 Task: Find connections with filter location Kāndla with filter topic #lawyeringwith filter profile language Spanish with filter current company Hitachi with filter school SGT UNIVERSITY with filter industry Renewable Energy Equipment Manufacturing with filter service category CateringChange with filter keywords title Geological Engineer
Action: Mouse moved to (198, 301)
Screenshot: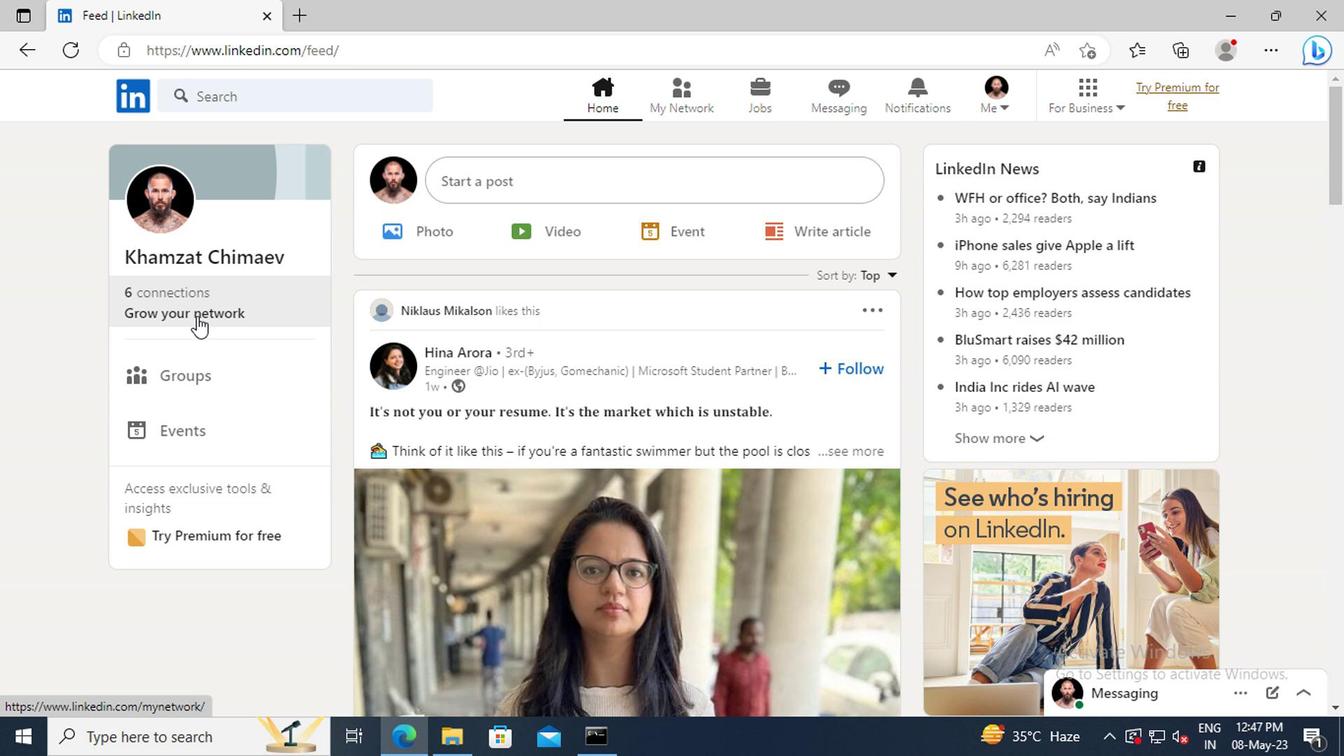 
Action: Mouse pressed left at (198, 301)
Screenshot: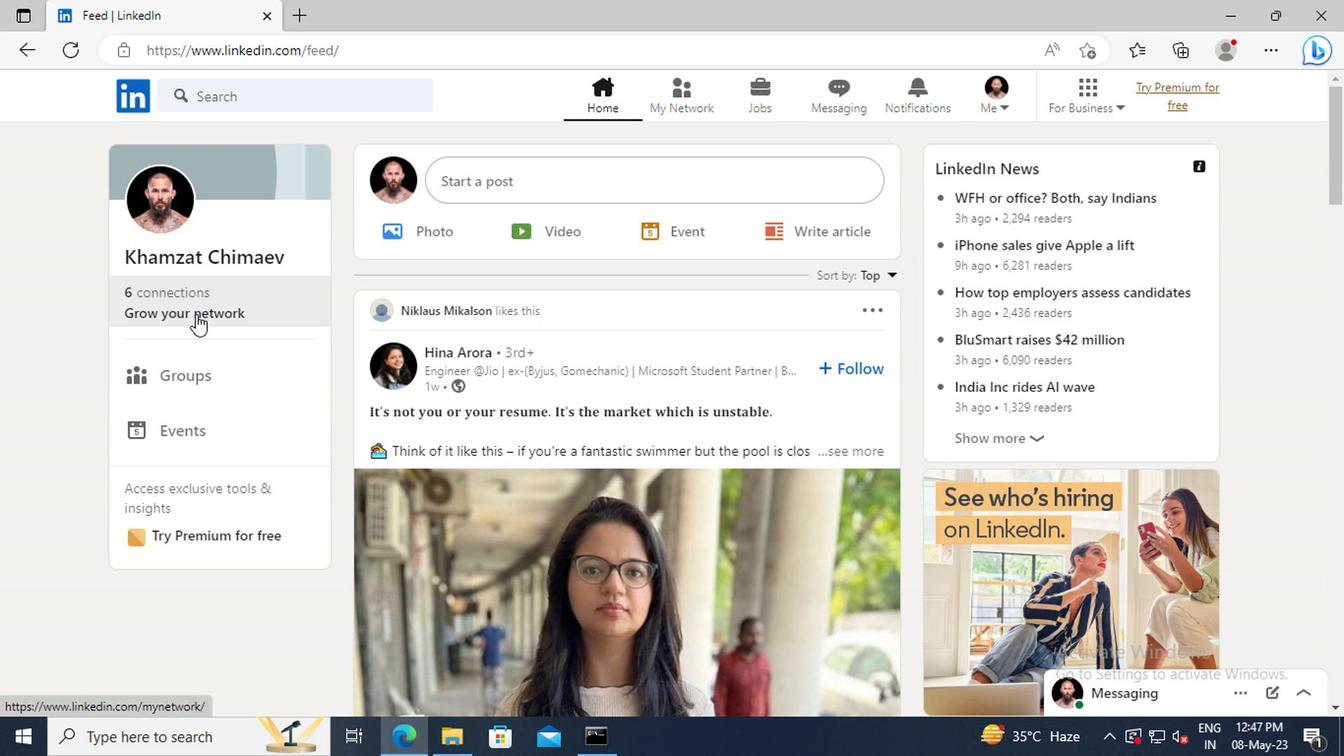 
Action: Mouse moved to (217, 196)
Screenshot: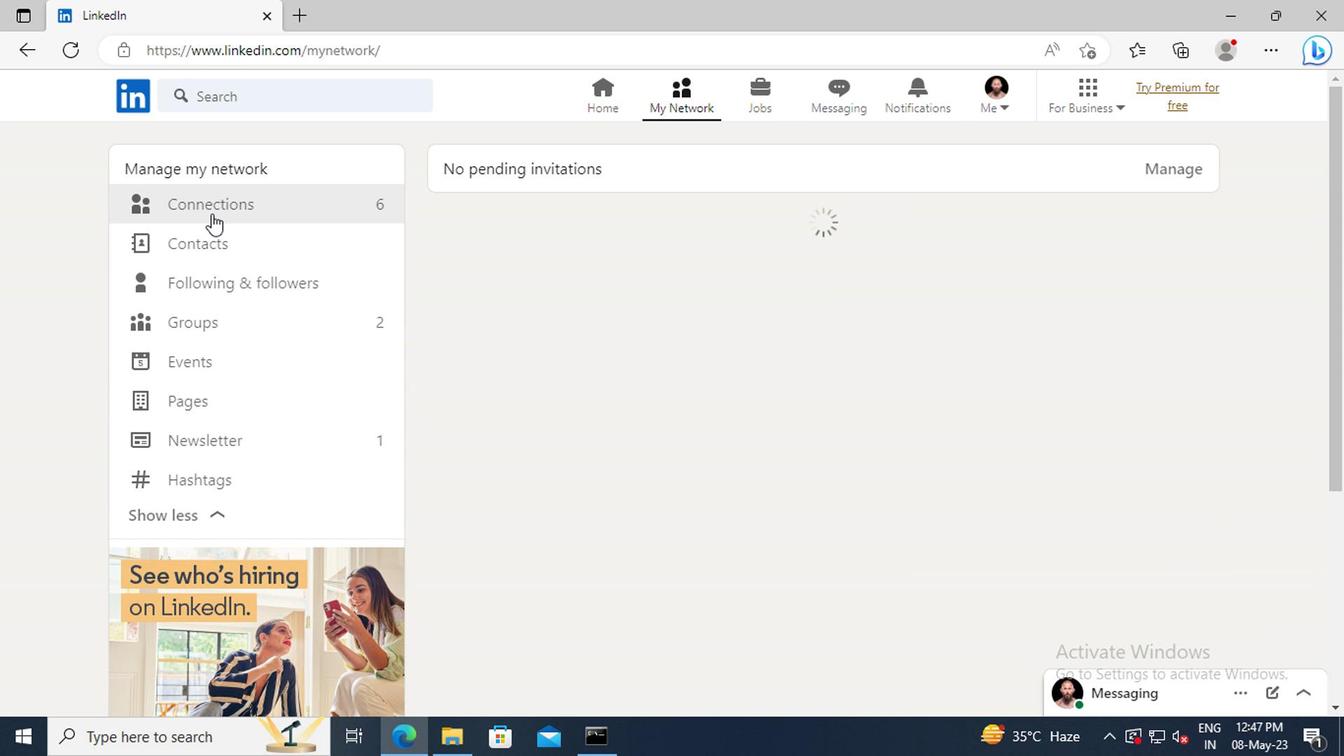 
Action: Mouse pressed left at (217, 196)
Screenshot: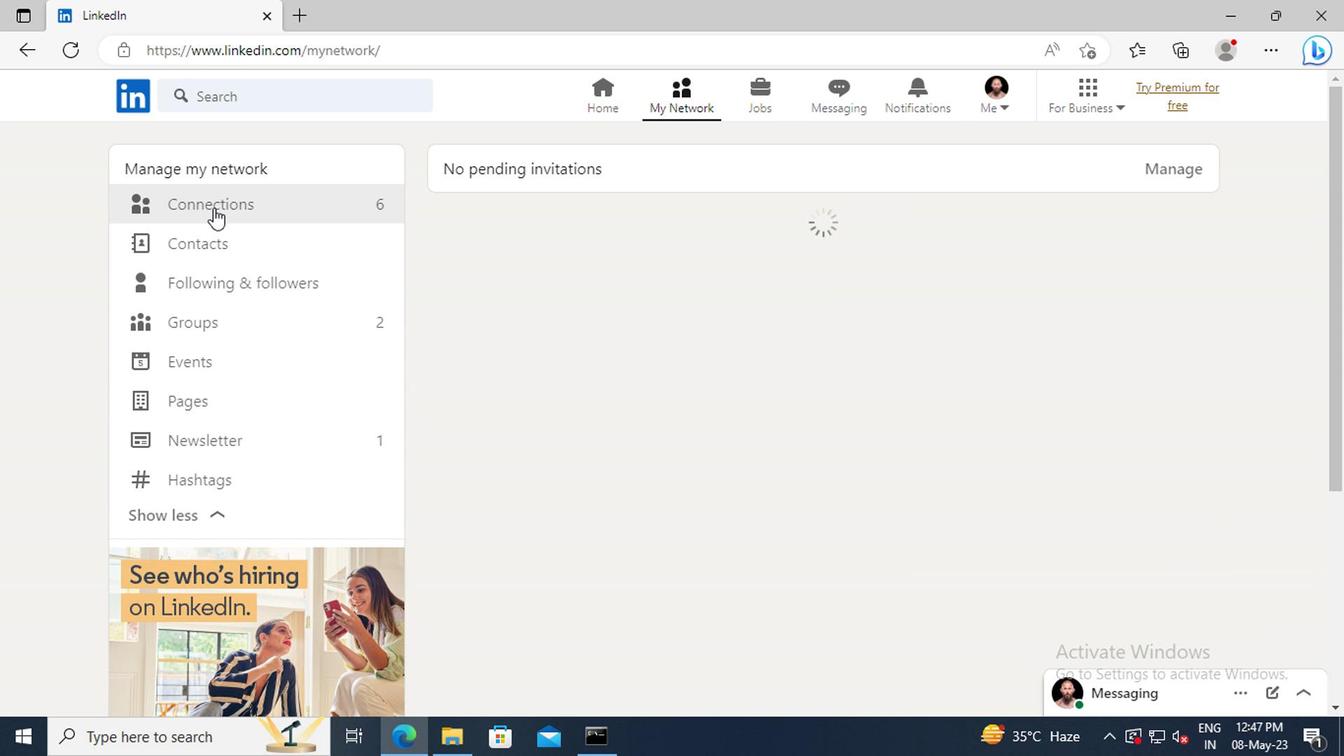 
Action: Mouse moved to (798, 206)
Screenshot: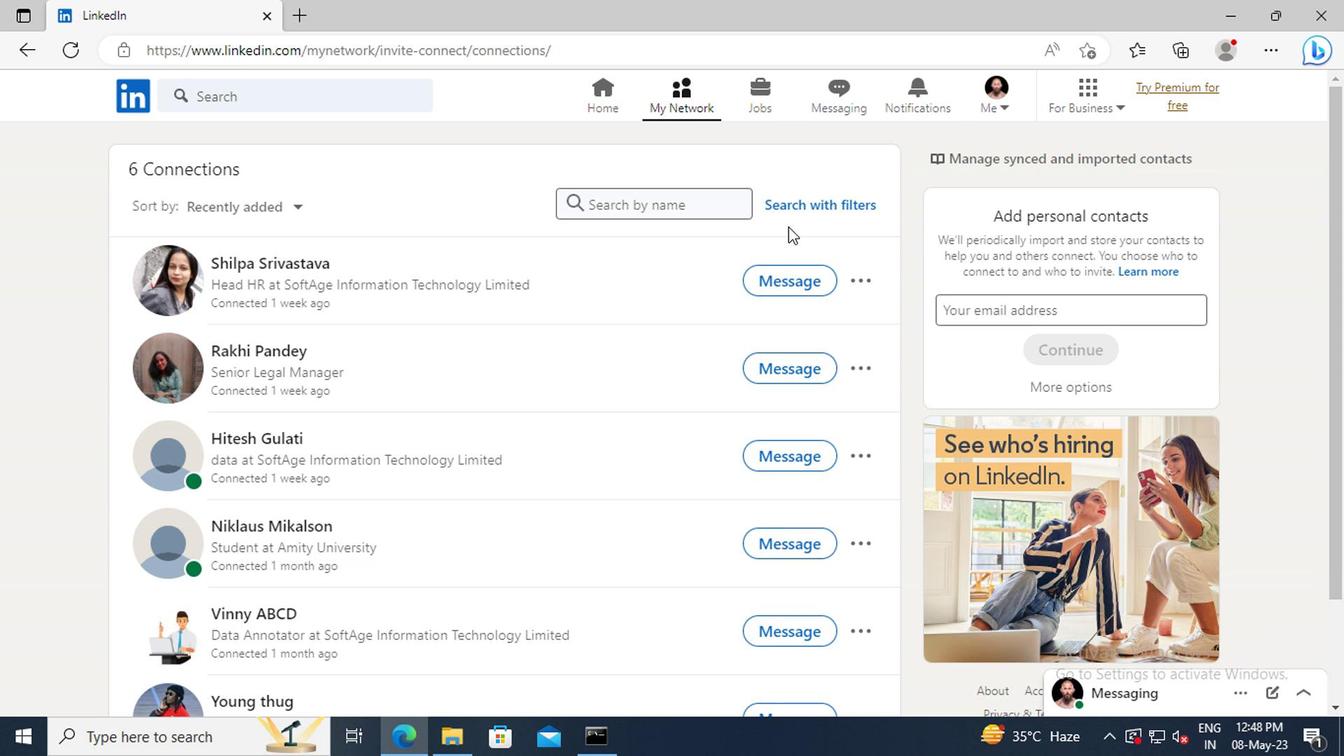 
Action: Mouse pressed left at (798, 206)
Screenshot: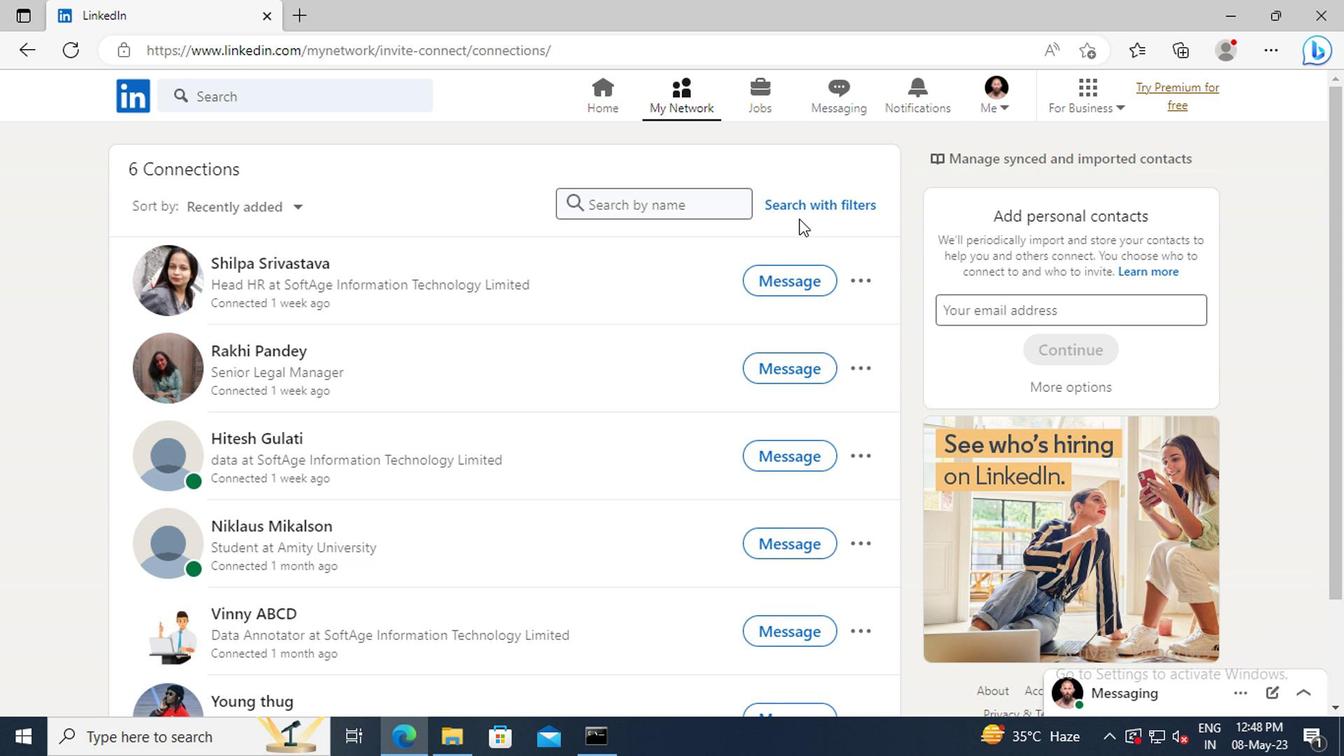 
Action: Mouse moved to (800, 197)
Screenshot: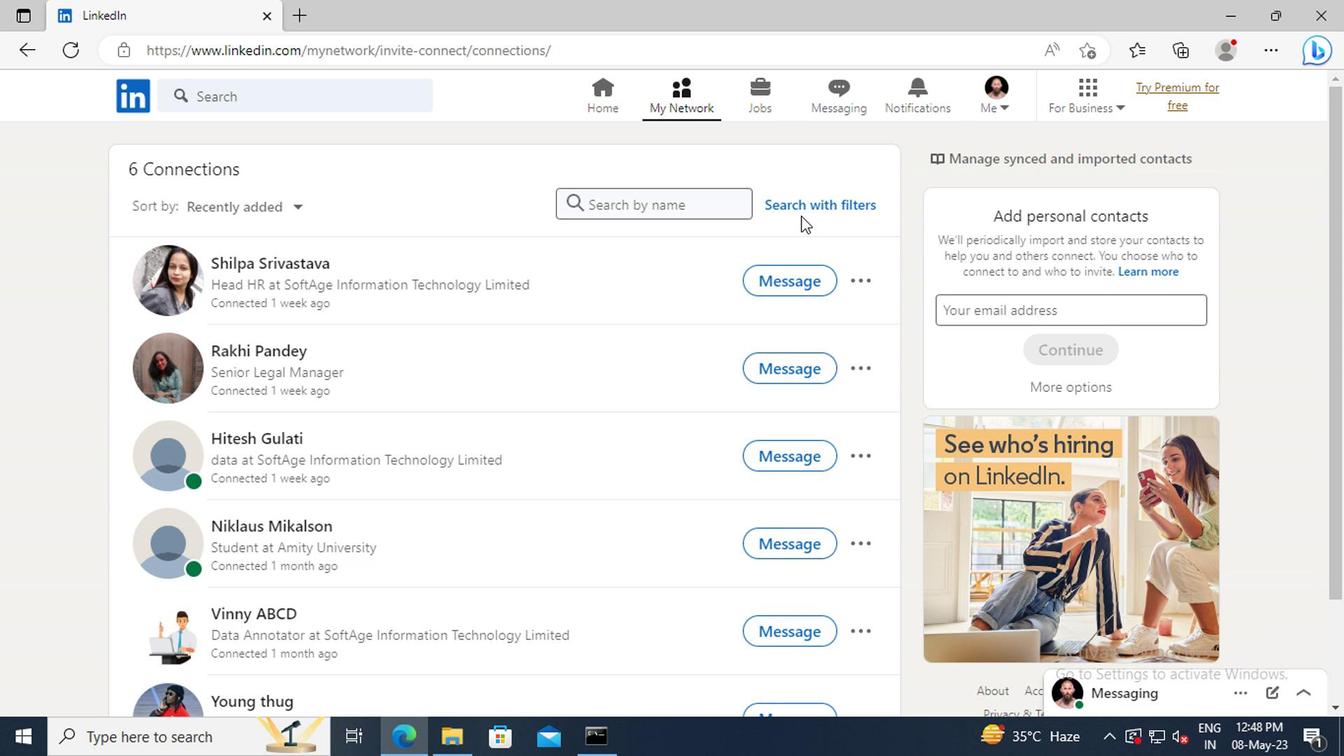
Action: Mouse pressed left at (800, 197)
Screenshot: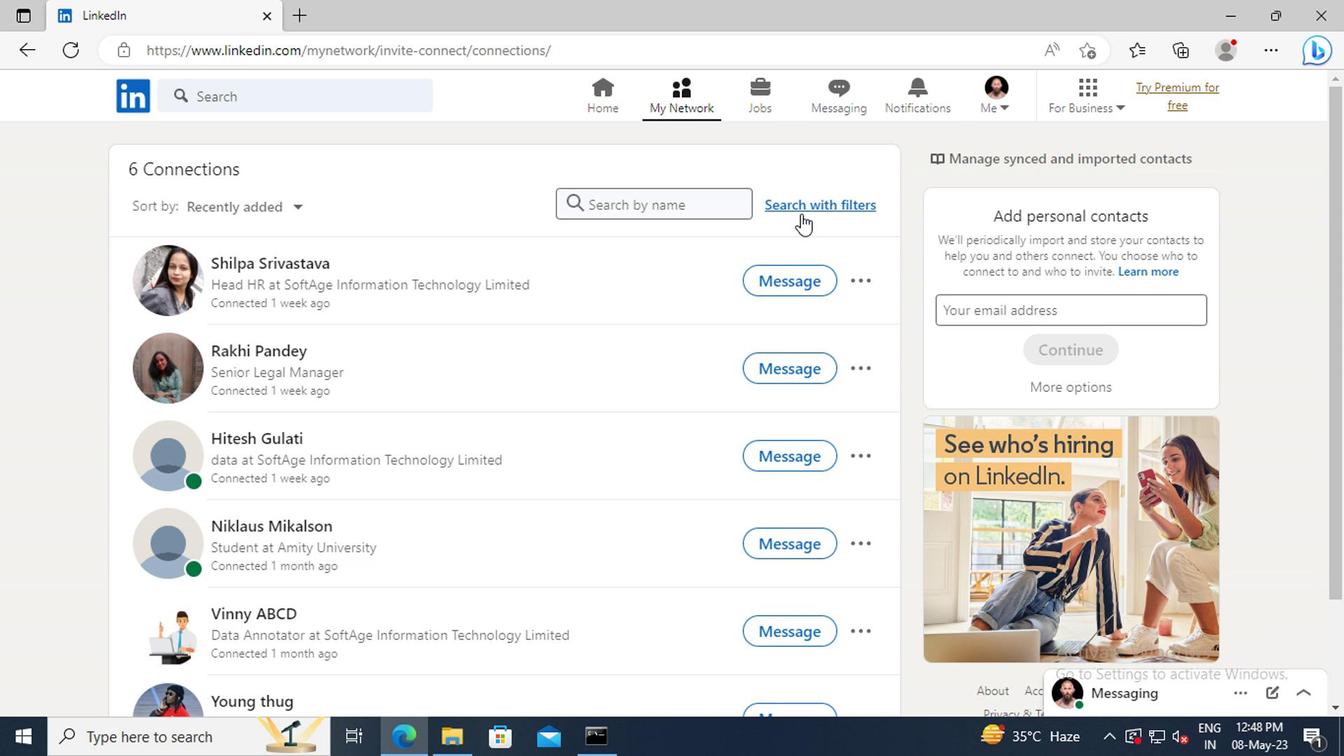 
Action: Mouse moved to (742, 141)
Screenshot: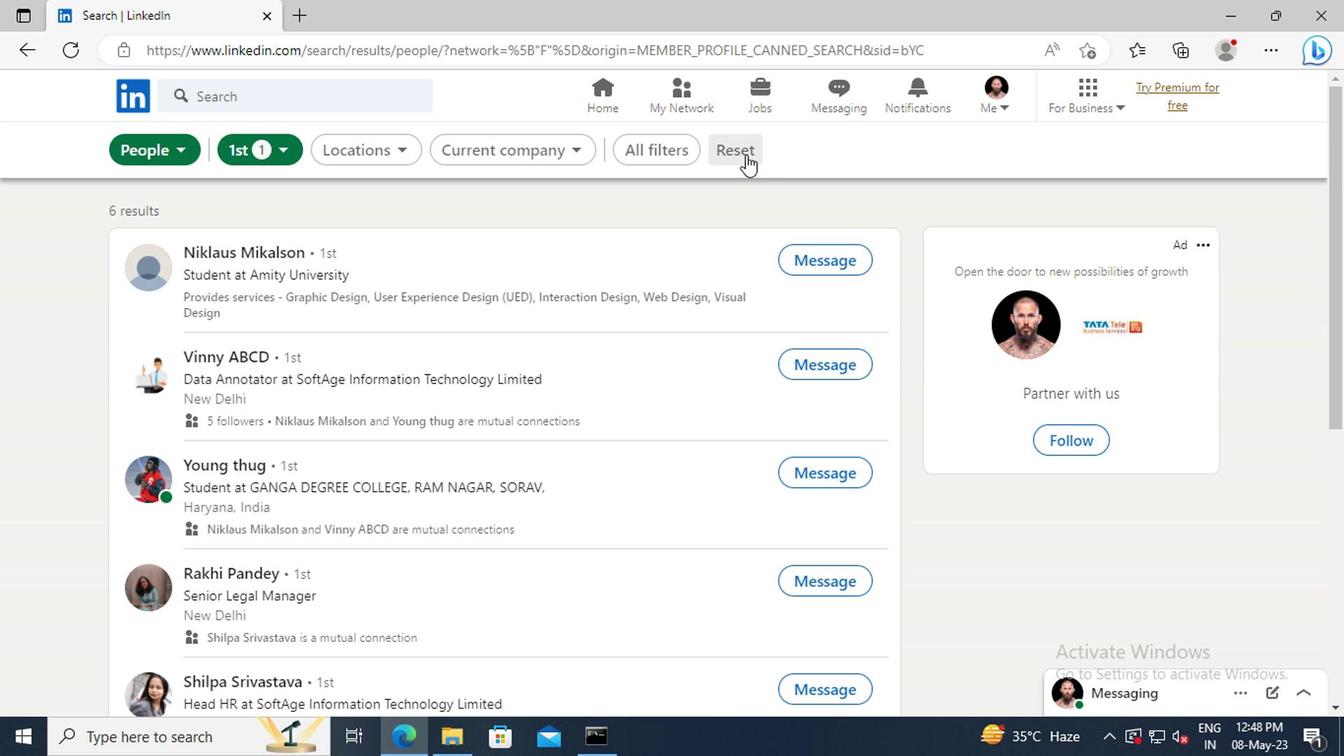
Action: Mouse pressed left at (742, 141)
Screenshot: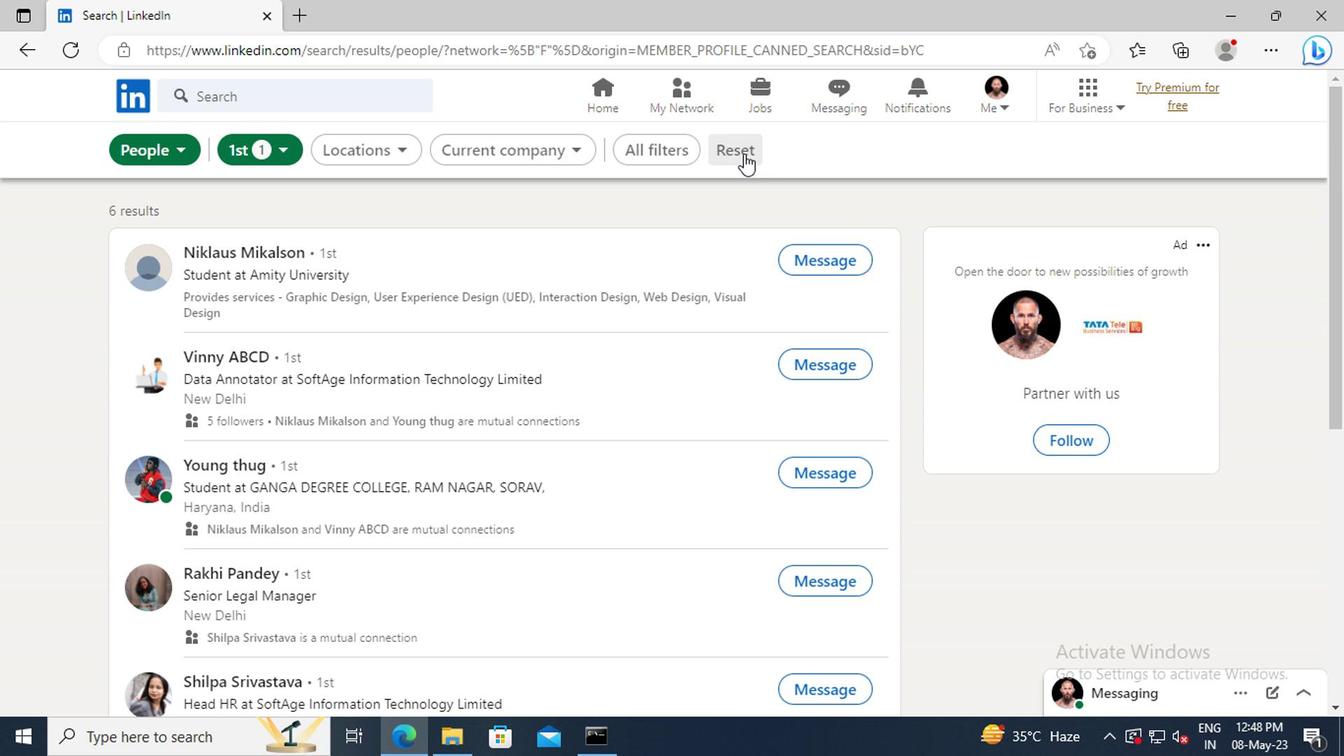 
Action: Mouse moved to (710, 141)
Screenshot: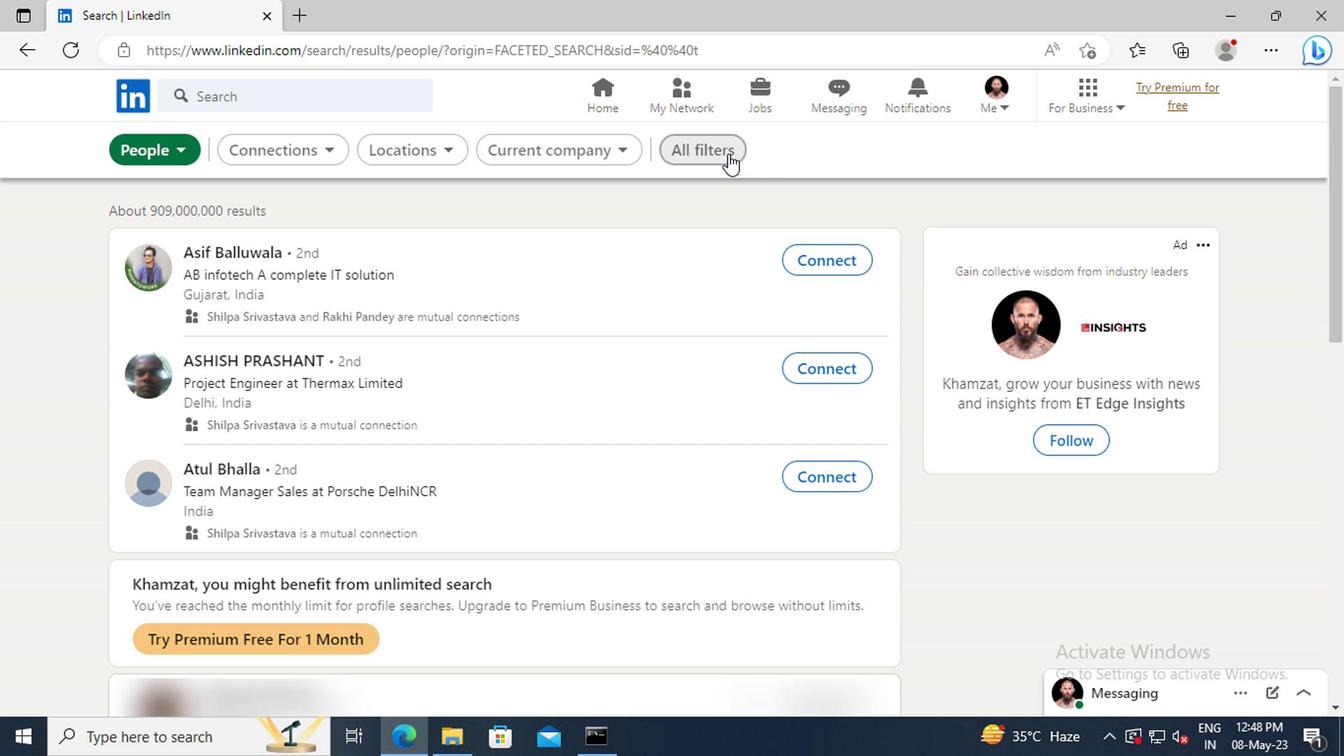 
Action: Mouse pressed left at (710, 141)
Screenshot: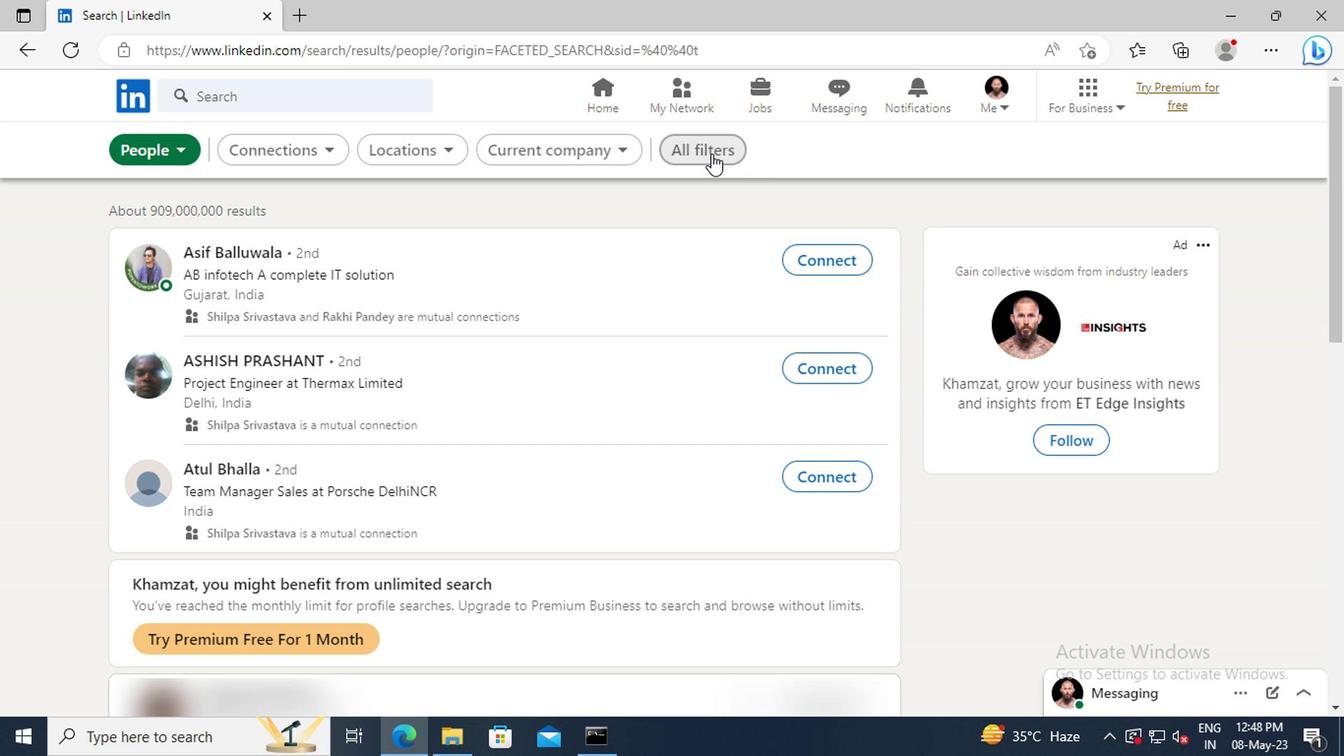 
Action: Mouse moved to (1102, 369)
Screenshot: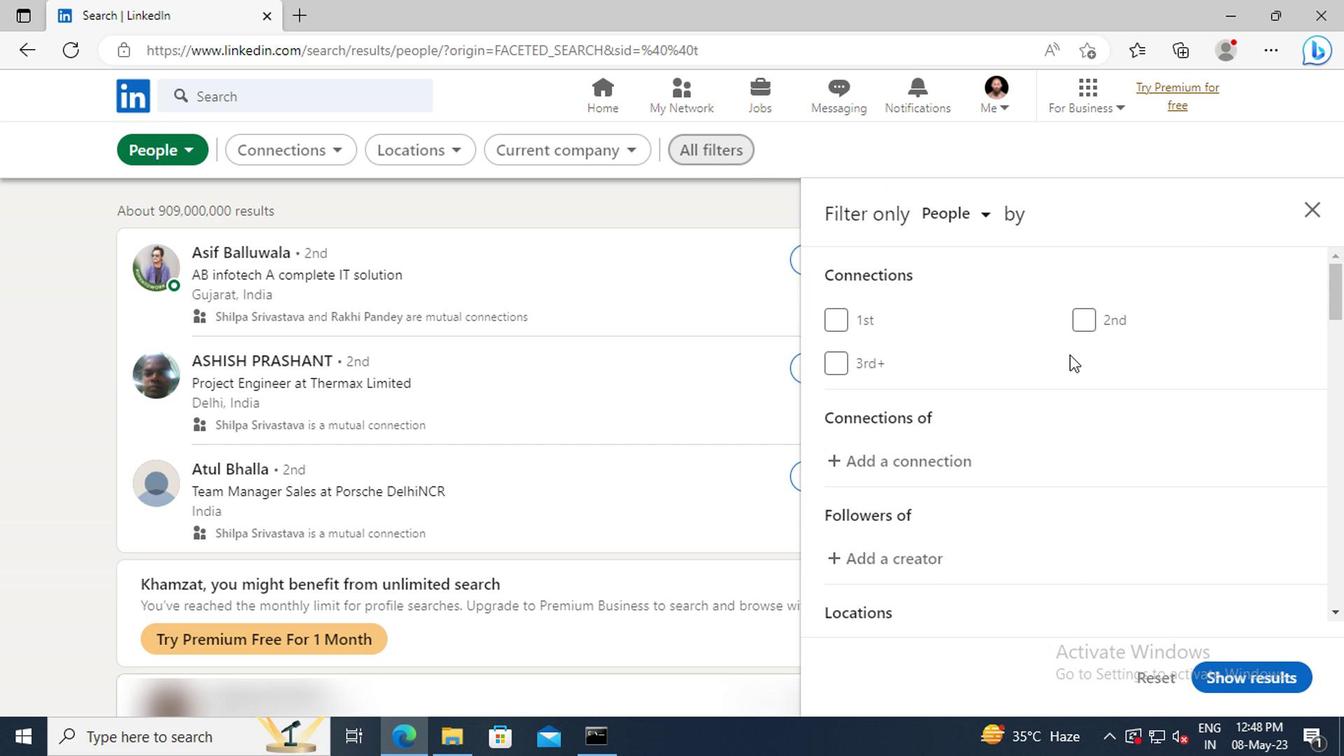 
Action: Mouse scrolled (1102, 367) with delta (0, -1)
Screenshot: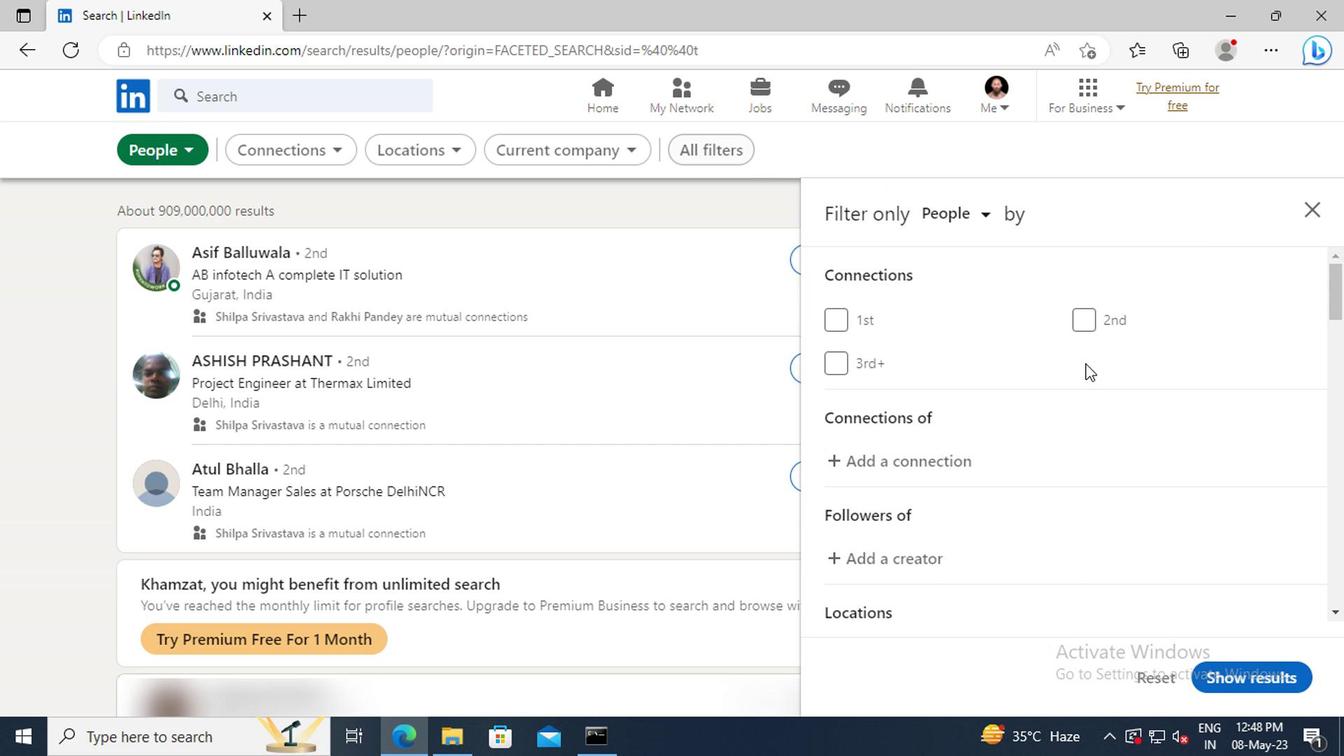 
Action: Mouse moved to (1103, 369)
Screenshot: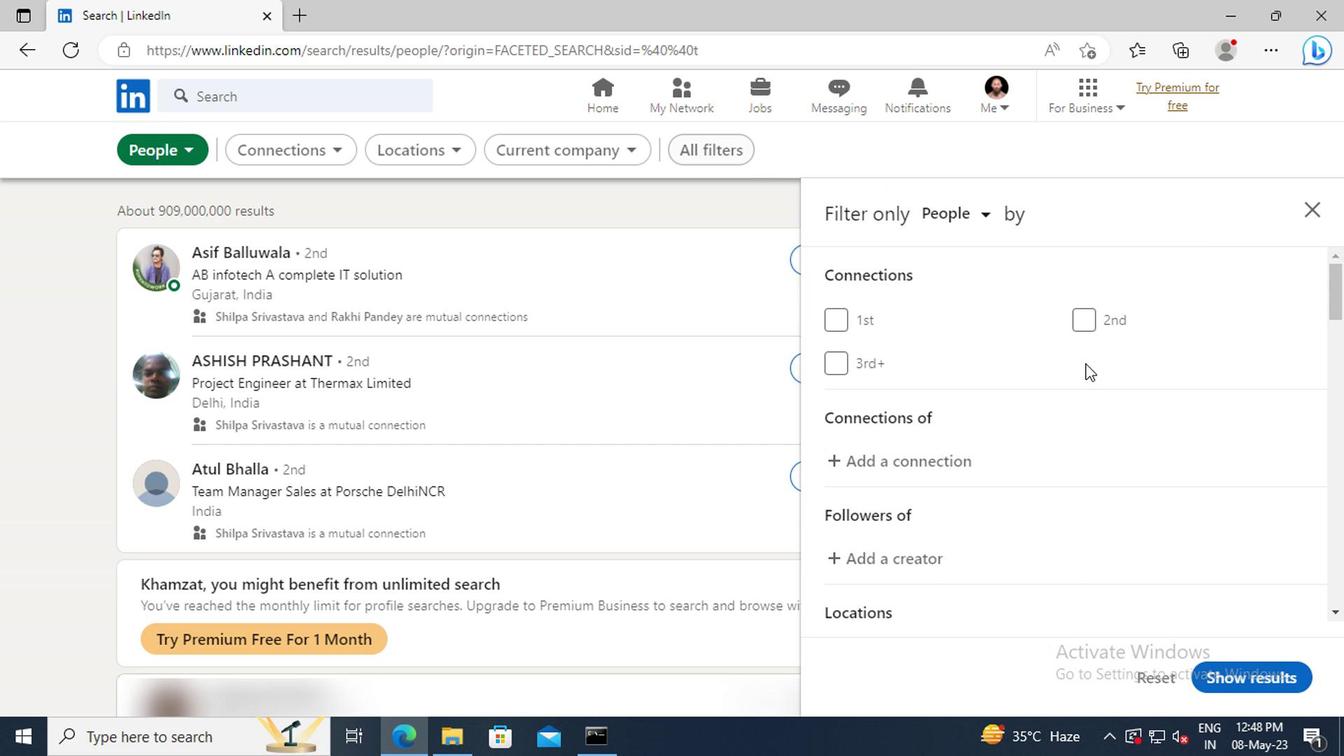 
Action: Mouse scrolled (1103, 367) with delta (0, -1)
Screenshot: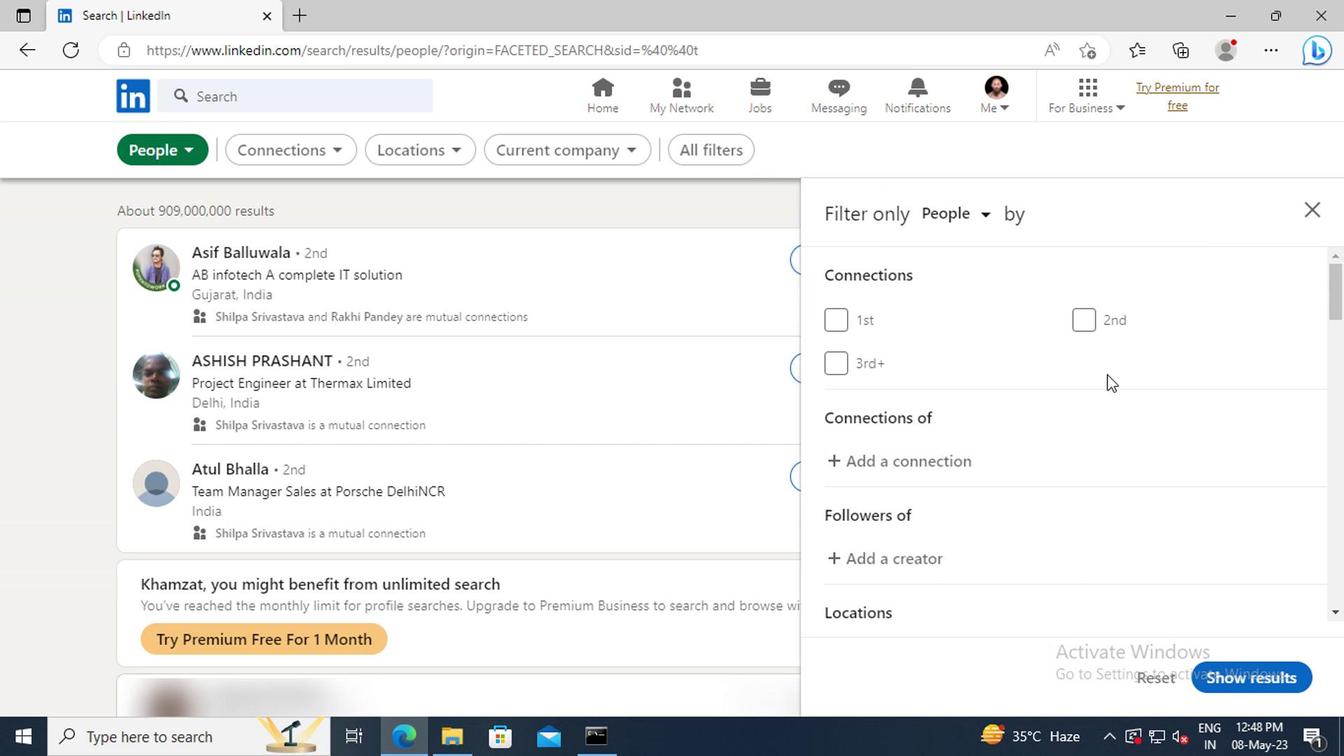 
Action: Mouse scrolled (1103, 367) with delta (0, -1)
Screenshot: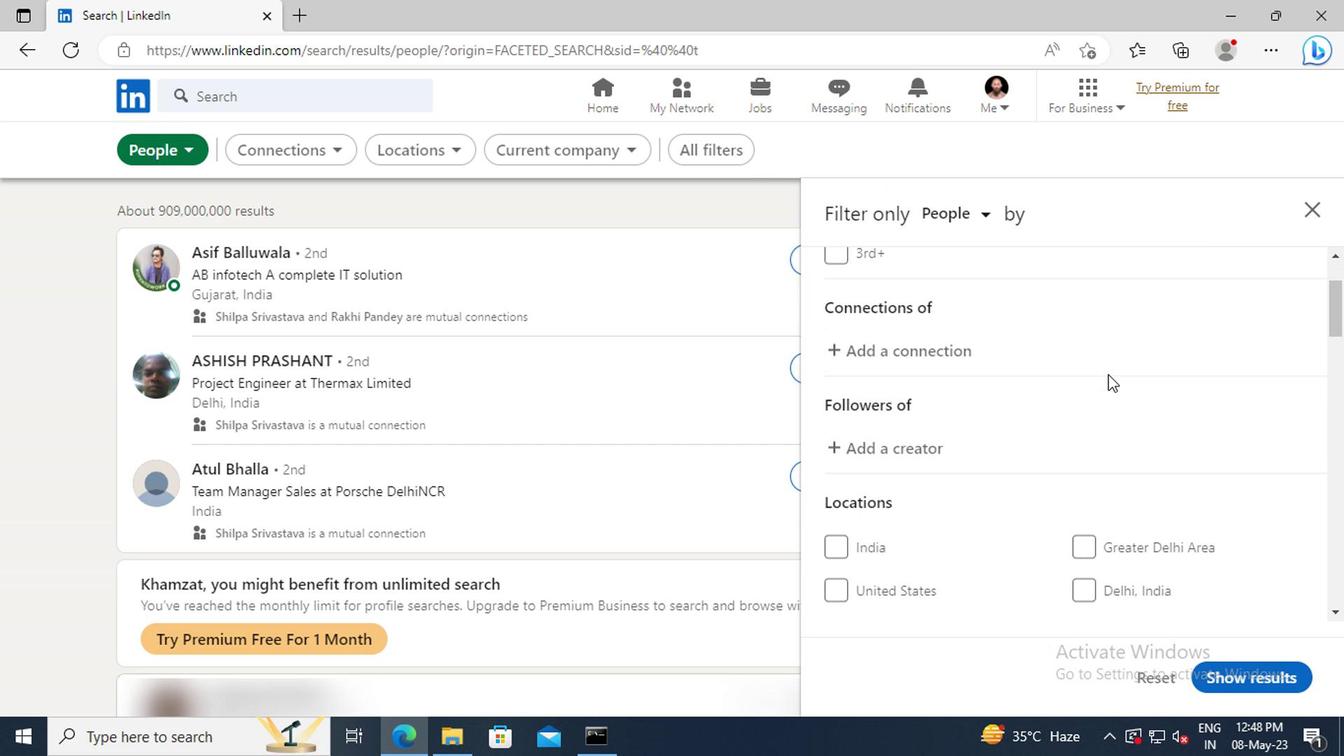 
Action: Mouse scrolled (1103, 367) with delta (0, -1)
Screenshot: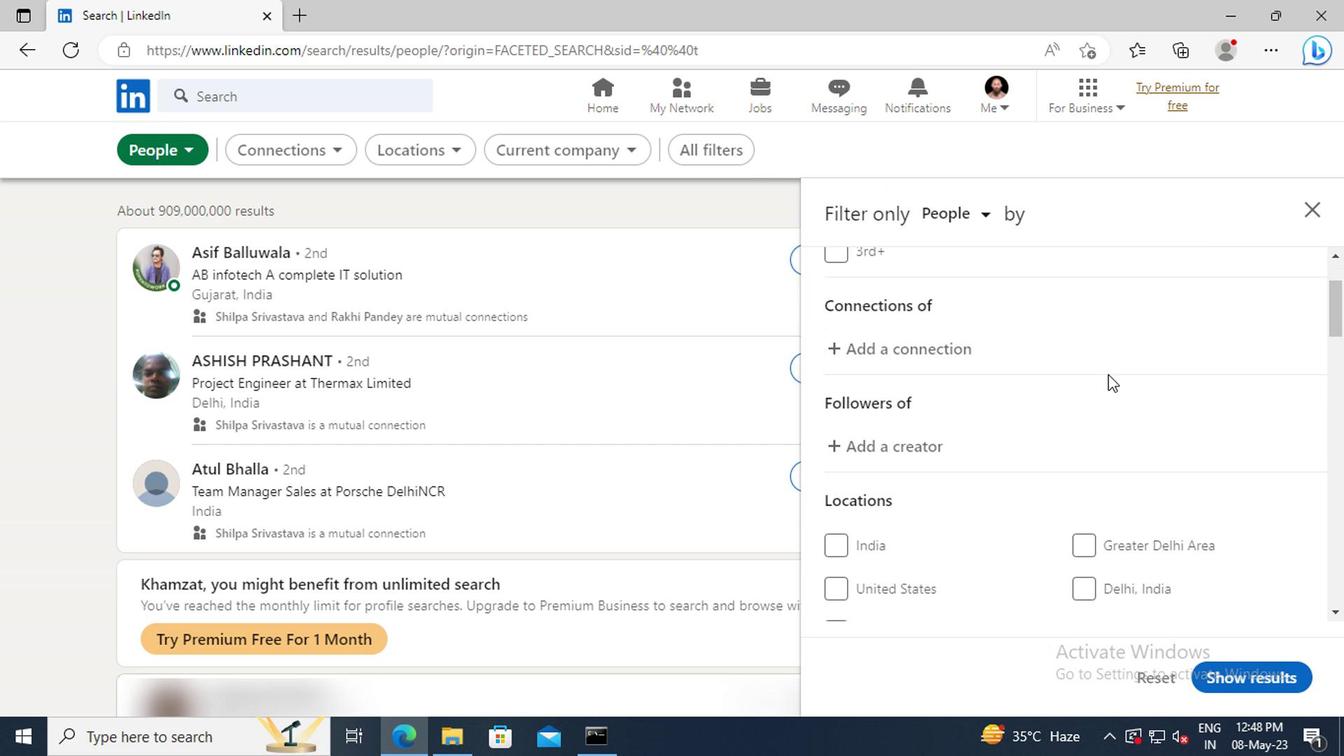 
Action: Mouse scrolled (1103, 367) with delta (0, -1)
Screenshot: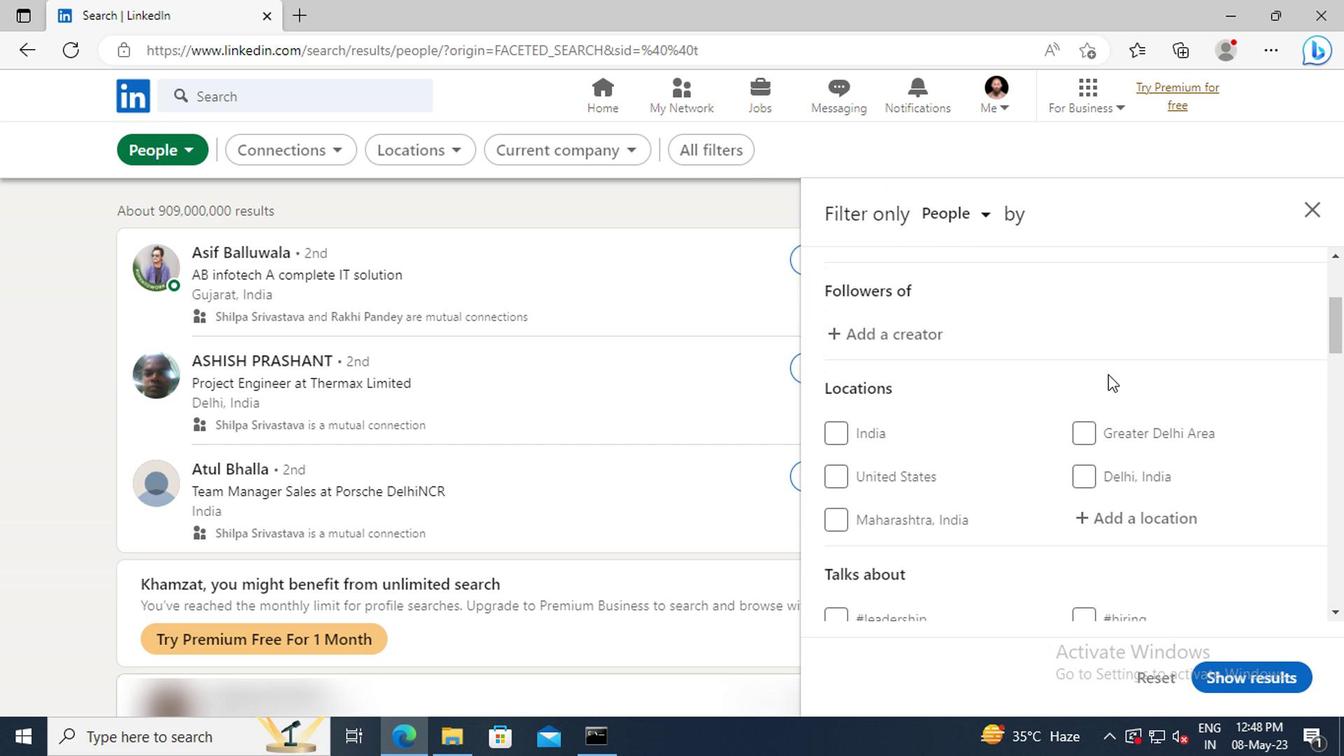 
Action: Mouse scrolled (1103, 367) with delta (0, -1)
Screenshot: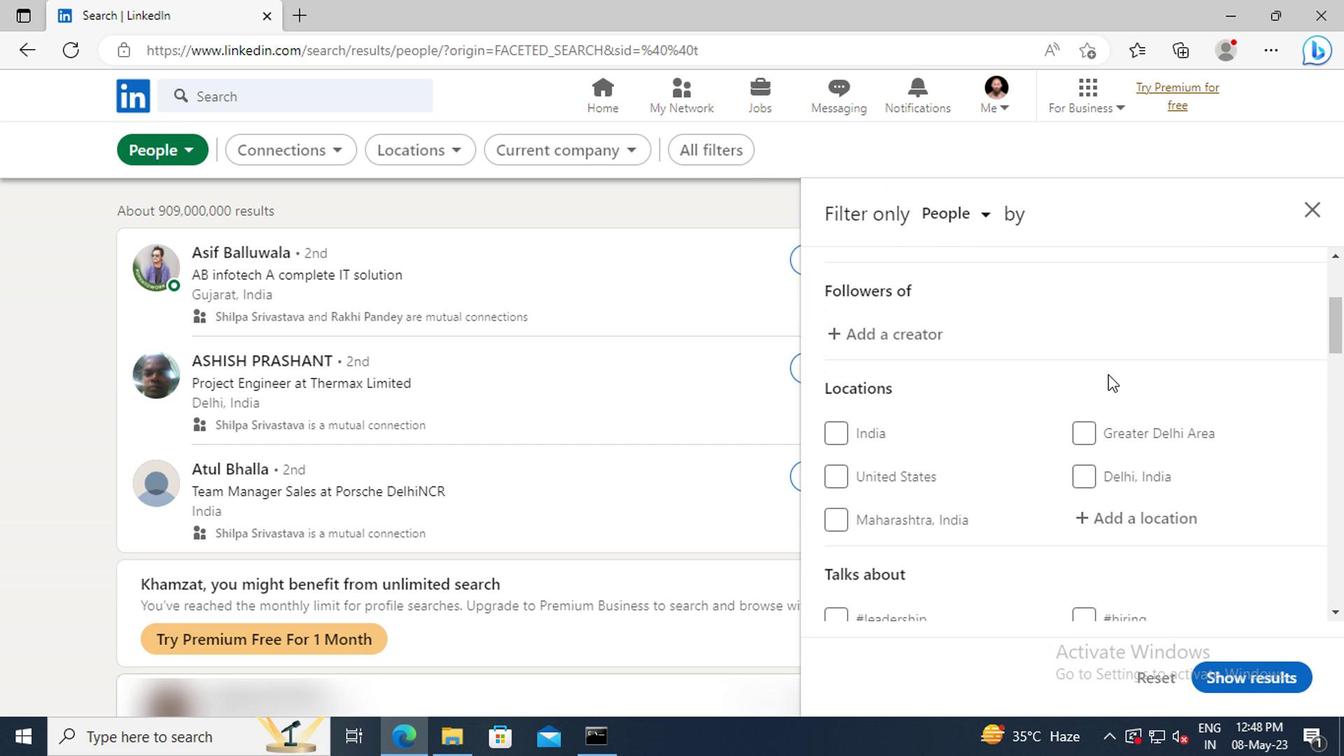 
Action: Mouse moved to (1095, 399)
Screenshot: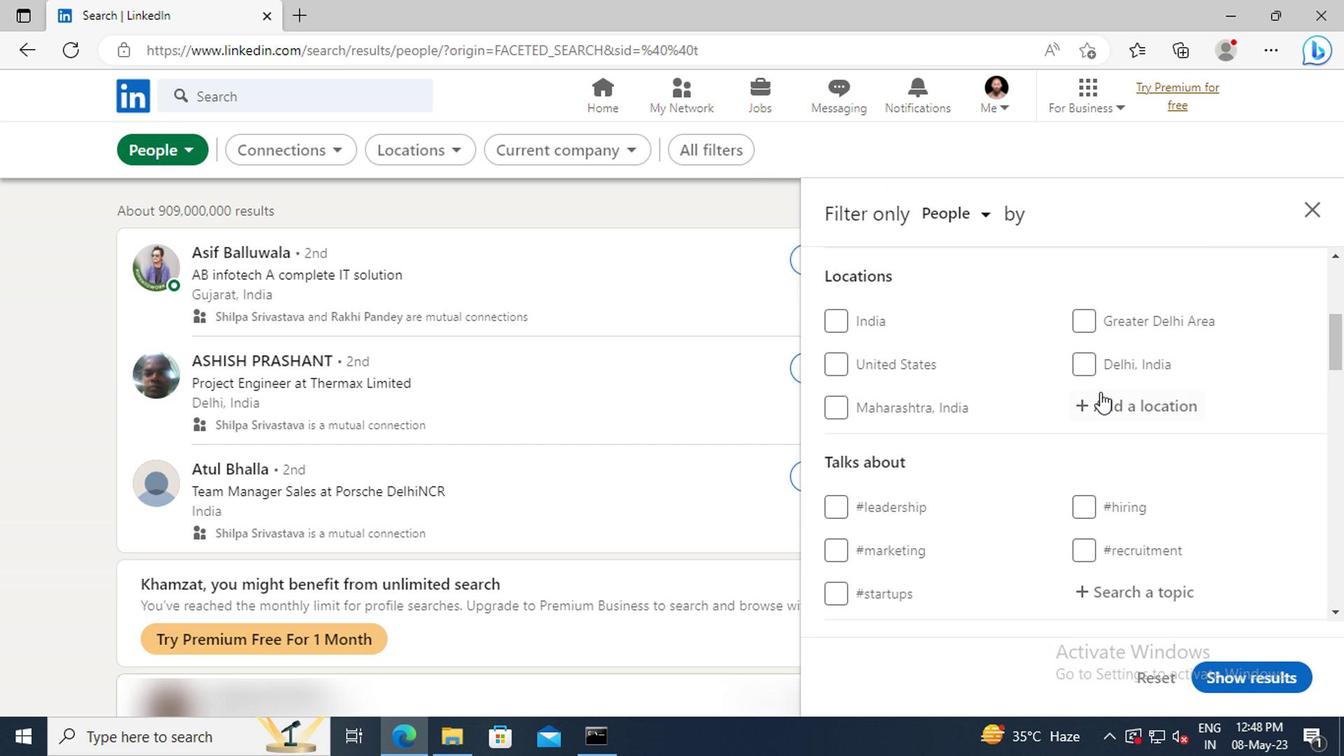 
Action: Mouse pressed left at (1095, 399)
Screenshot: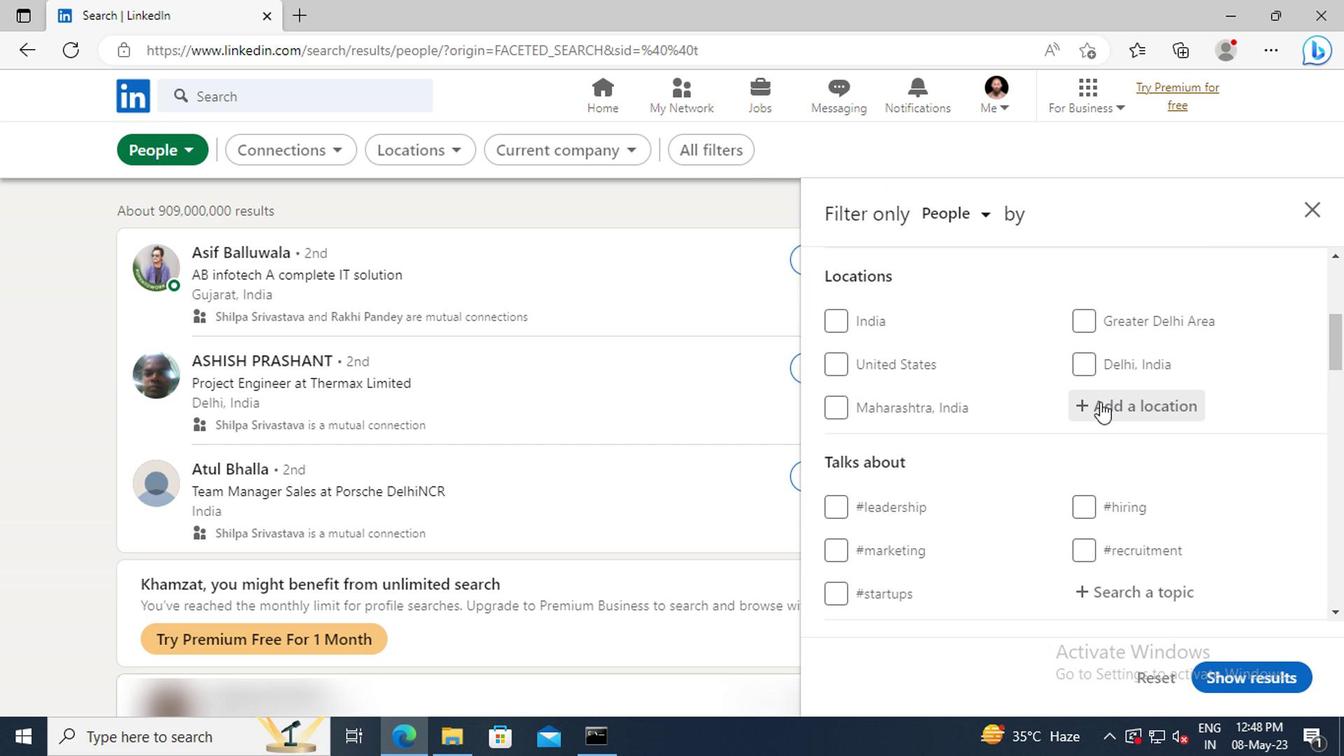 
Action: Key pressed <Key.shift>KANDLA<Key.enter>
Screenshot: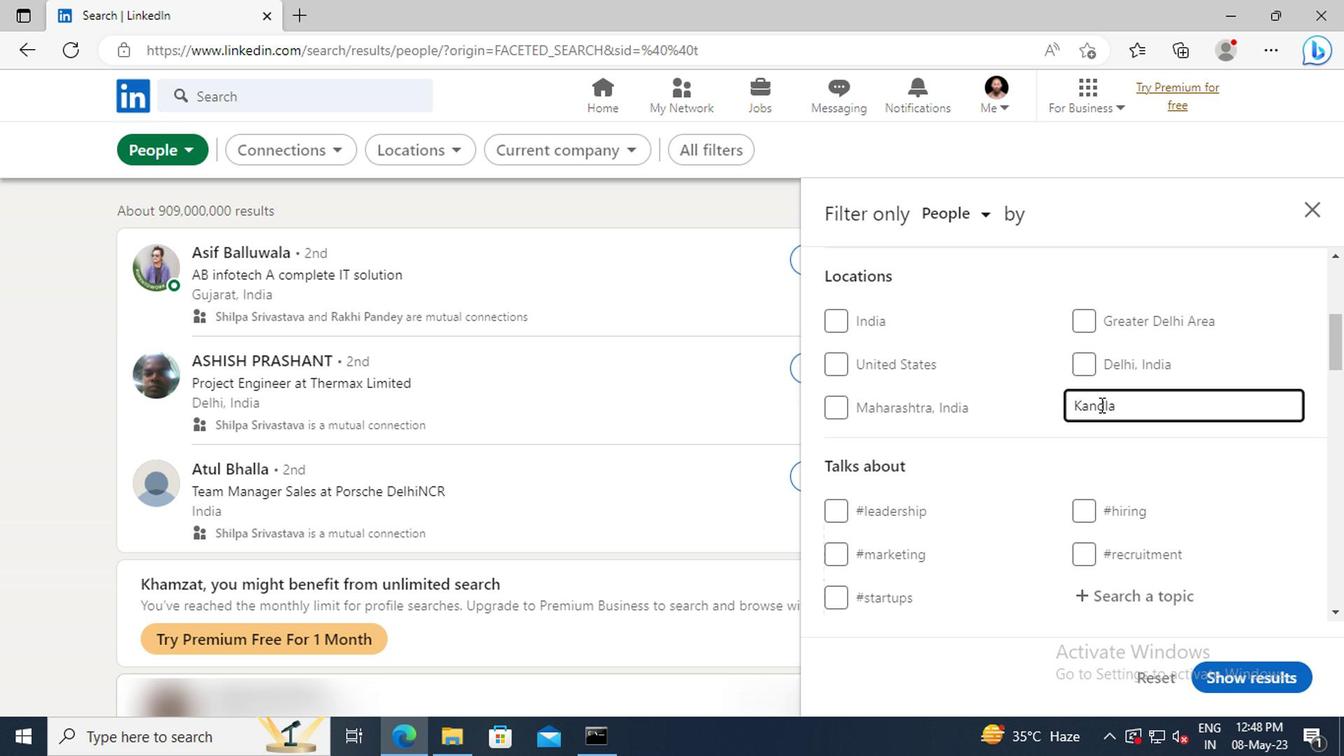 
Action: Mouse scrolled (1095, 399) with delta (0, 0)
Screenshot: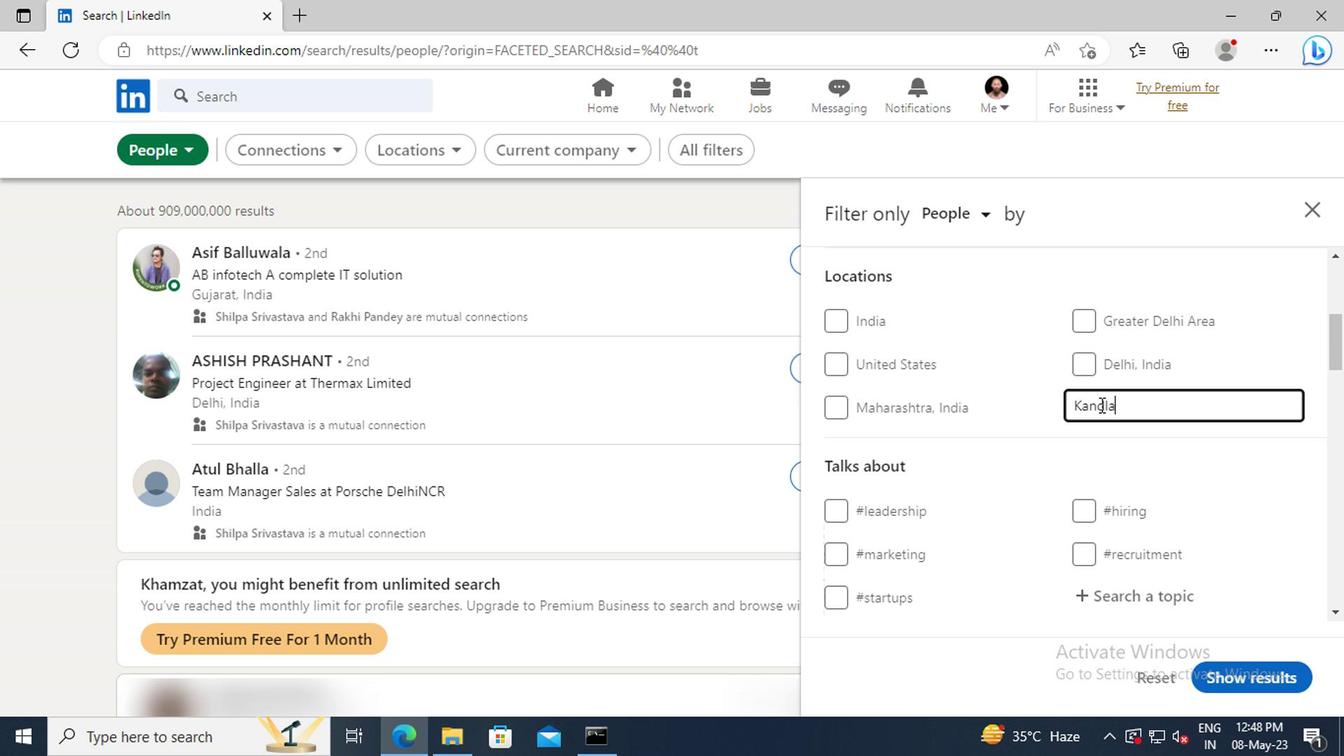 
Action: Mouse scrolled (1095, 399) with delta (0, 0)
Screenshot: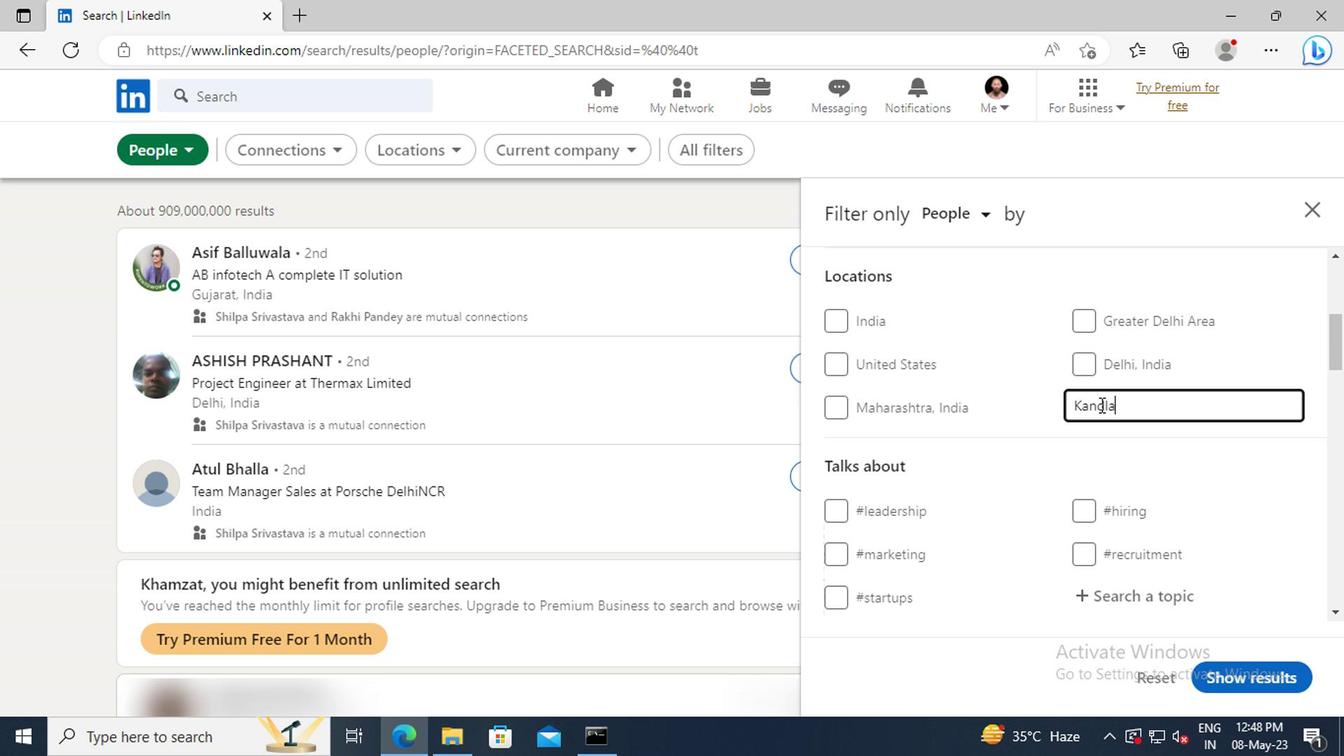 
Action: Mouse scrolled (1095, 399) with delta (0, 0)
Screenshot: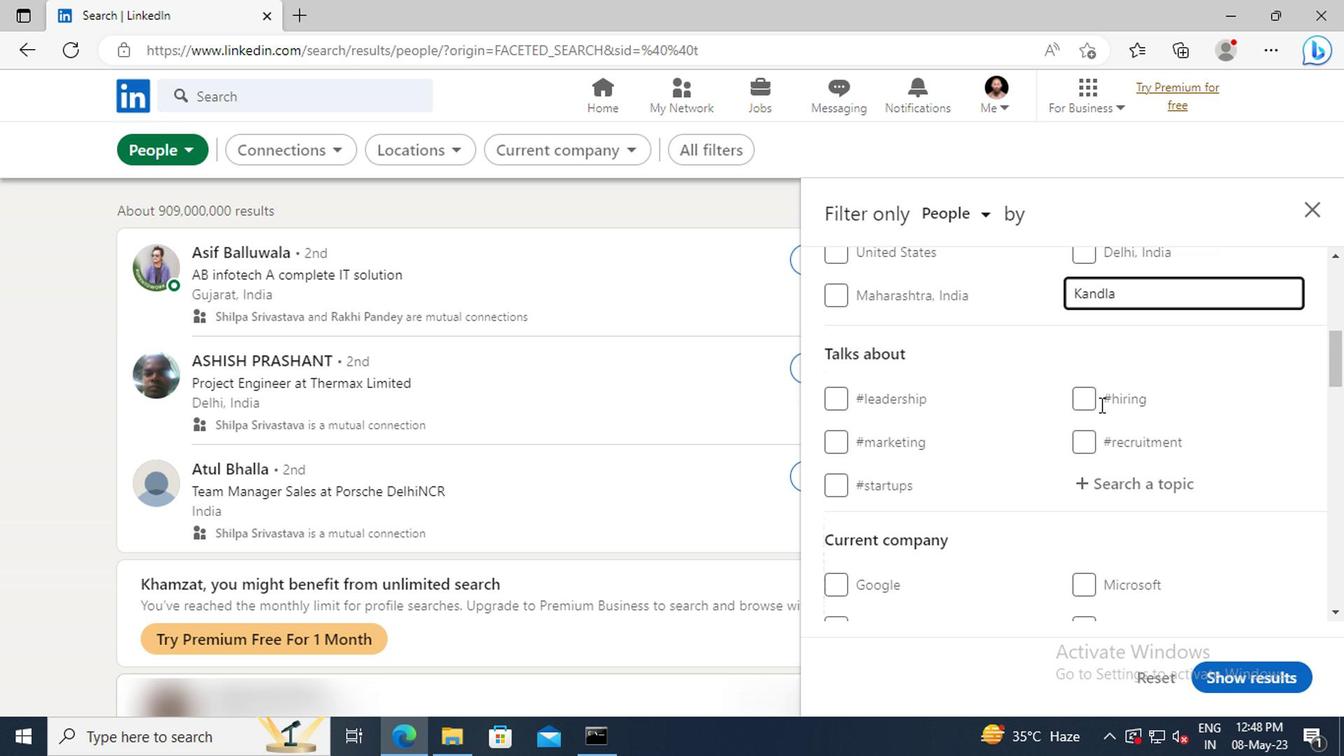 
Action: Mouse moved to (1095, 422)
Screenshot: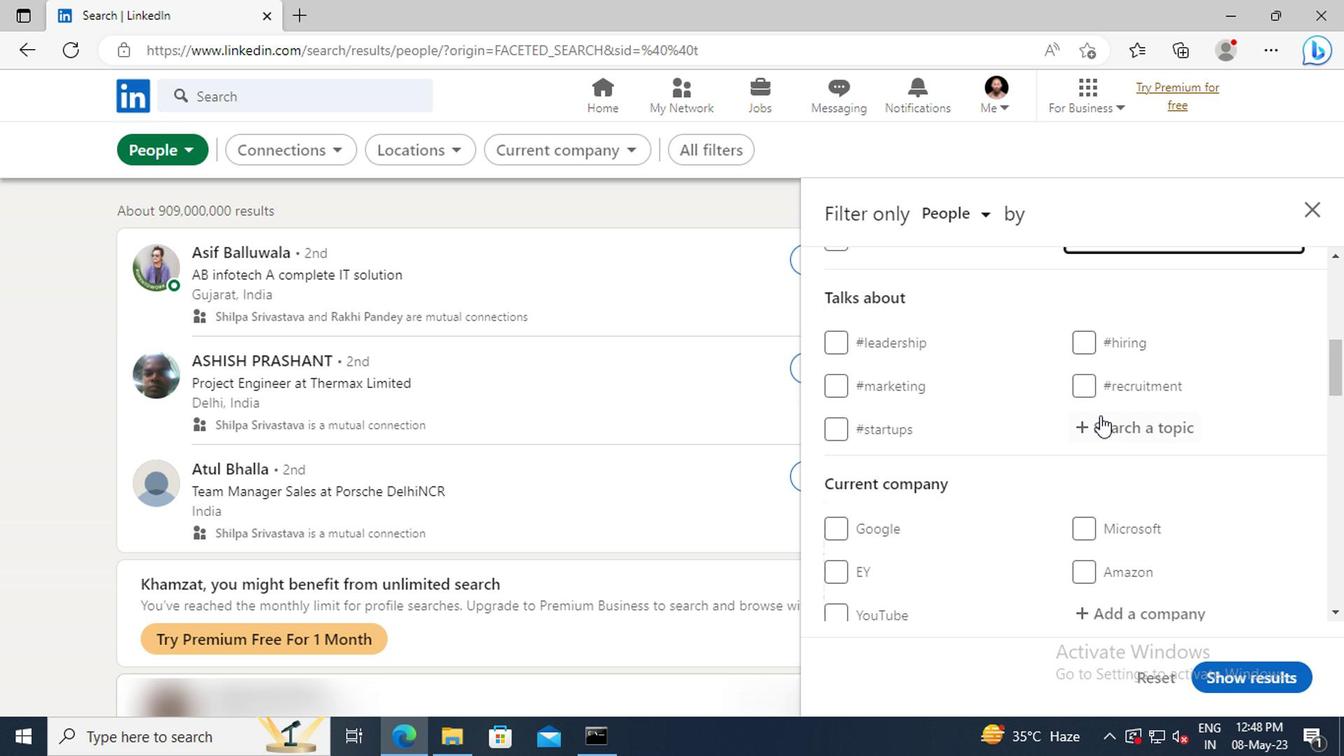 
Action: Mouse pressed left at (1095, 422)
Screenshot: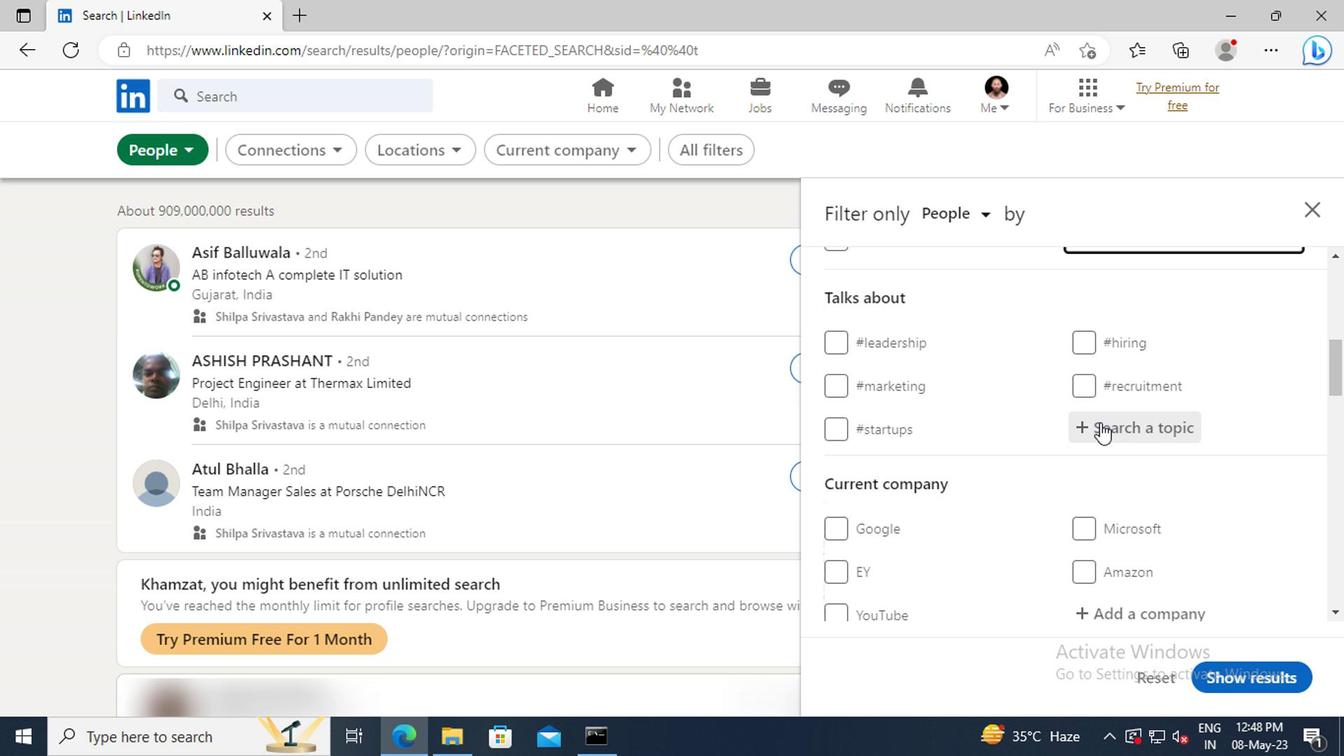 
Action: Key pressed LAWYERI
Screenshot: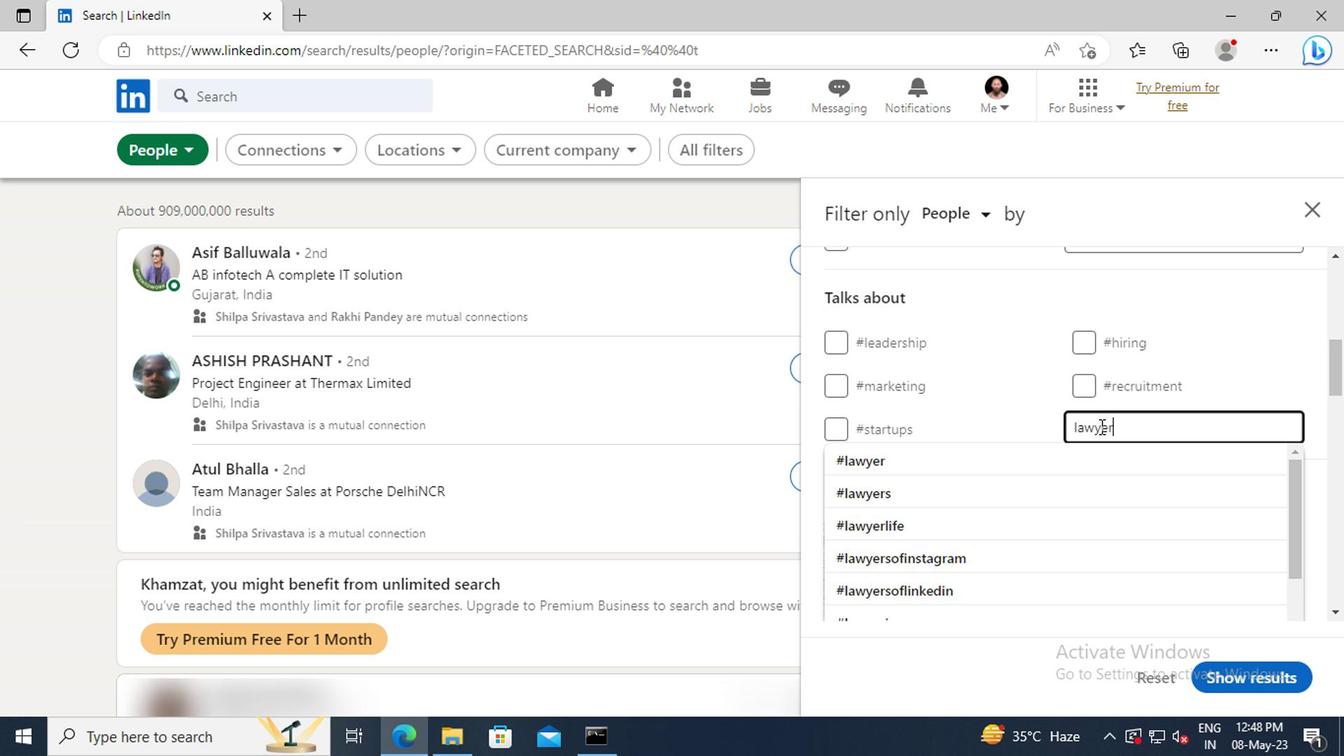 
Action: Mouse moved to (1103, 453)
Screenshot: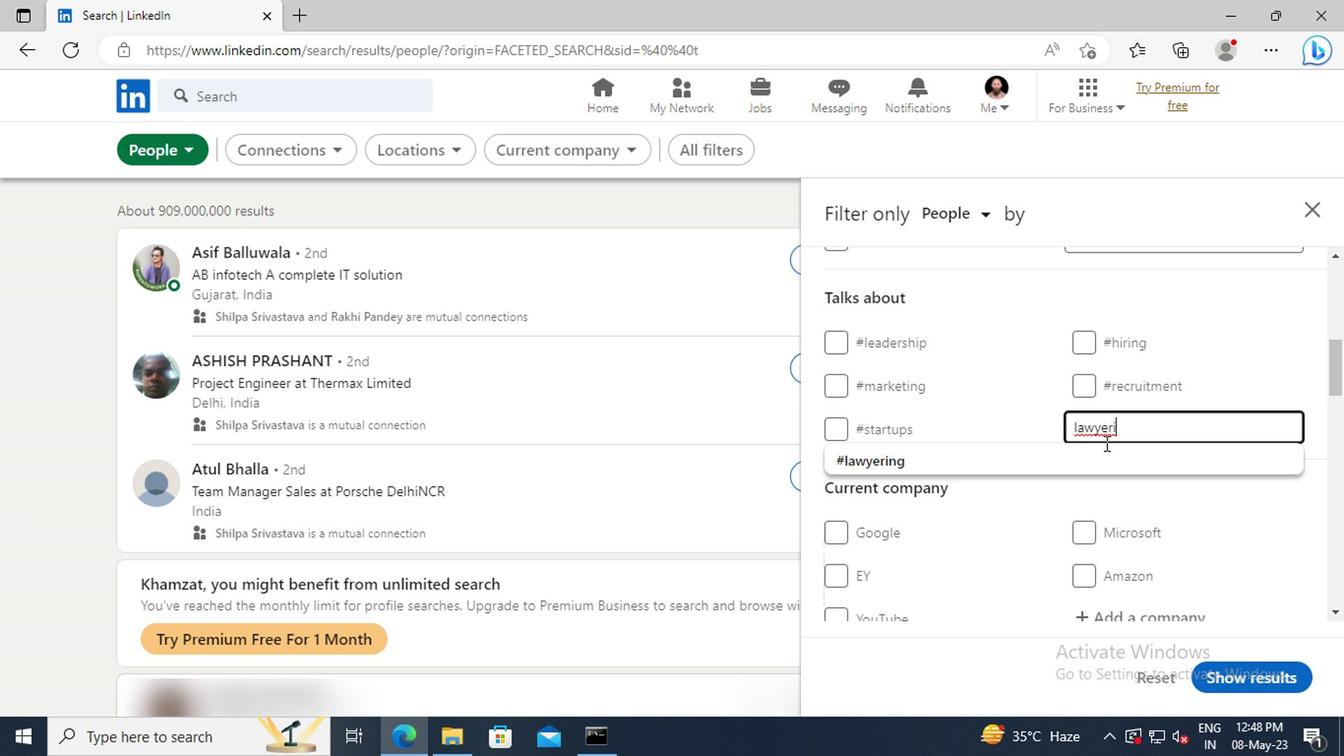 
Action: Mouse pressed left at (1103, 453)
Screenshot: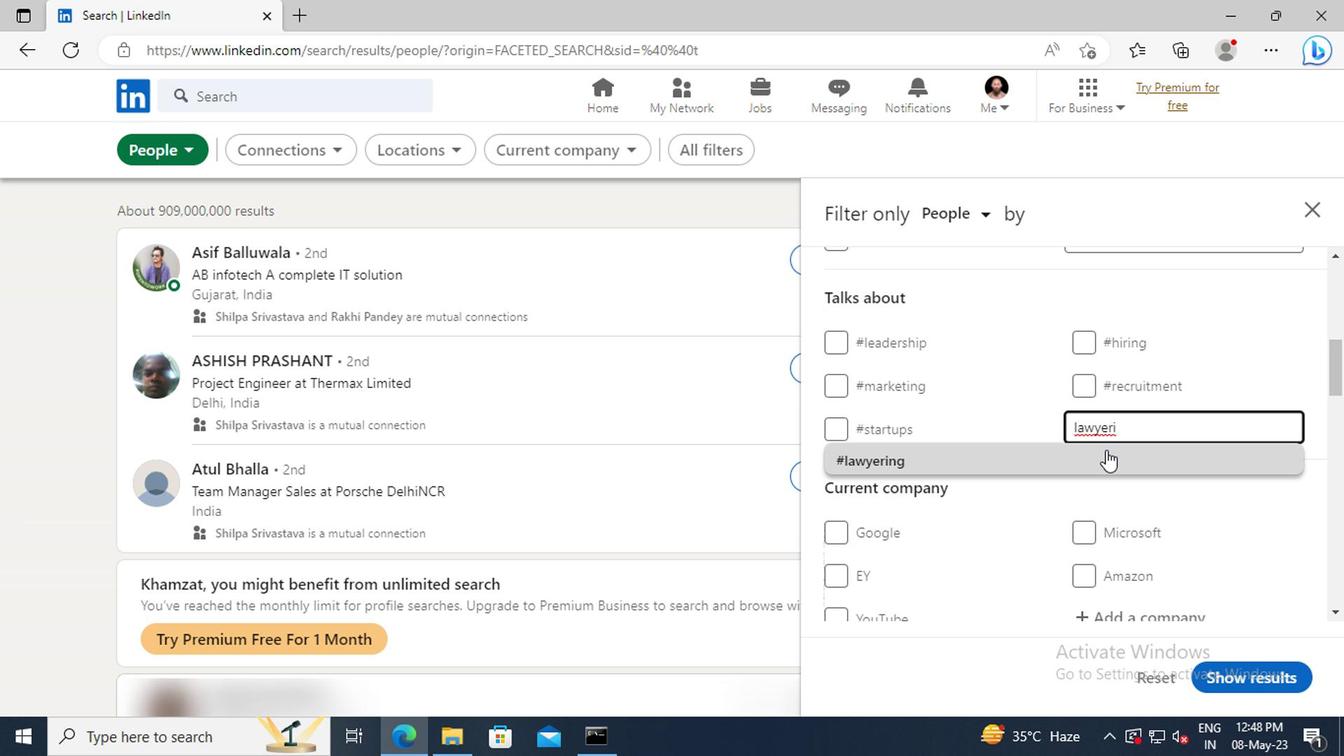 
Action: Mouse moved to (1104, 455)
Screenshot: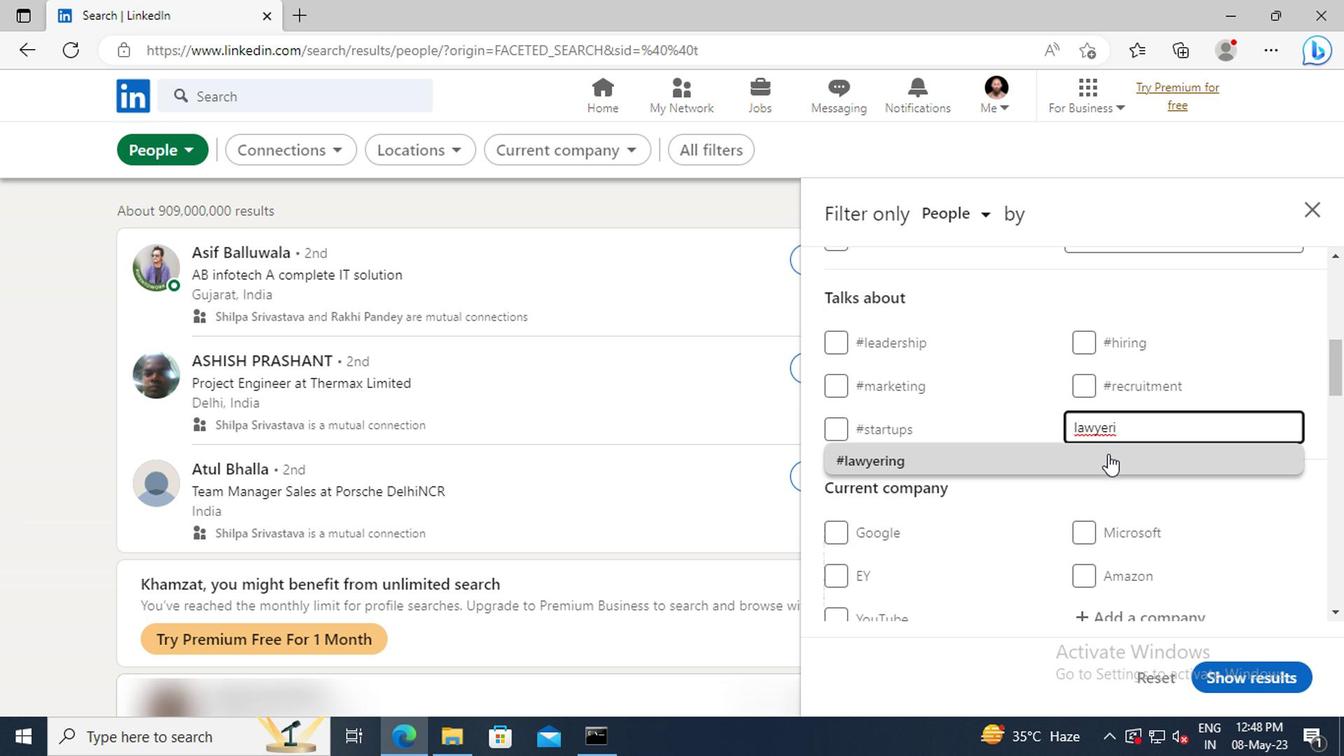 
Action: Mouse scrolled (1104, 453) with delta (0, -1)
Screenshot: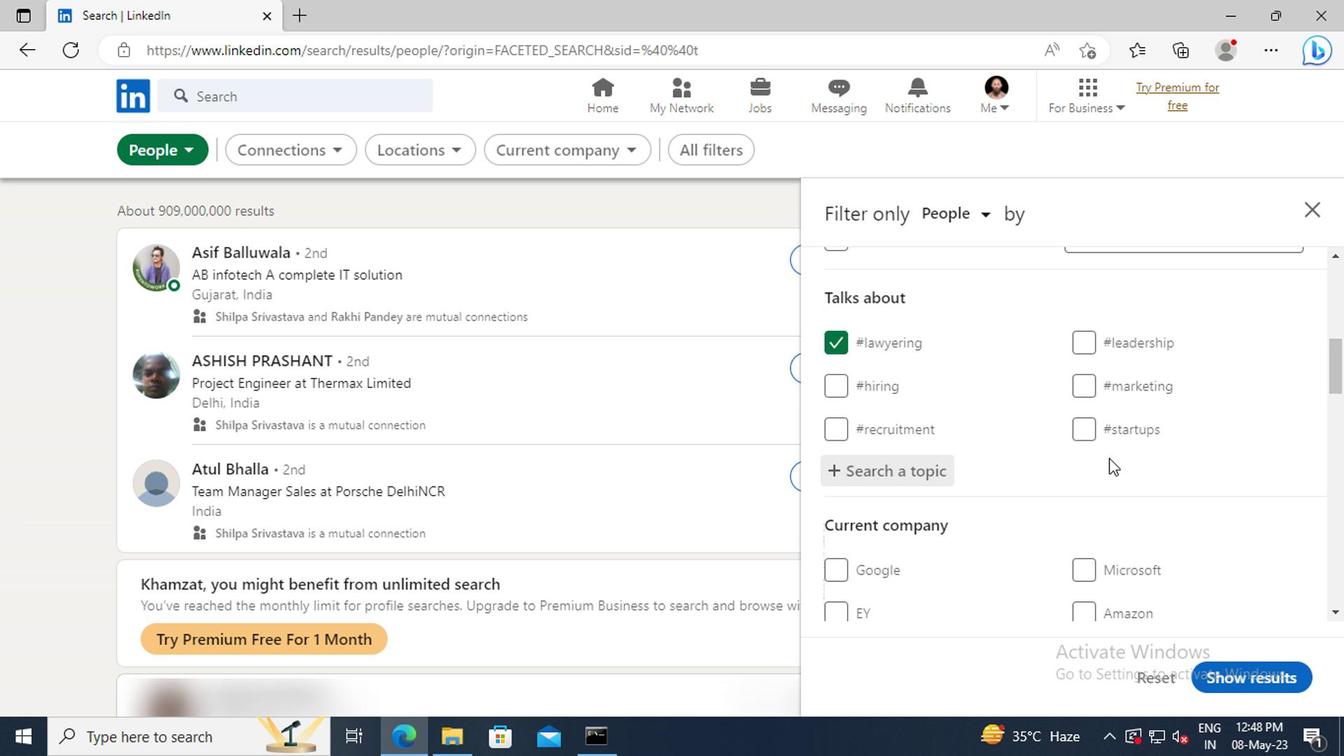 
Action: Mouse scrolled (1104, 453) with delta (0, -1)
Screenshot: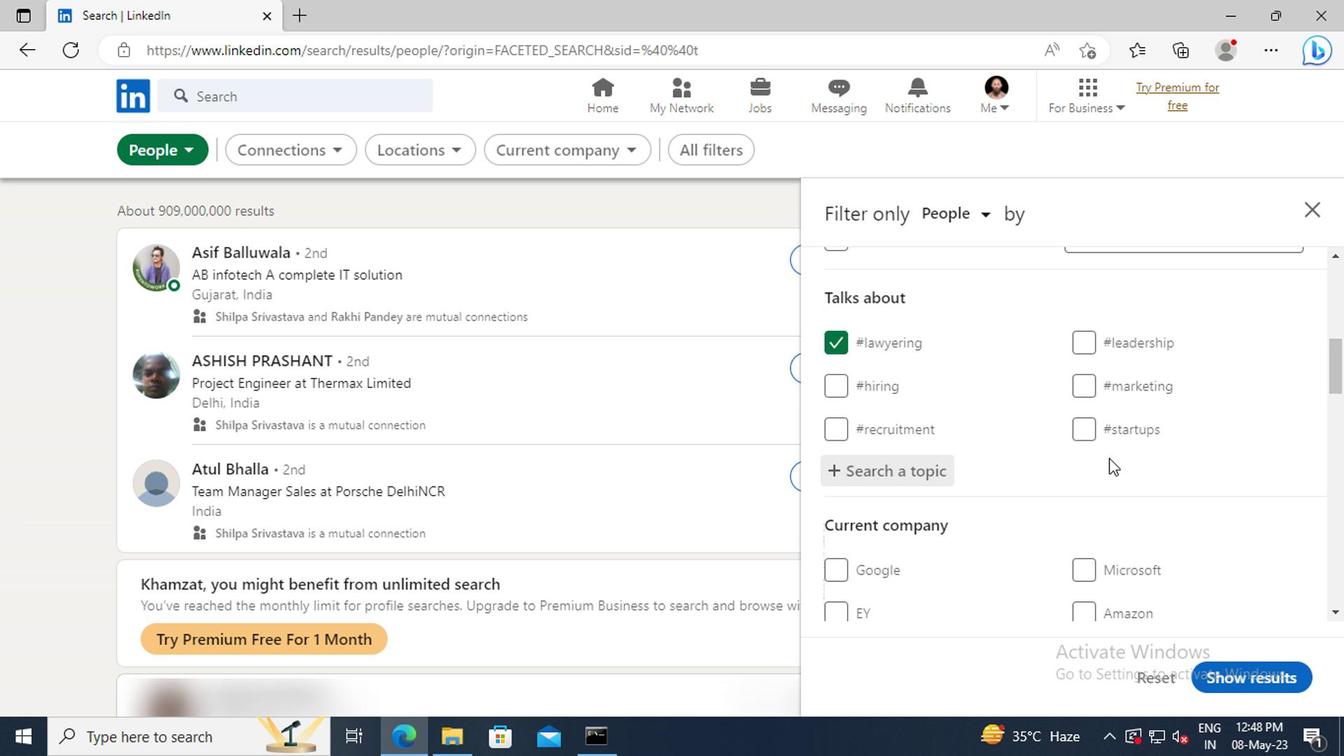 
Action: Mouse scrolled (1104, 453) with delta (0, -1)
Screenshot: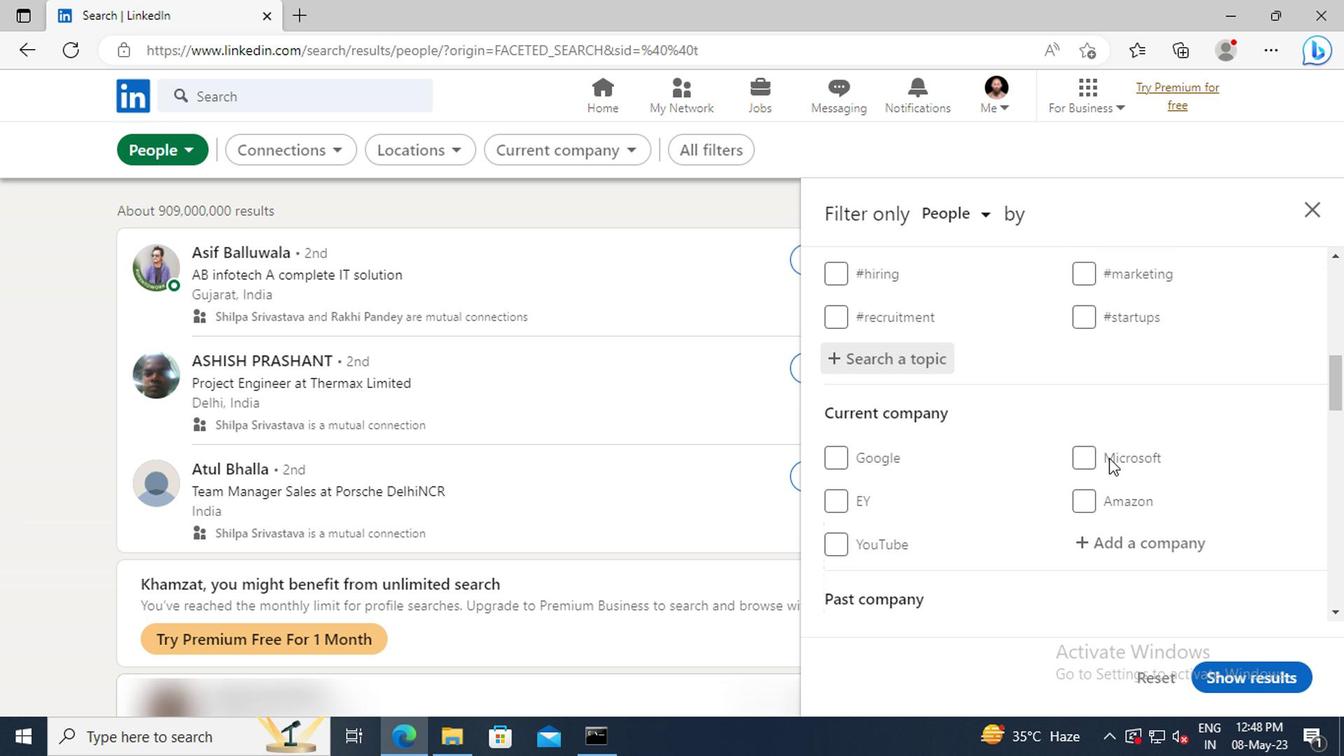 
Action: Mouse scrolled (1104, 453) with delta (0, -1)
Screenshot: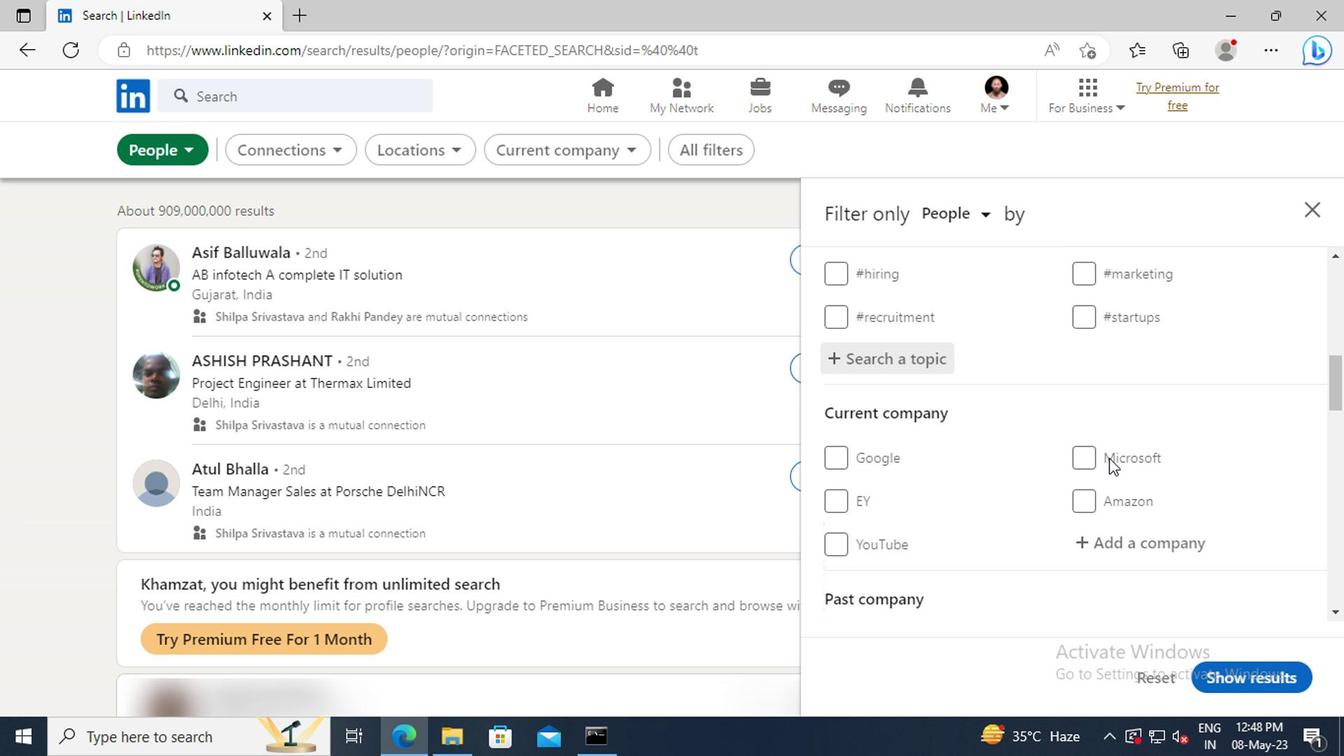 
Action: Mouse scrolled (1104, 453) with delta (0, -1)
Screenshot: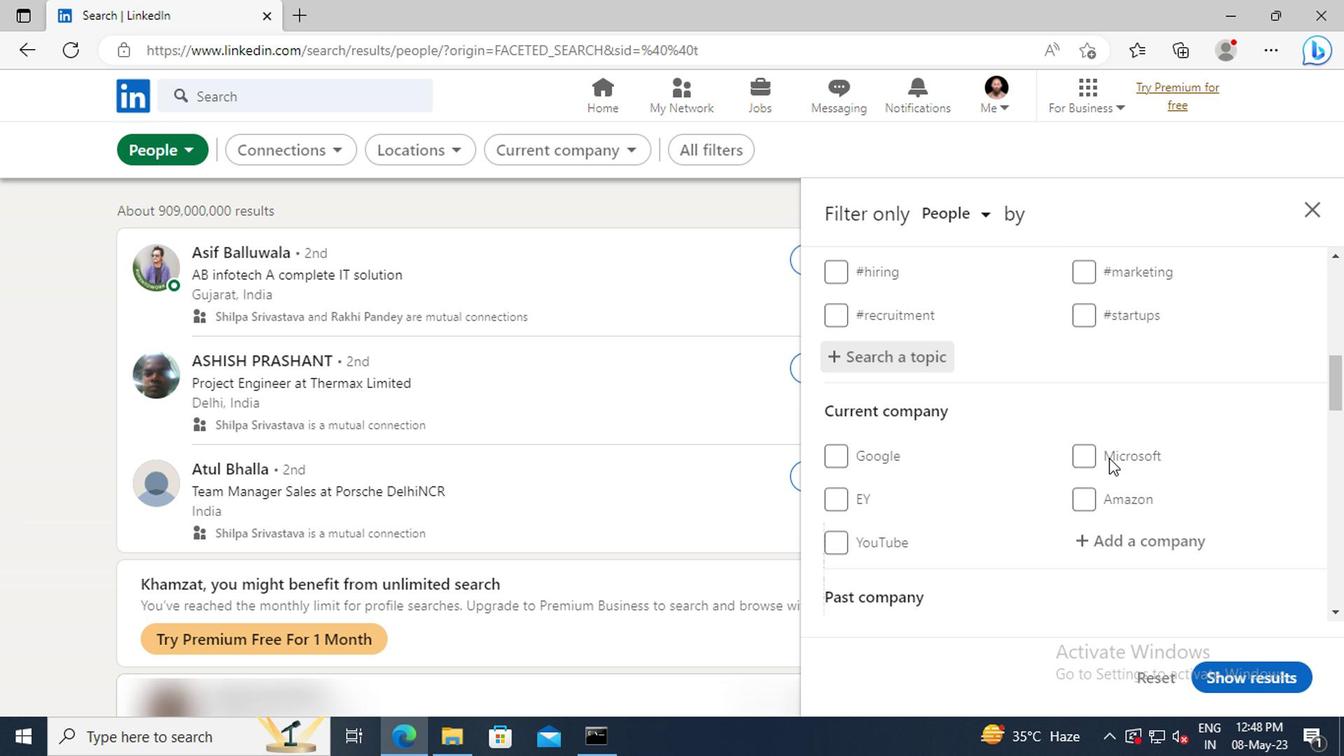 
Action: Mouse scrolled (1104, 453) with delta (0, -1)
Screenshot: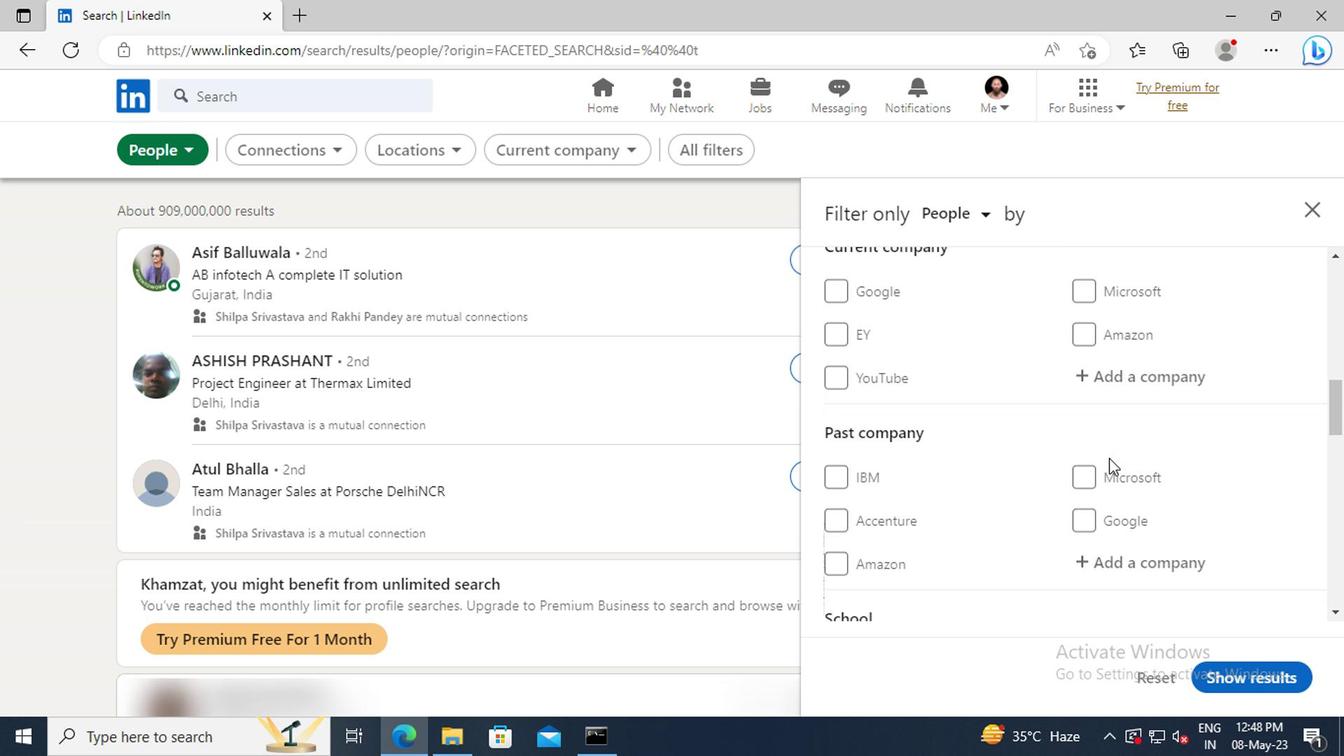 
Action: Mouse scrolled (1104, 453) with delta (0, -1)
Screenshot: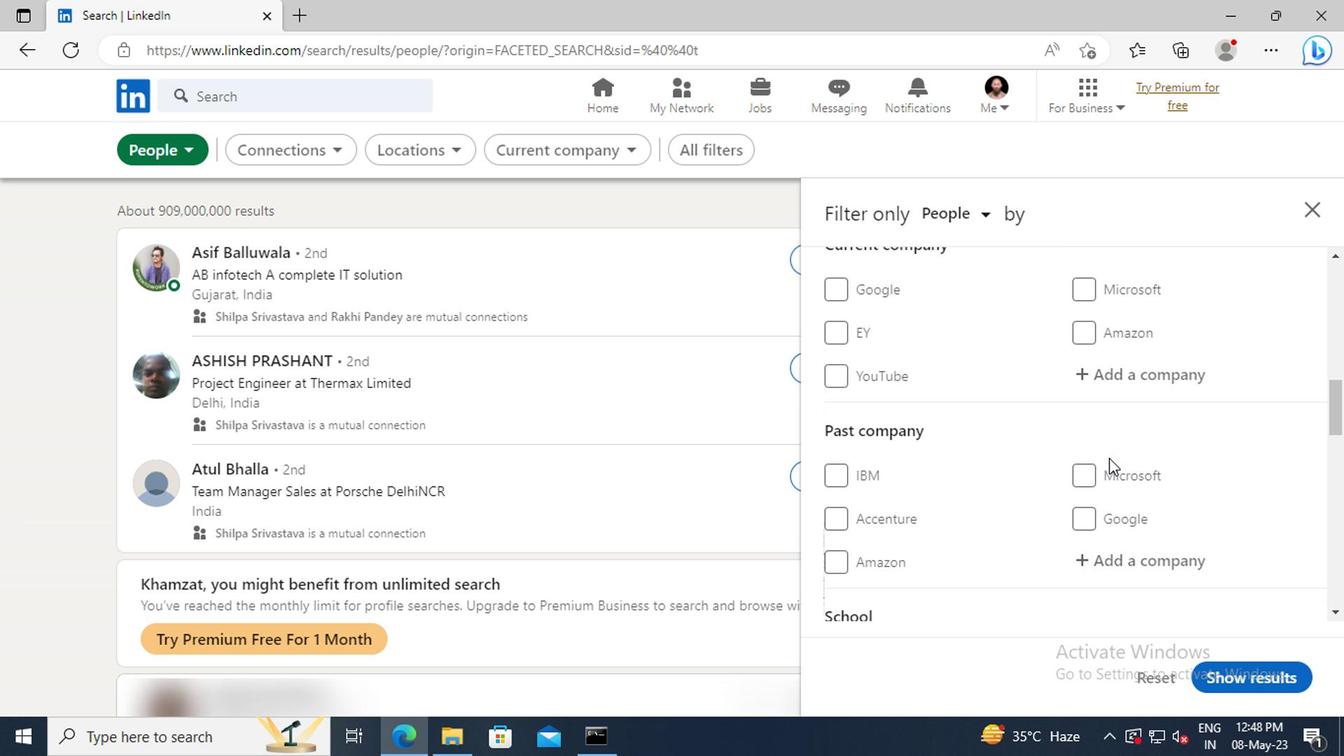 
Action: Mouse scrolled (1104, 453) with delta (0, -1)
Screenshot: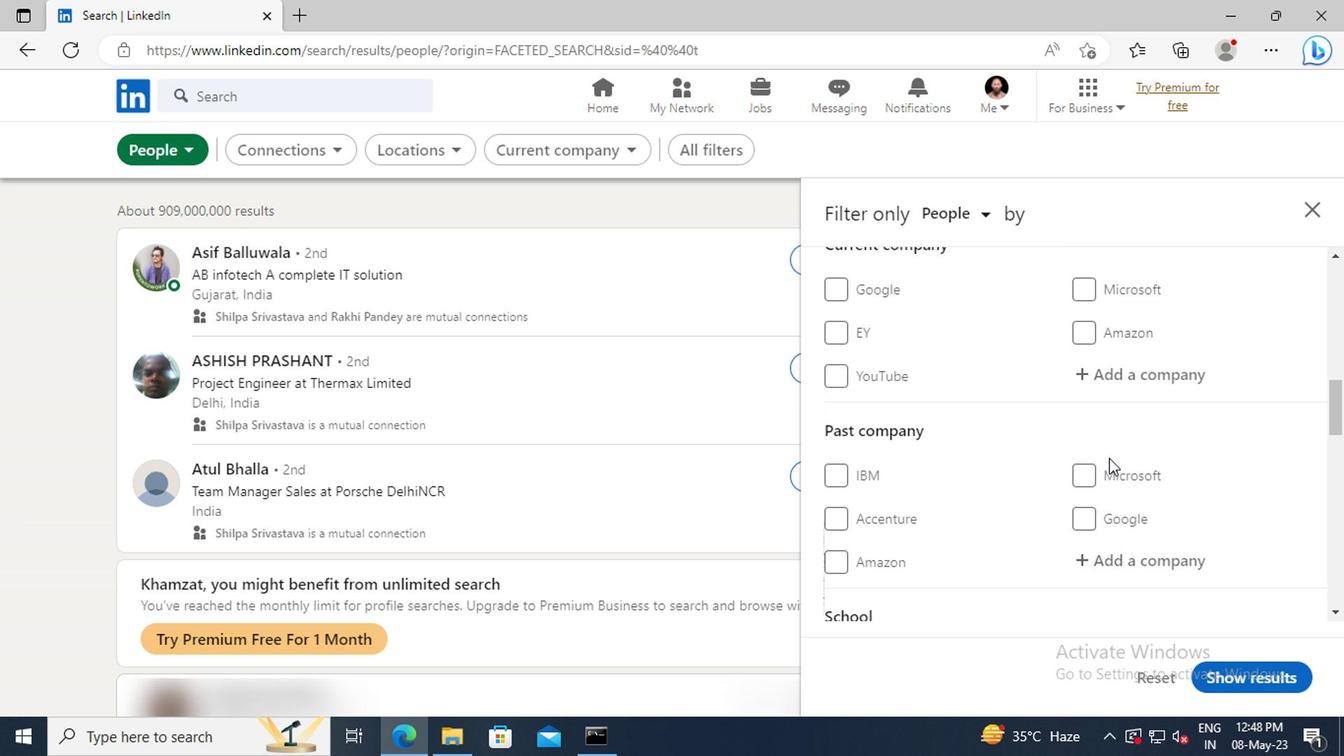 
Action: Mouse scrolled (1104, 453) with delta (0, -1)
Screenshot: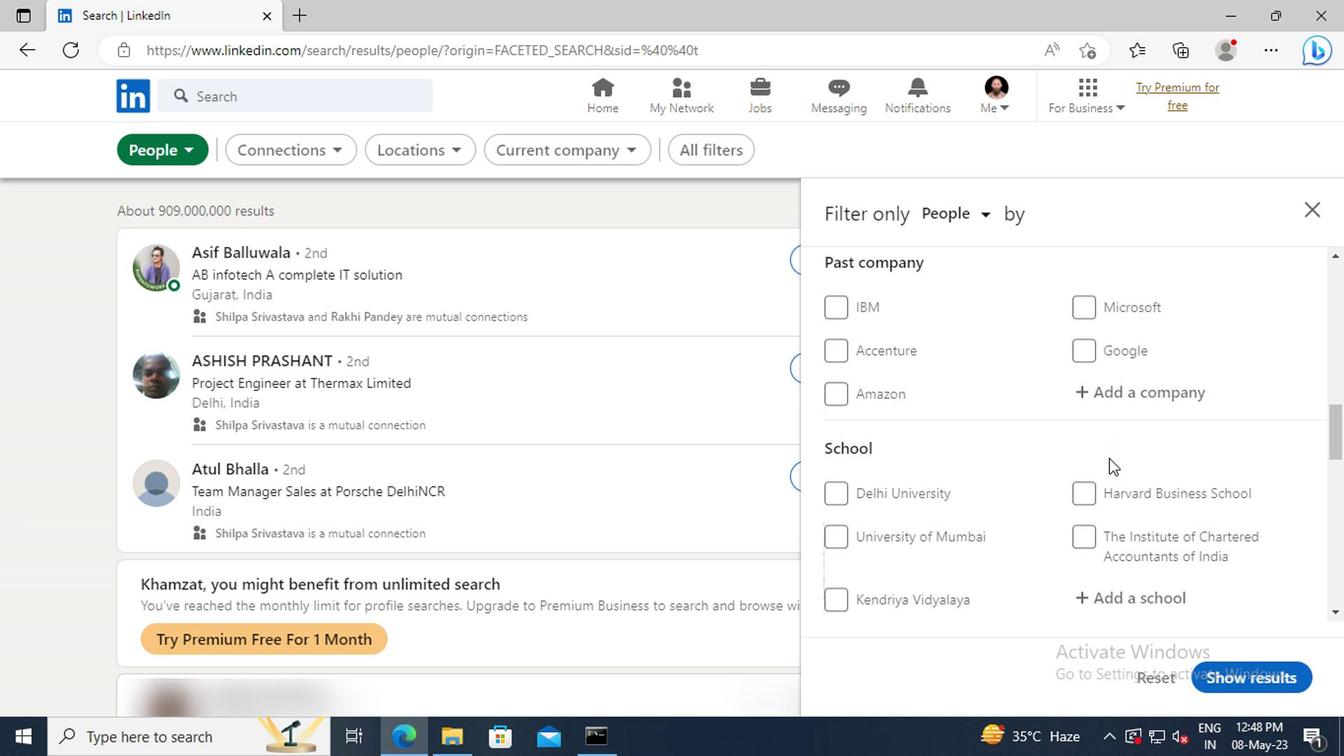 
Action: Mouse scrolled (1104, 453) with delta (0, -1)
Screenshot: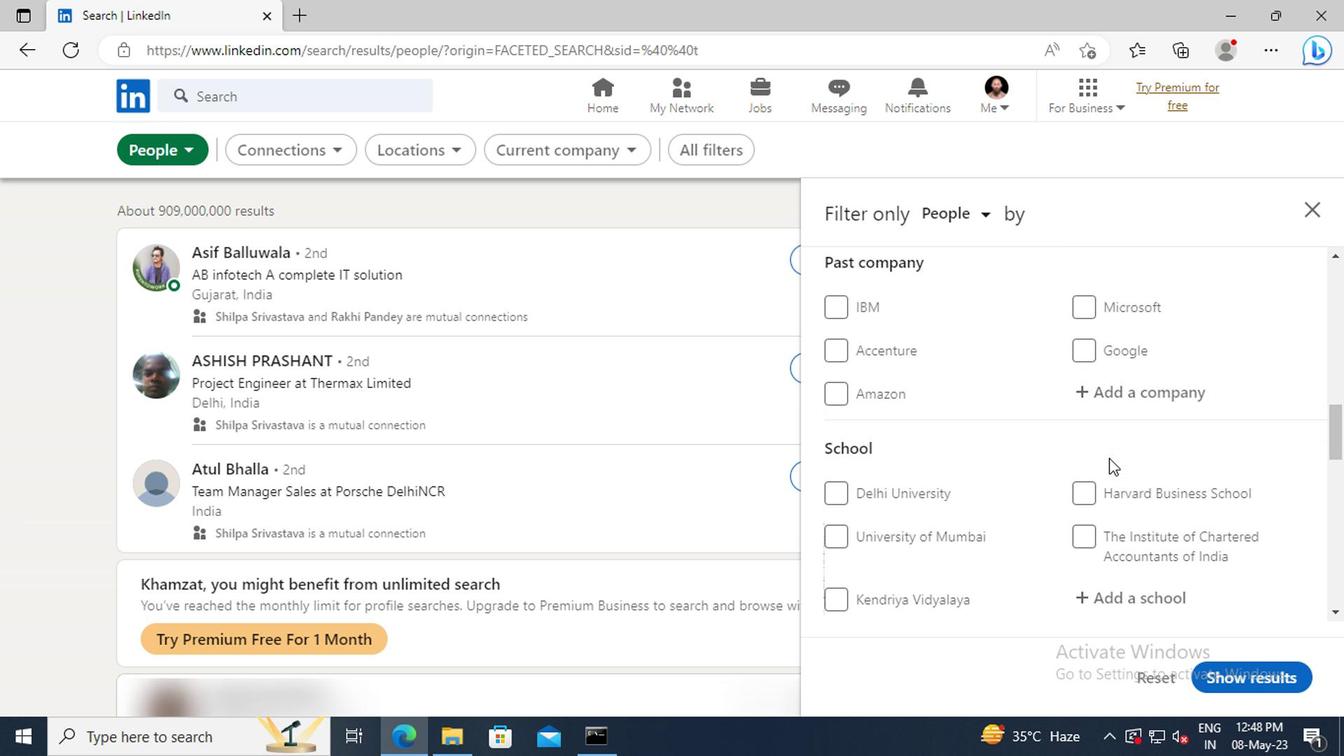 
Action: Mouse scrolled (1104, 453) with delta (0, -1)
Screenshot: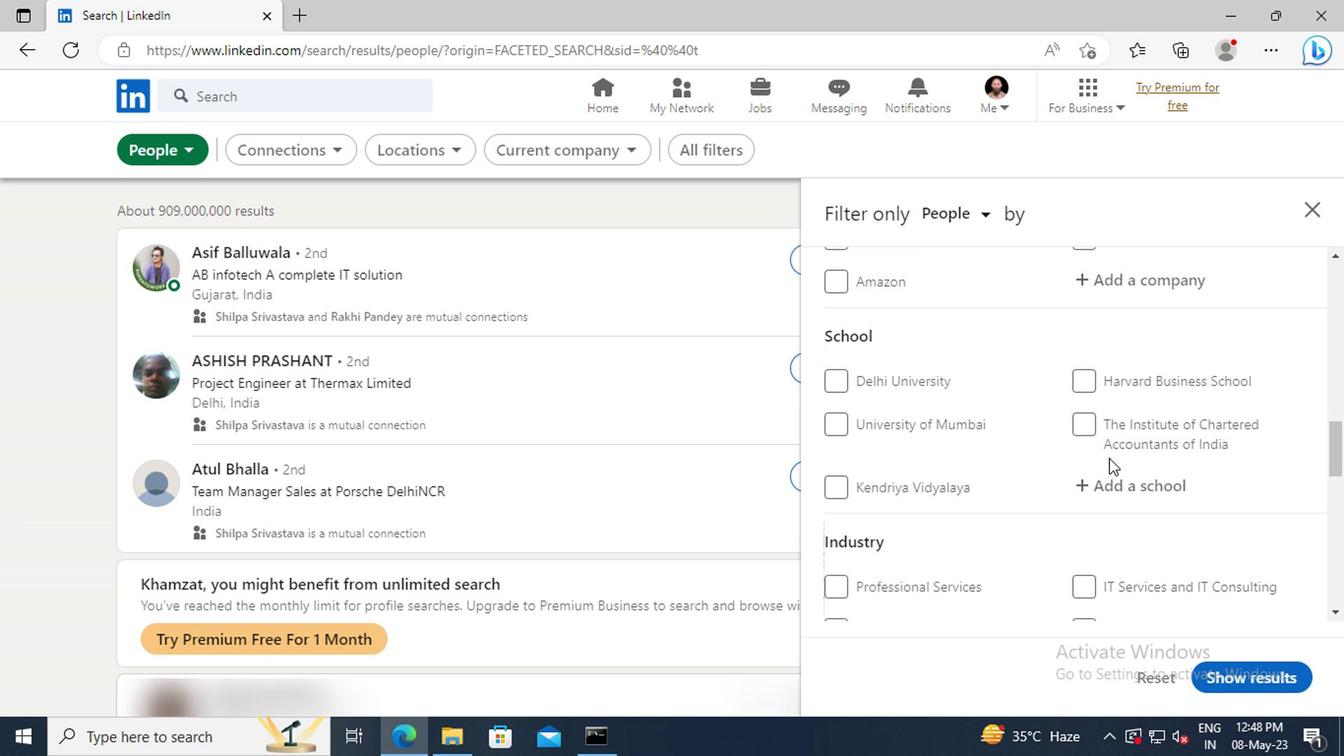 
Action: Mouse scrolled (1104, 453) with delta (0, -1)
Screenshot: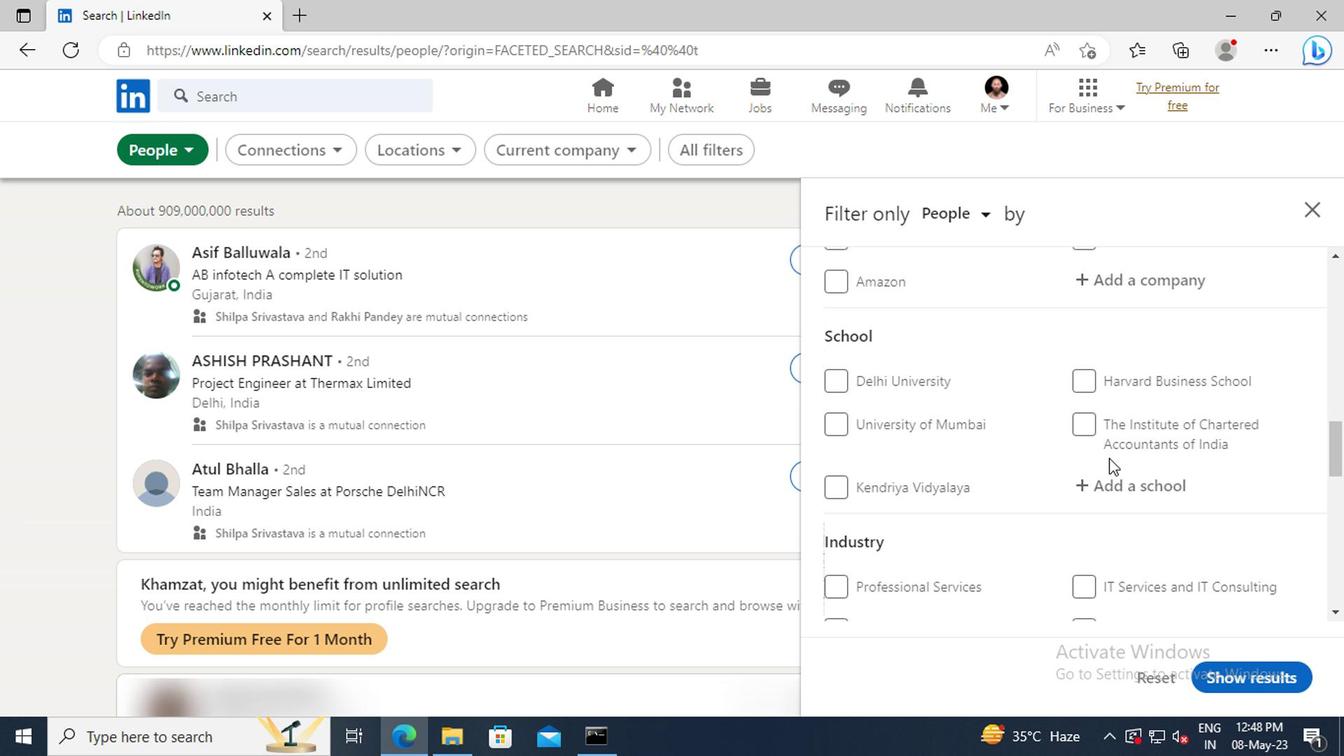 
Action: Mouse scrolled (1104, 453) with delta (0, -1)
Screenshot: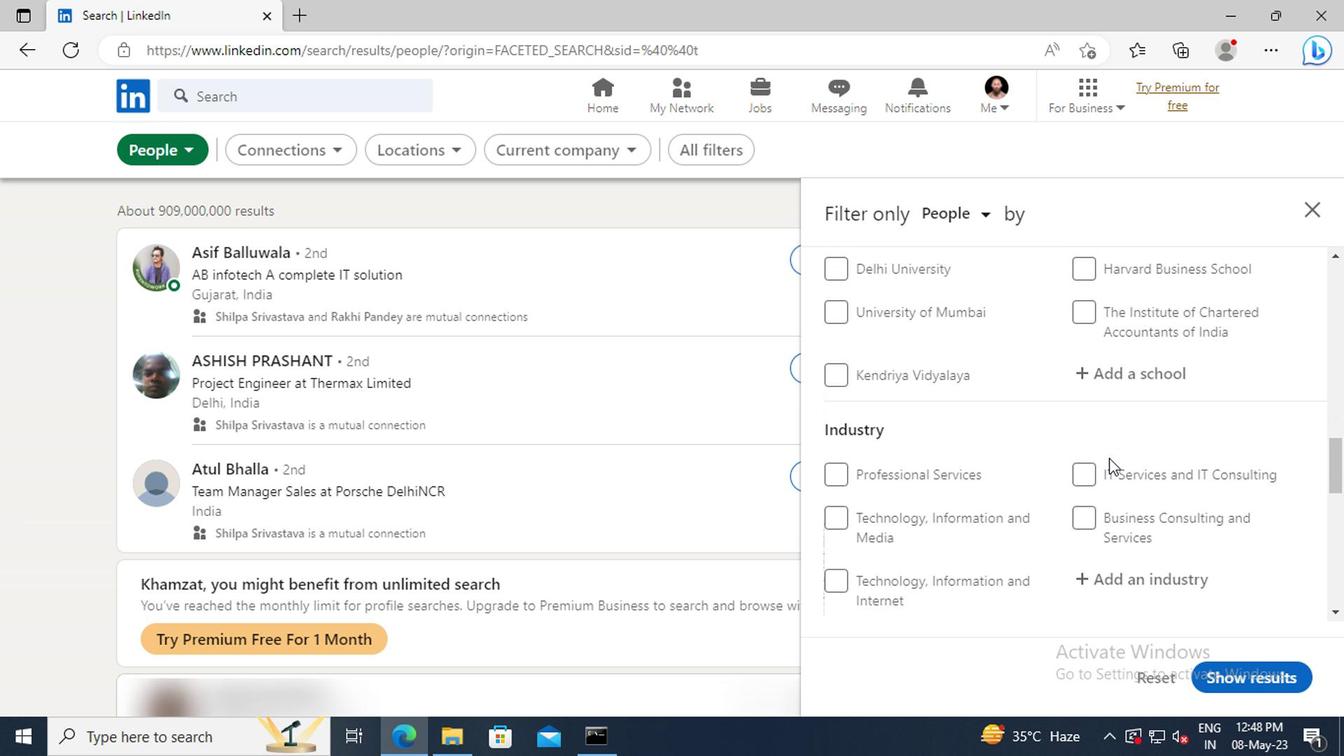 
Action: Mouse scrolled (1104, 453) with delta (0, -1)
Screenshot: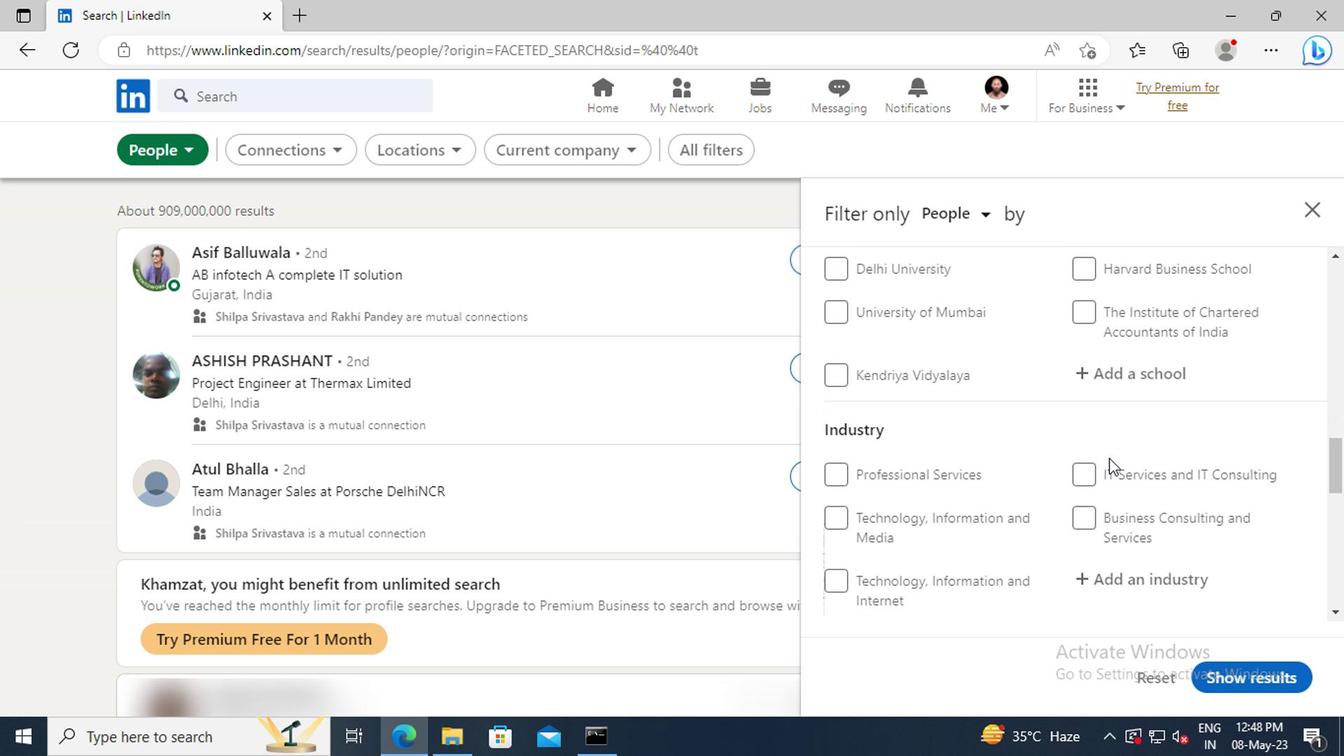 
Action: Mouse scrolled (1104, 453) with delta (0, -1)
Screenshot: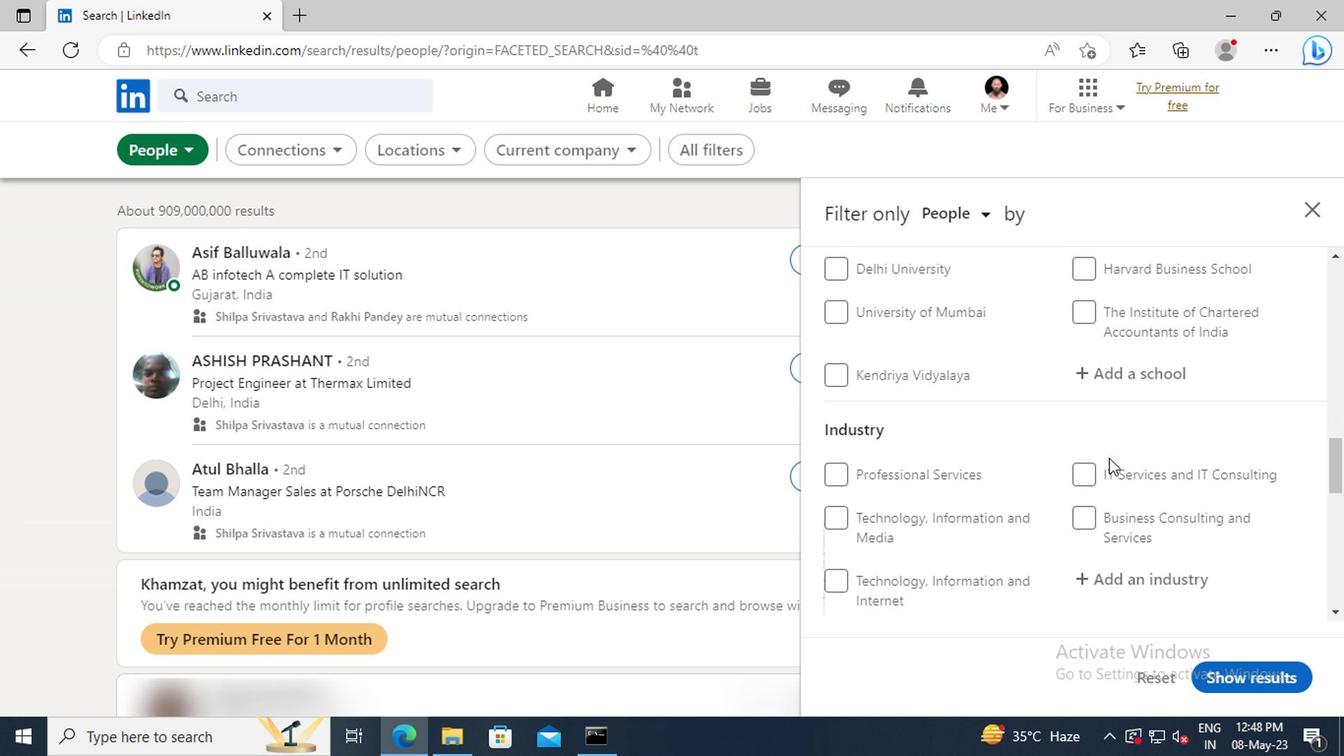 
Action: Mouse scrolled (1104, 453) with delta (0, -1)
Screenshot: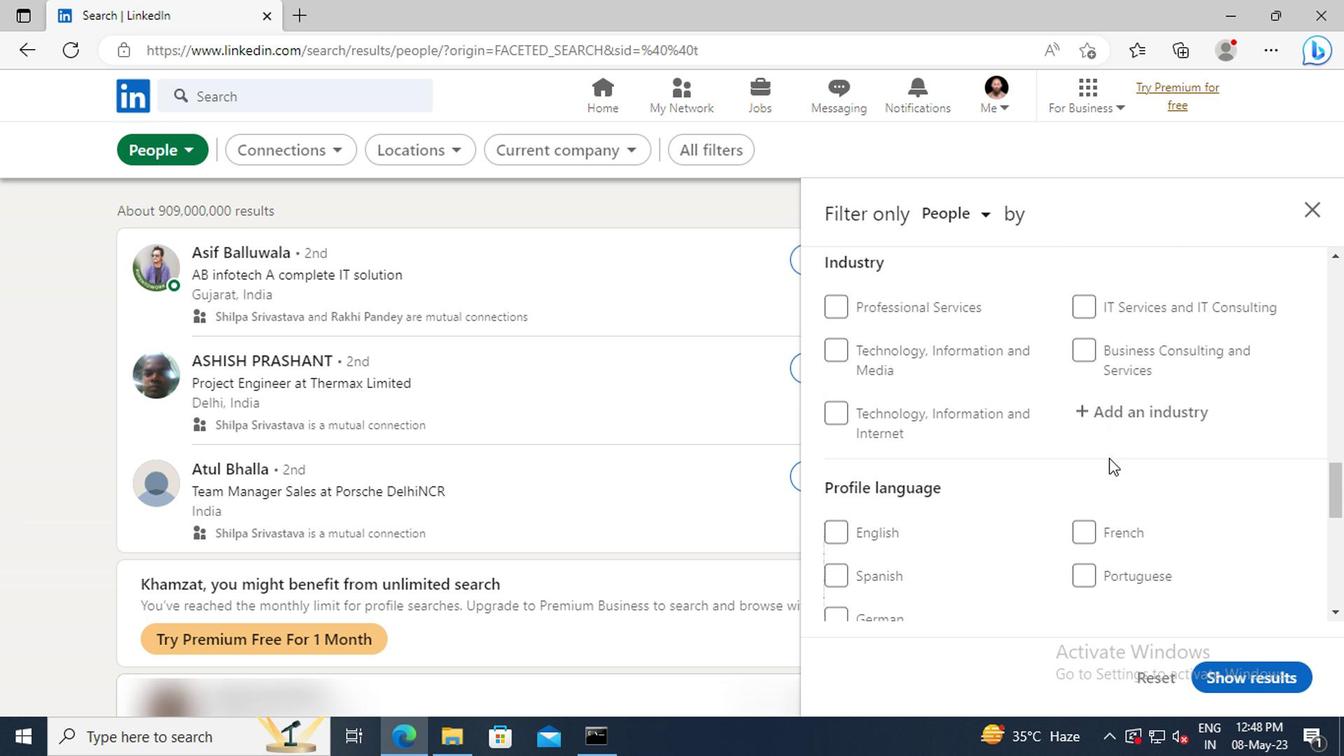 
Action: Mouse moved to (836, 520)
Screenshot: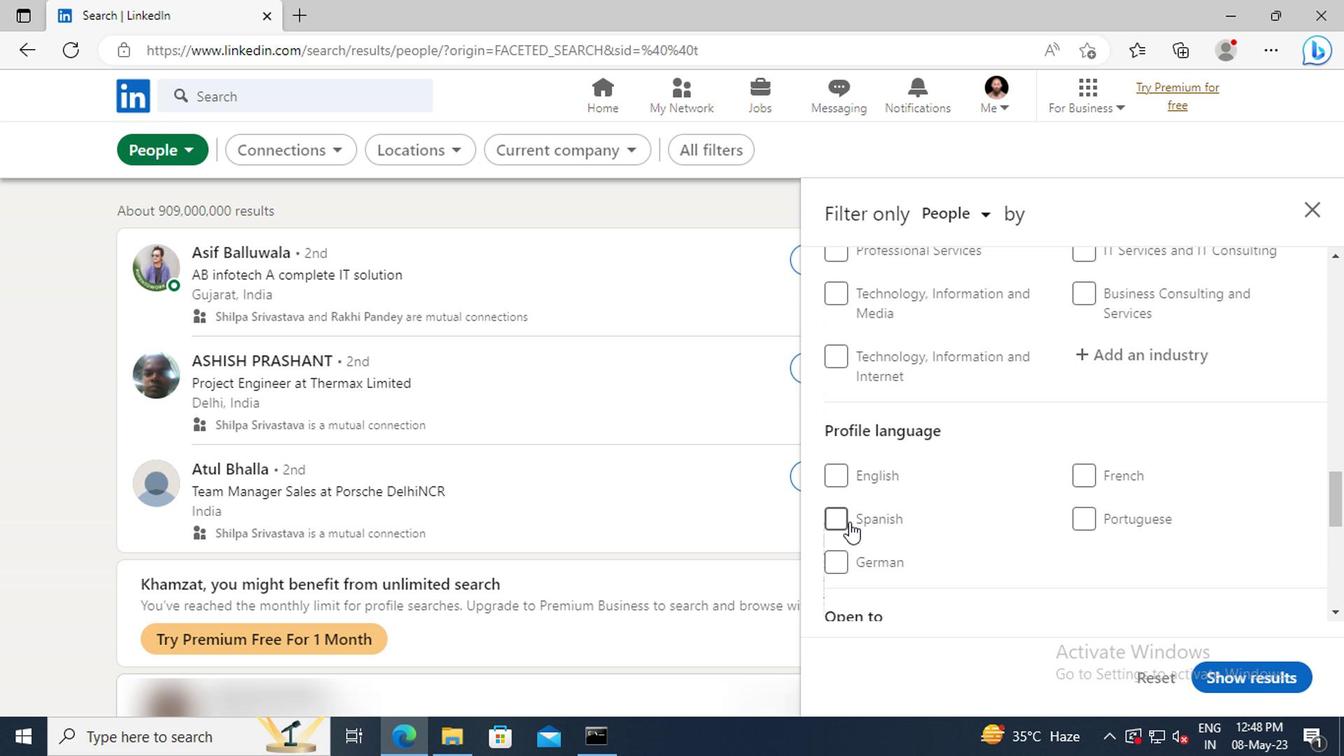 
Action: Mouse pressed left at (836, 520)
Screenshot: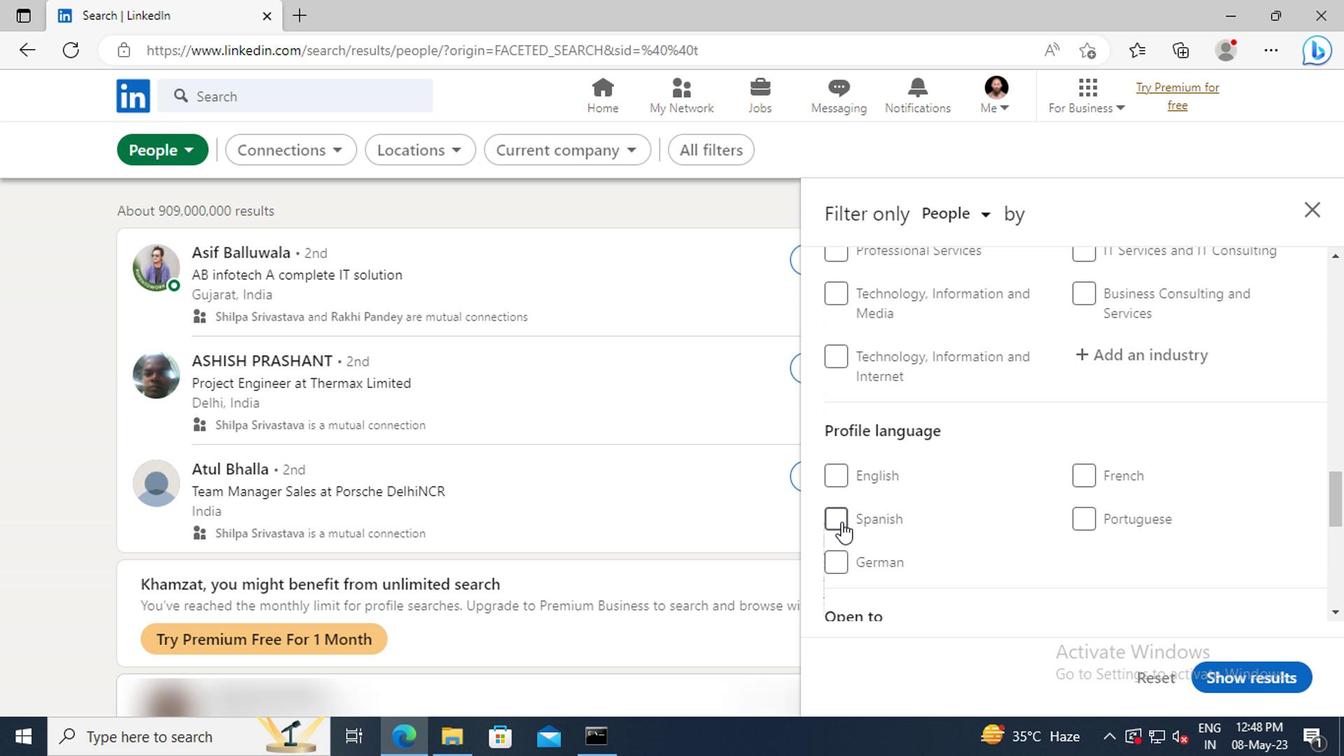 
Action: Mouse moved to (1100, 471)
Screenshot: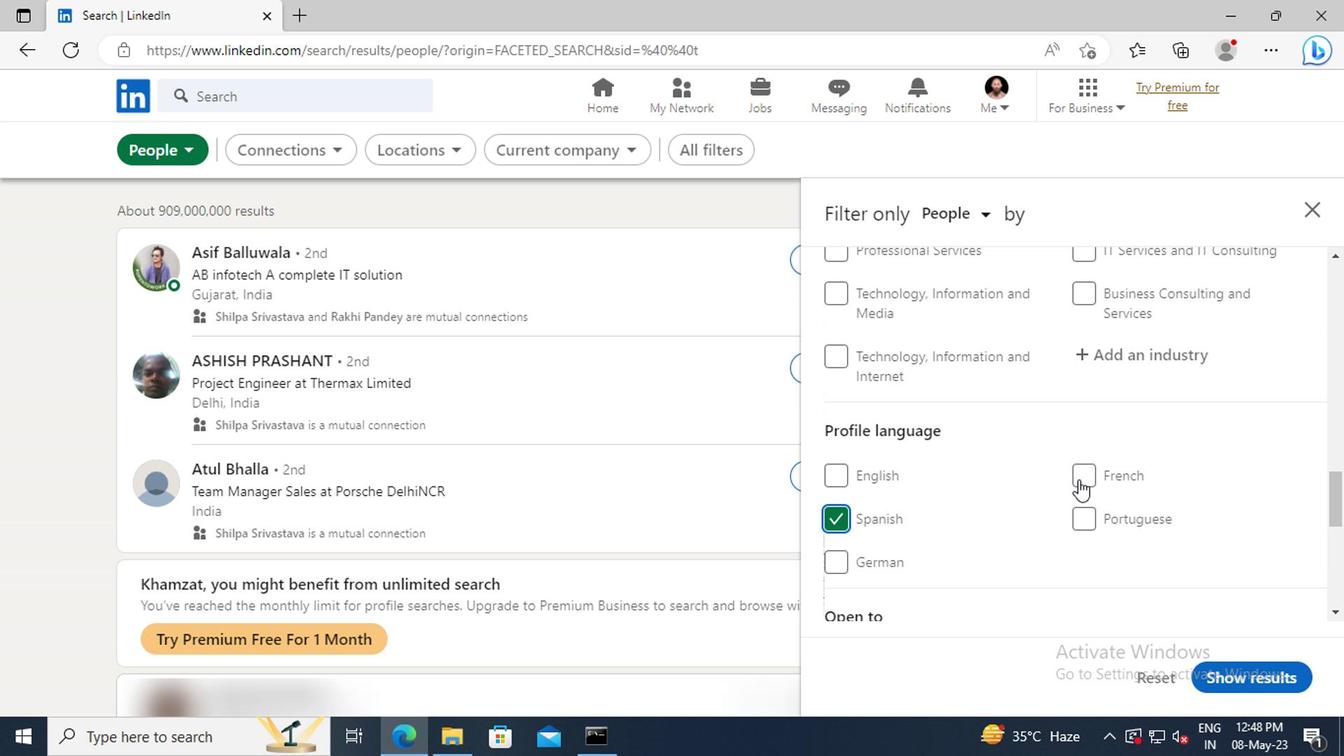 
Action: Mouse scrolled (1100, 471) with delta (0, 0)
Screenshot: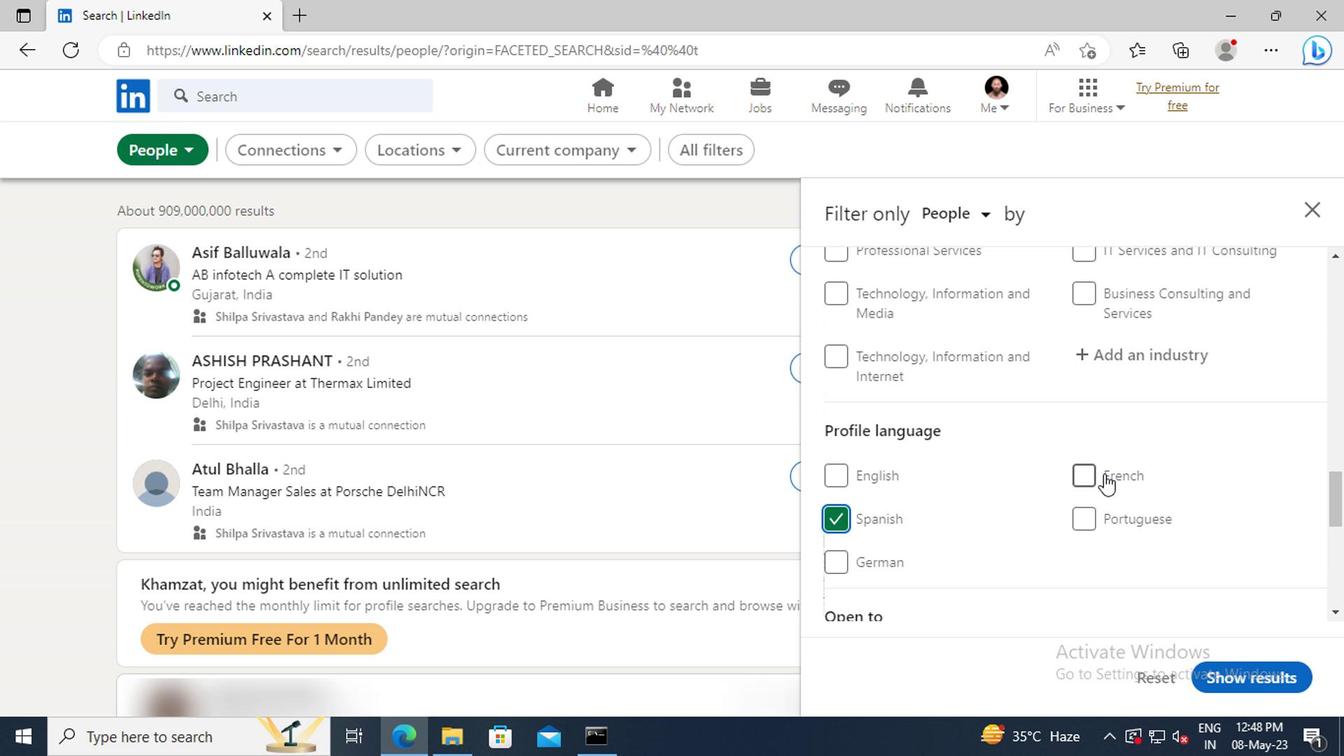 
Action: Mouse scrolled (1100, 471) with delta (0, 0)
Screenshot: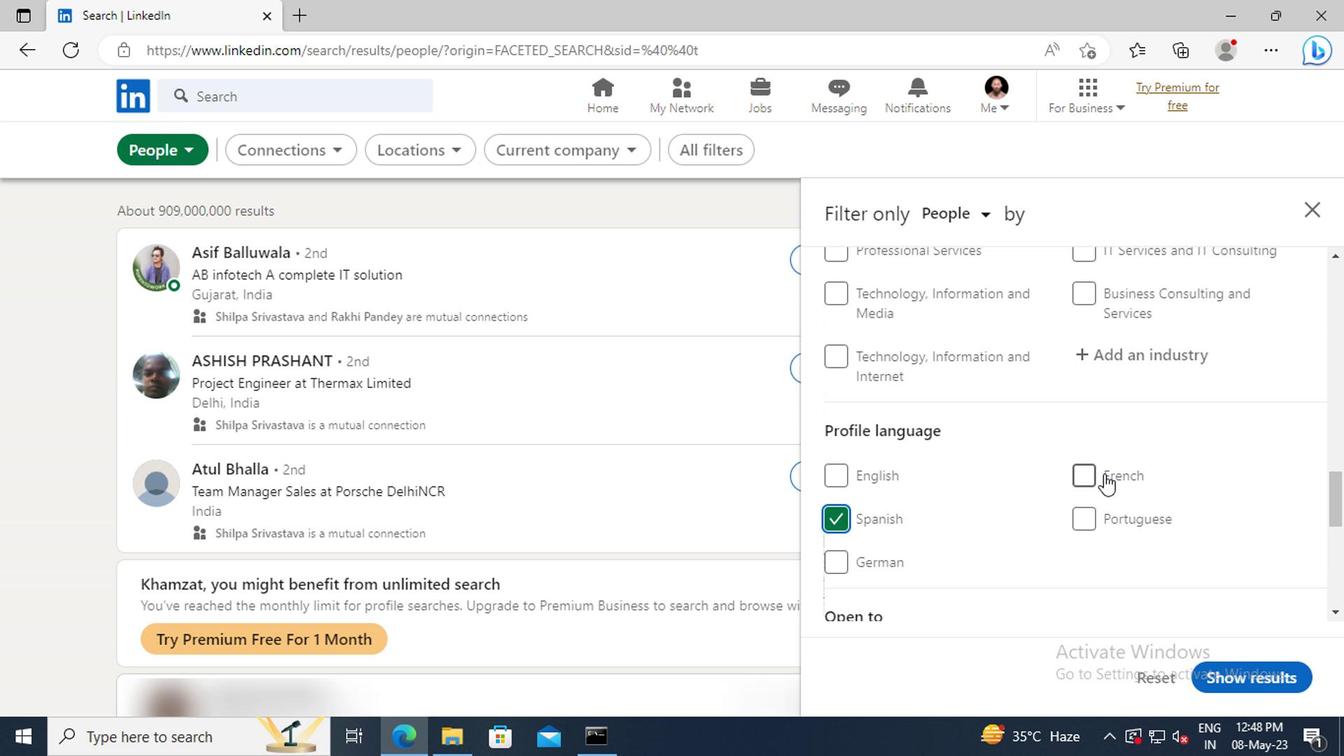 
Action: Mouse scrolled (1100, 471) with delta (0, 0)
Screenshot: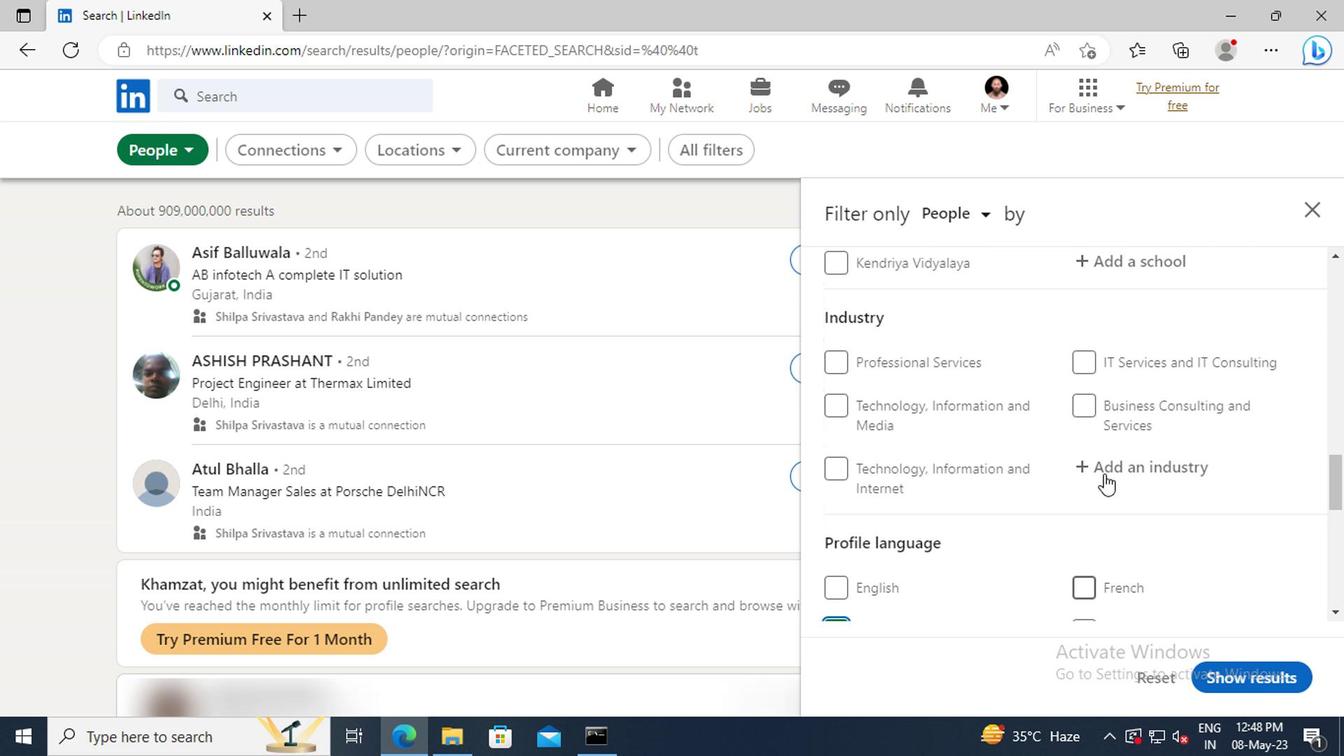 
Action: Mouse scrolled (1100, 471) with delta (0, 0)
Screenshot: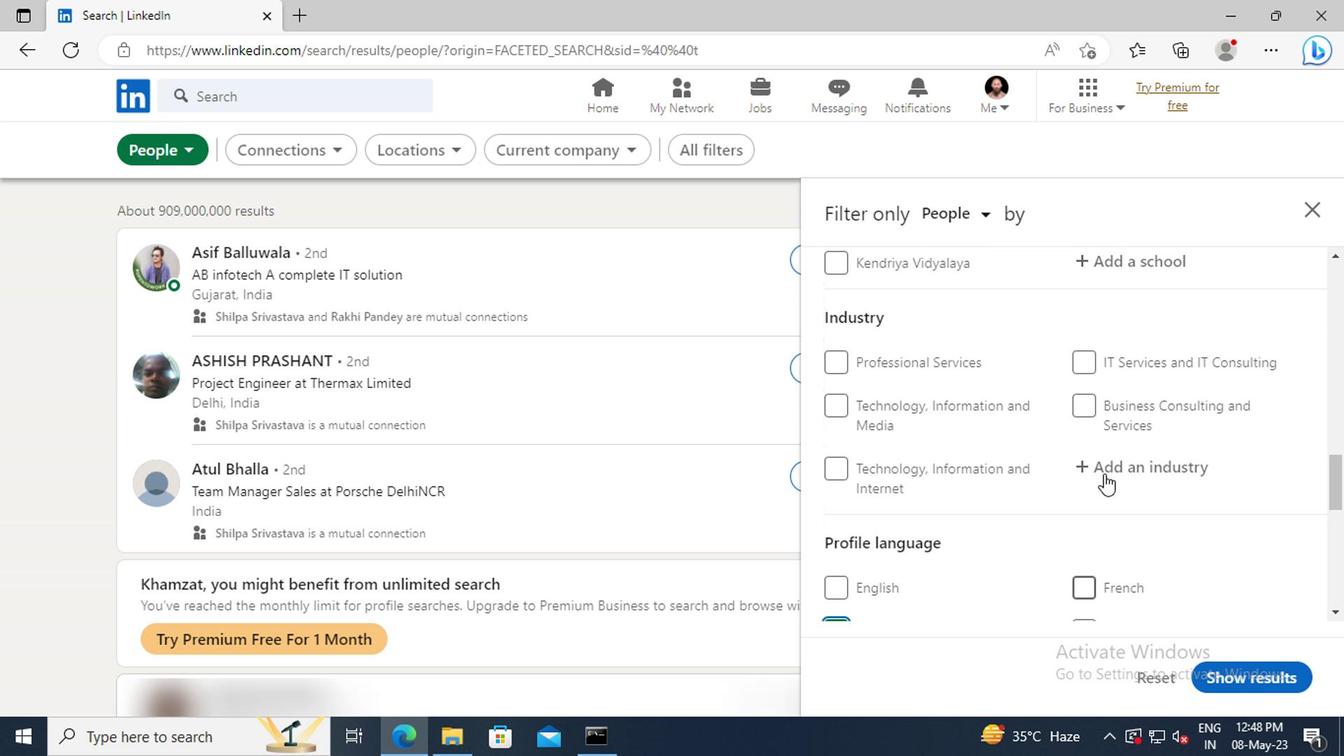 
Action: Mouse scrolled (1100, 471) with delta (0, 0)
Screenshot: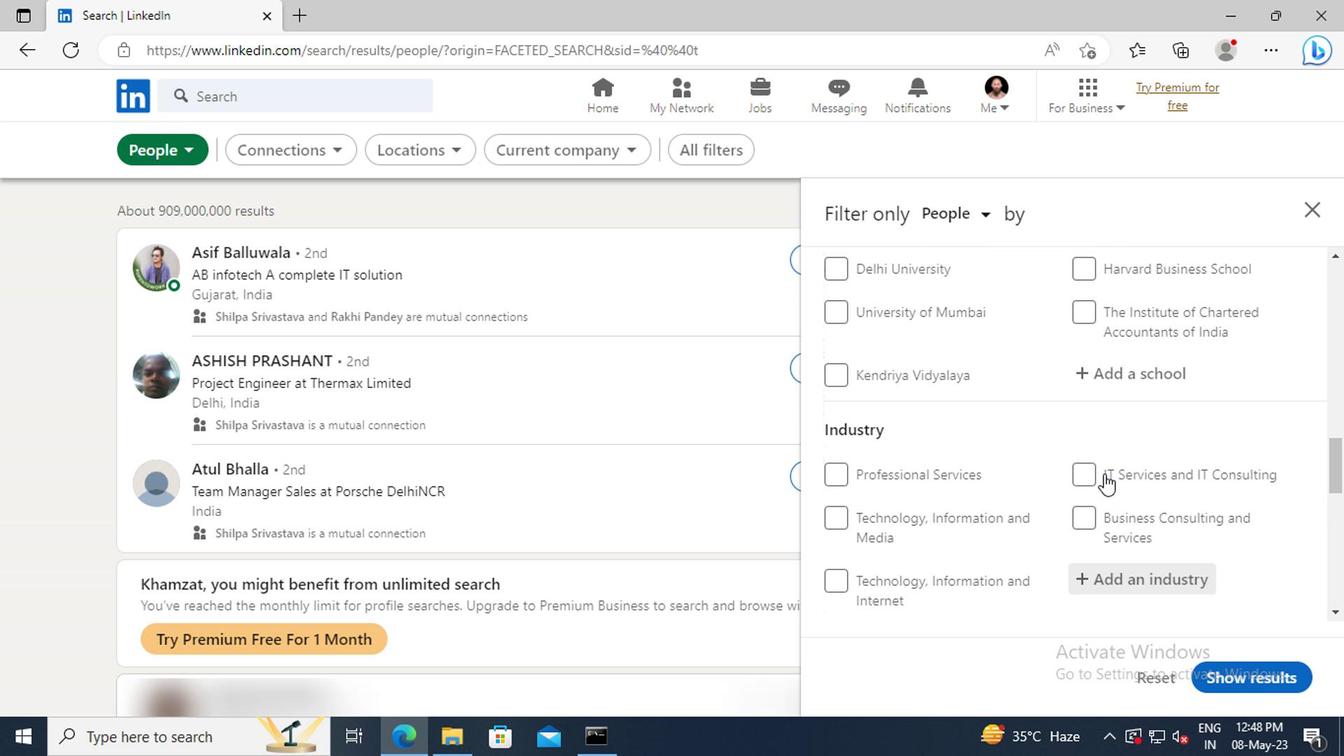
Action: Mouse scrolled (1100, 471) with delta (0, 0)
Screenshot: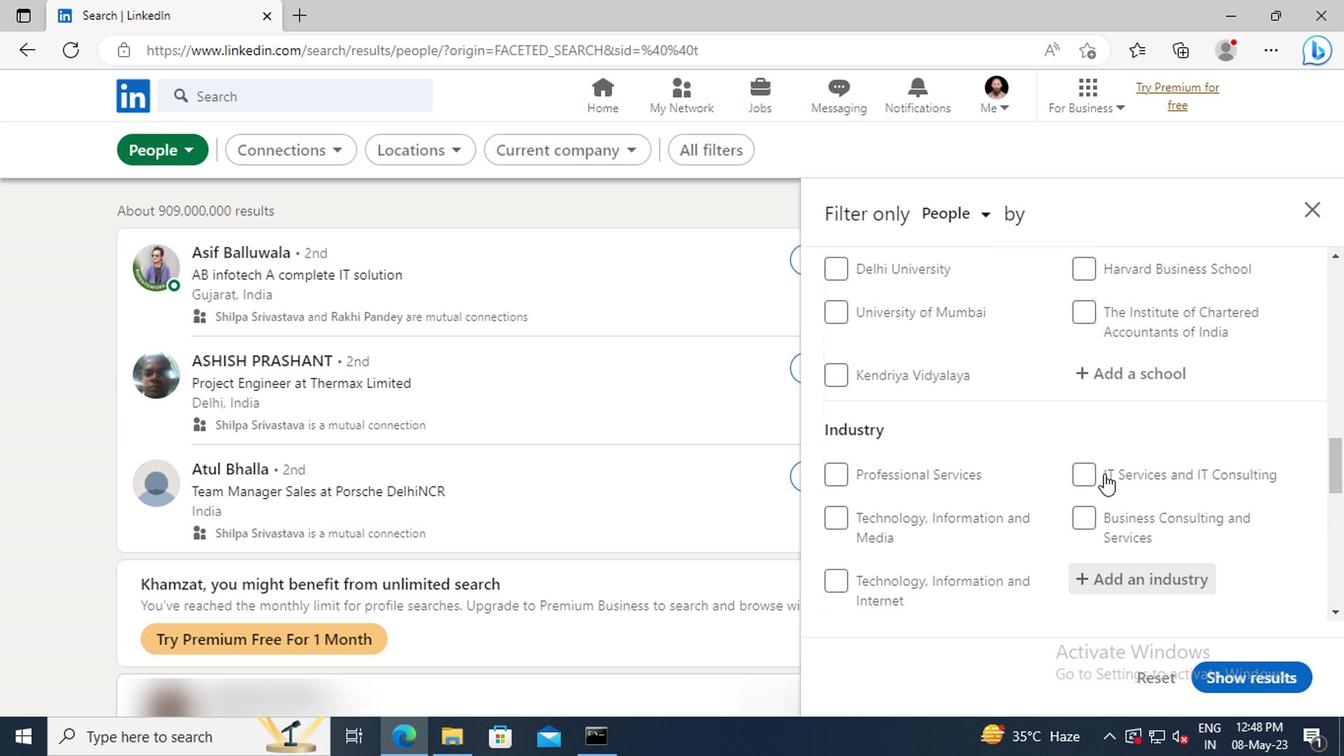 
Action: Mouse scrolled (1100, 471) with delta (0, 0)
Screenshot: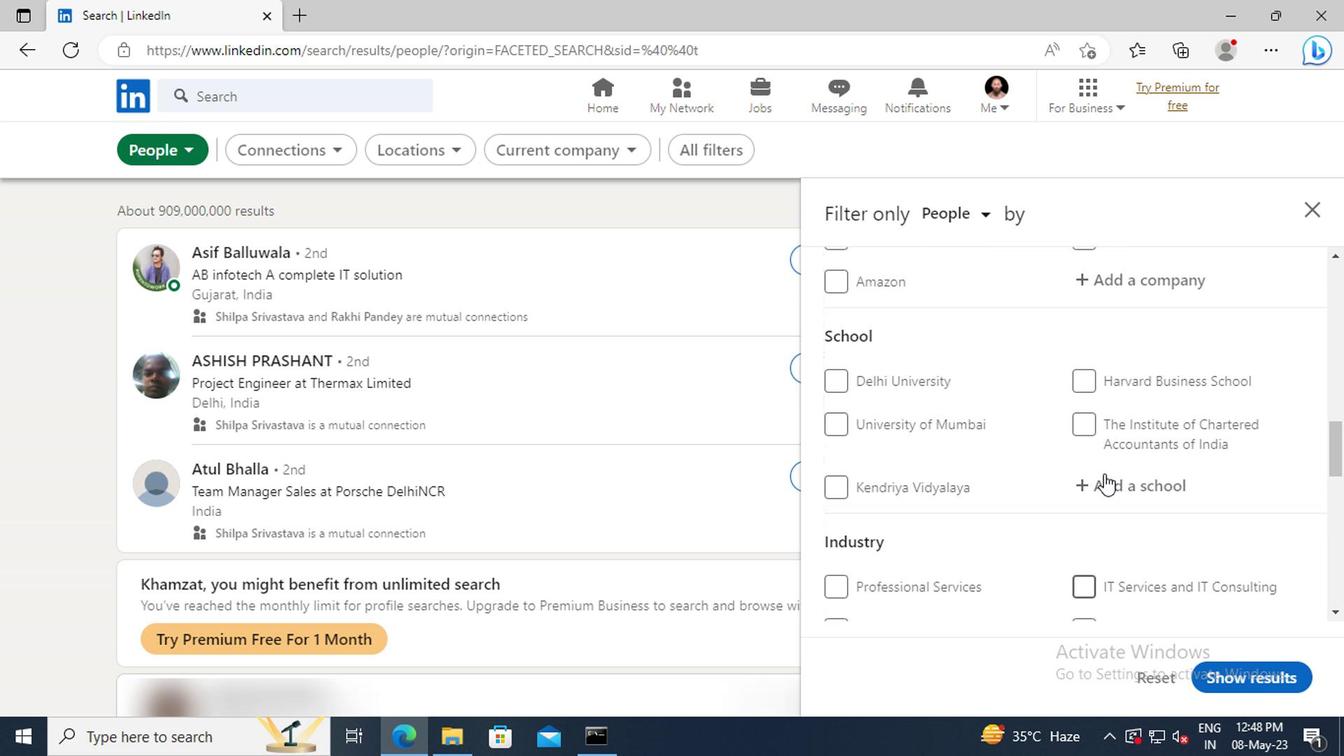 
Action: Mouse scrolled (1100, 471) with delta (0, 0)
Screenshot: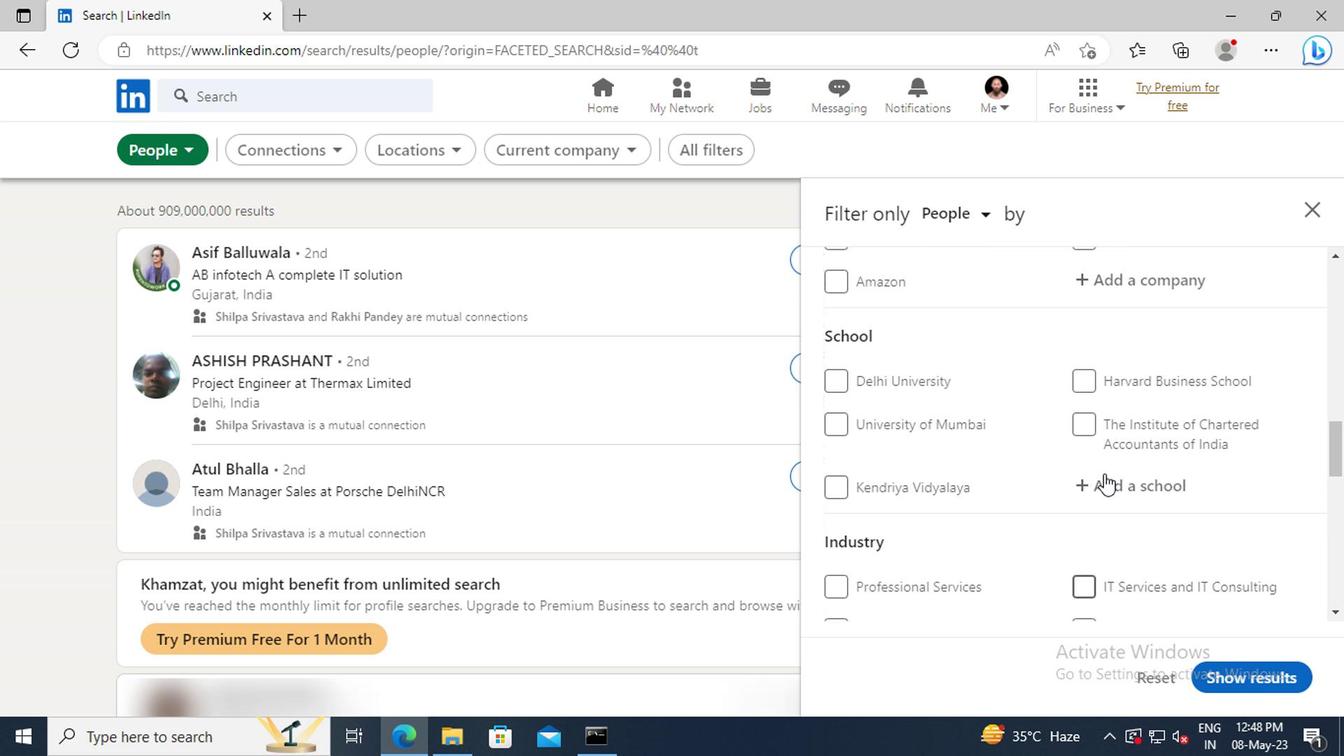 
Action: Mouse scrolled (1100, 471) with delta (0, 0)
Screenshot: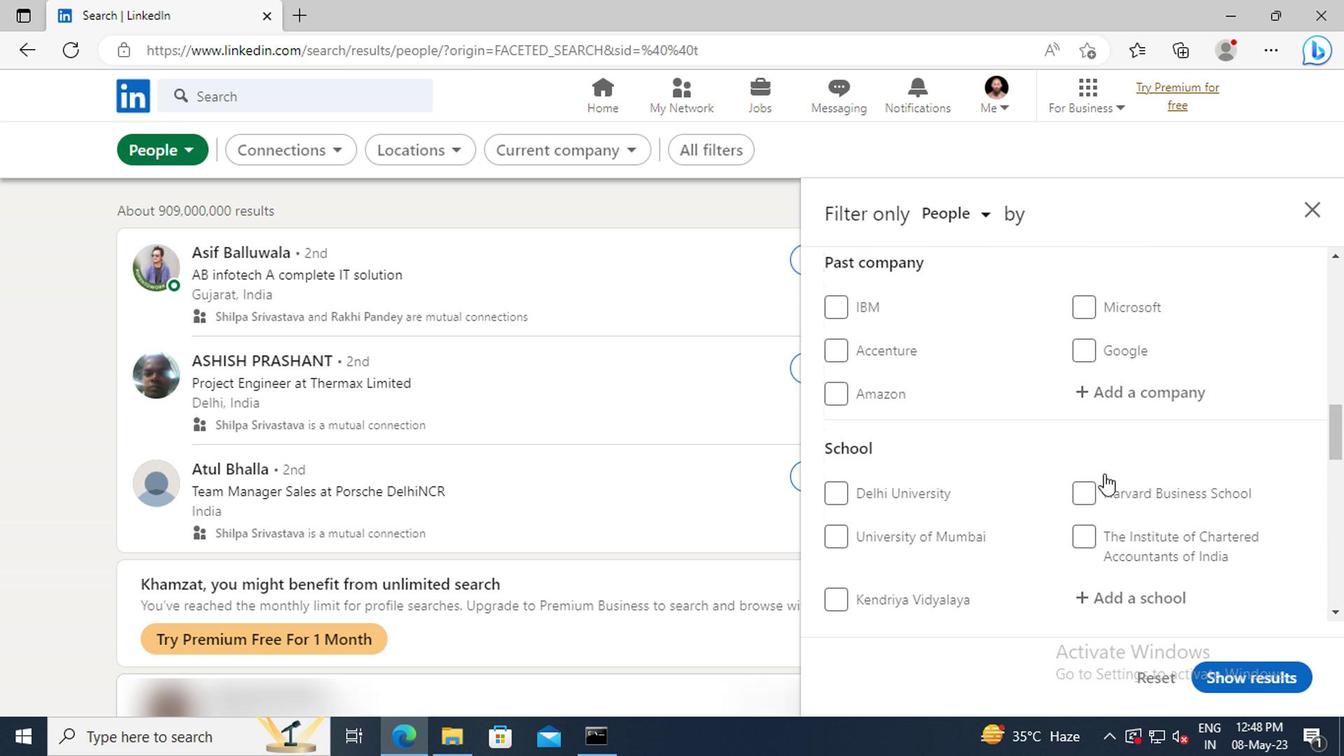 
Action: Mouse scrolled (1100, 471) with delta (0, 0)
Screenshot: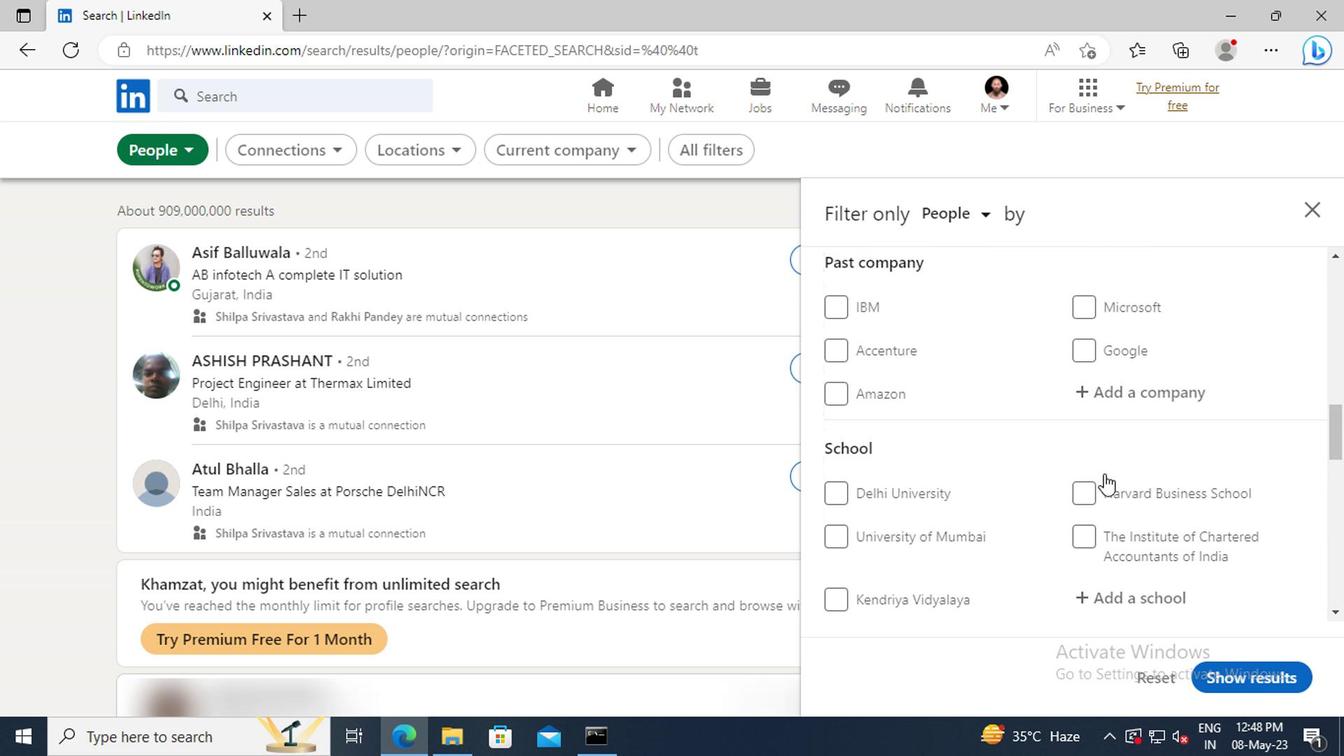 
Action: Mouse scrolled (1100, 471) with delta (0, 0)
Screenshot: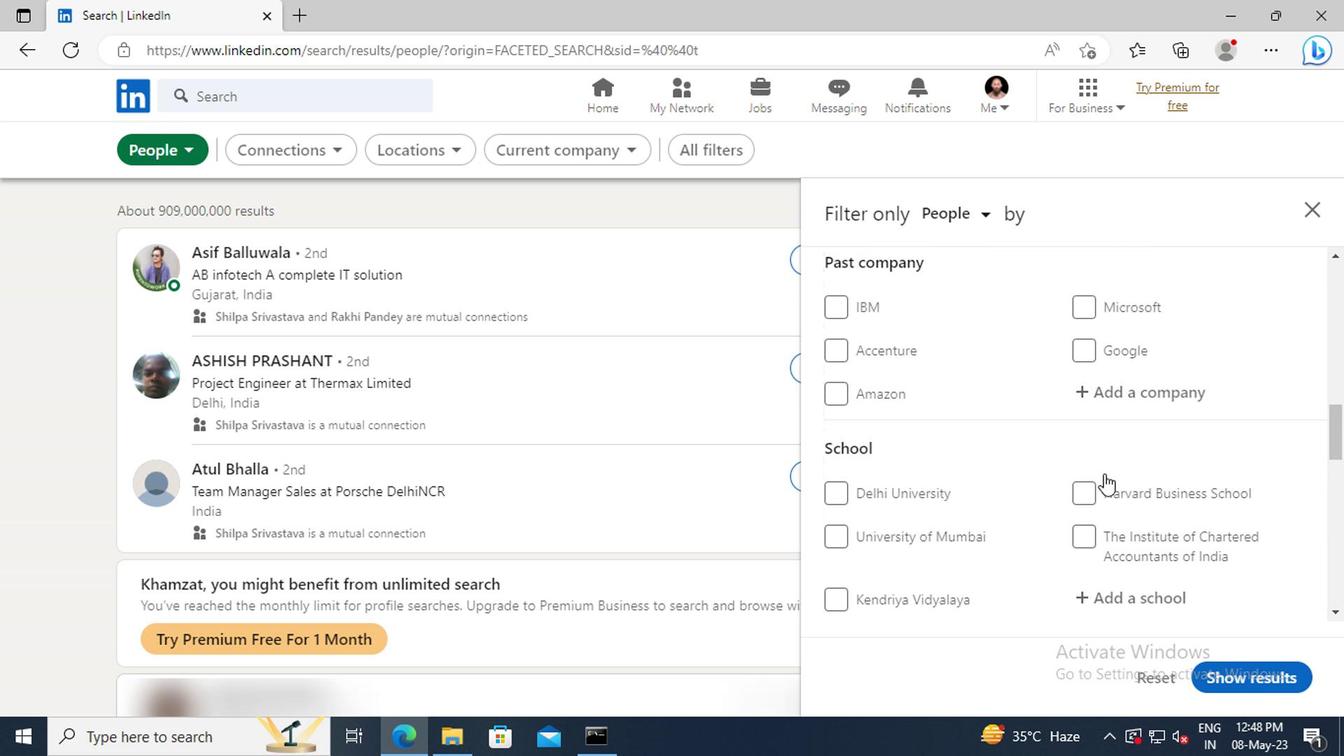 
Action: Mouse scrolled (1100, 471) with delta (0, 0)
Screenshot: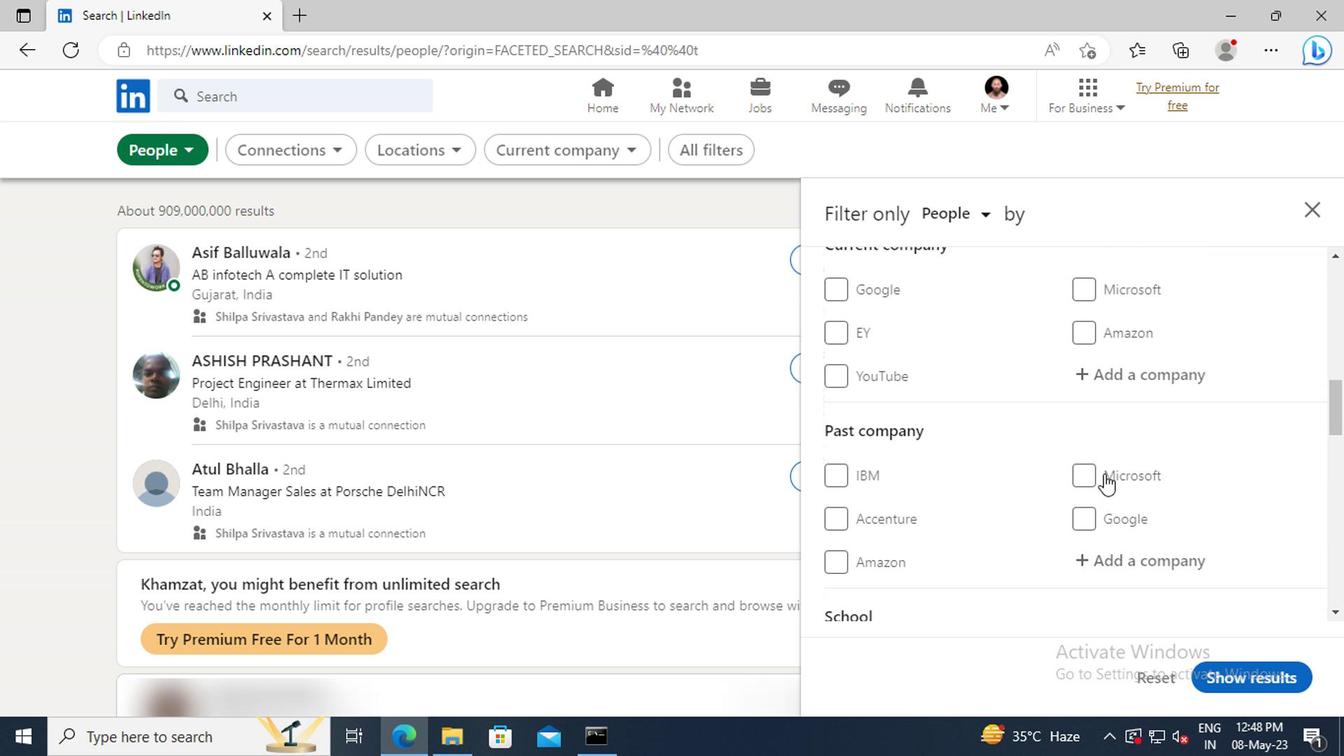 
Action: Mouse moved to (1100, 431)
Screenshot: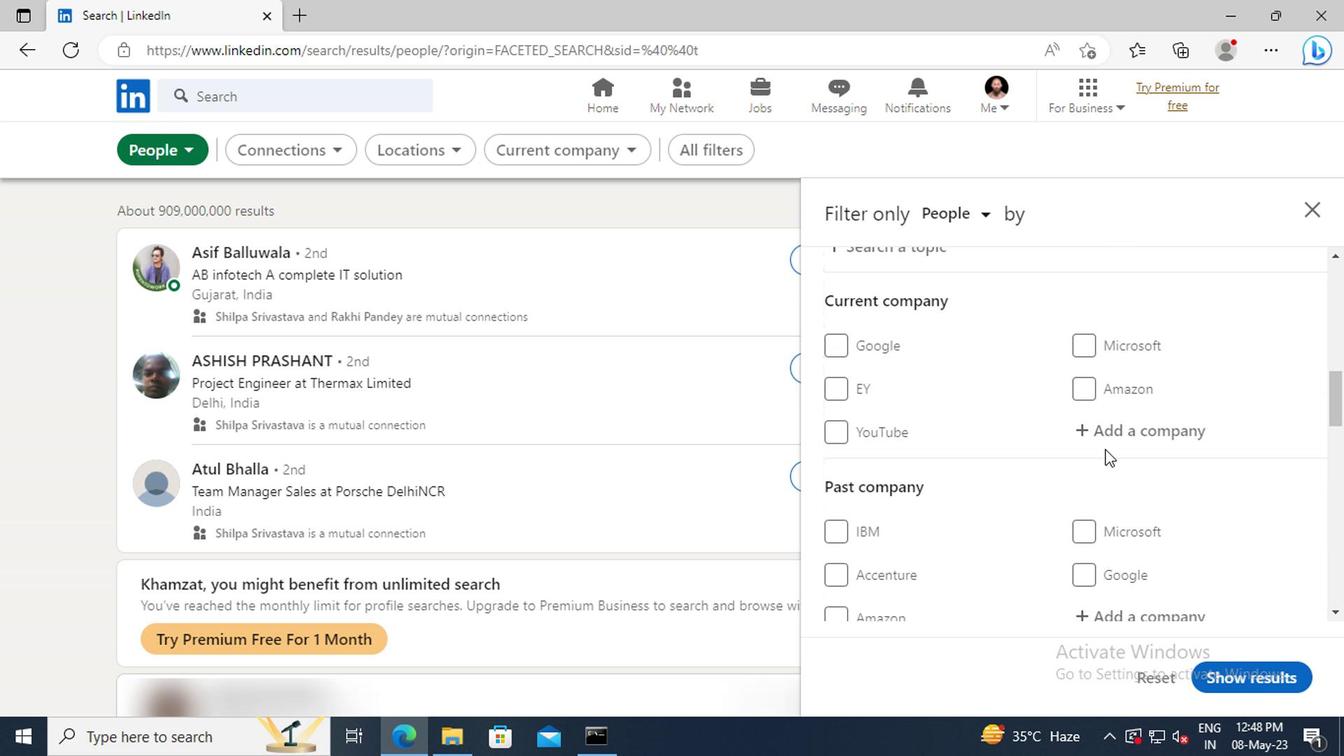 
Action: Mouse pressed left at (1100, 431)
Screenshot: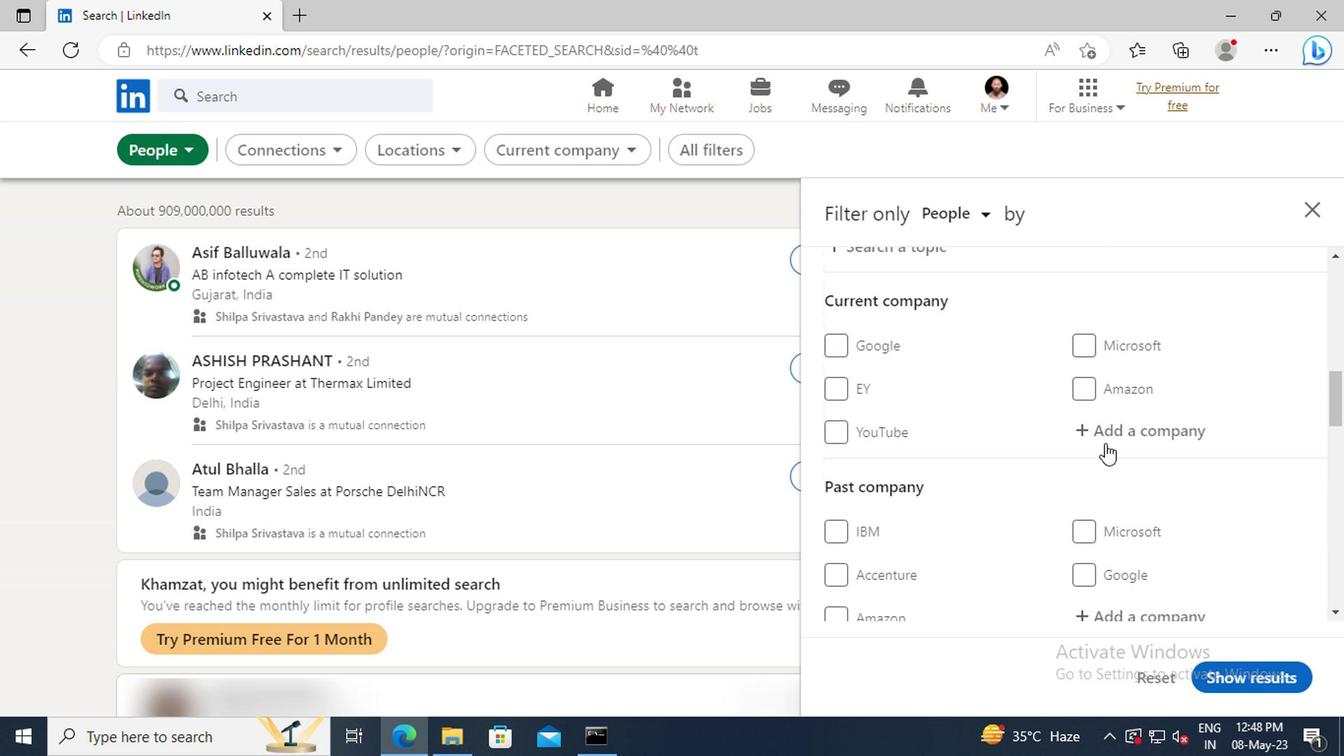 
Action: Key pressed <Key.shift>HITACHI
Screenshot: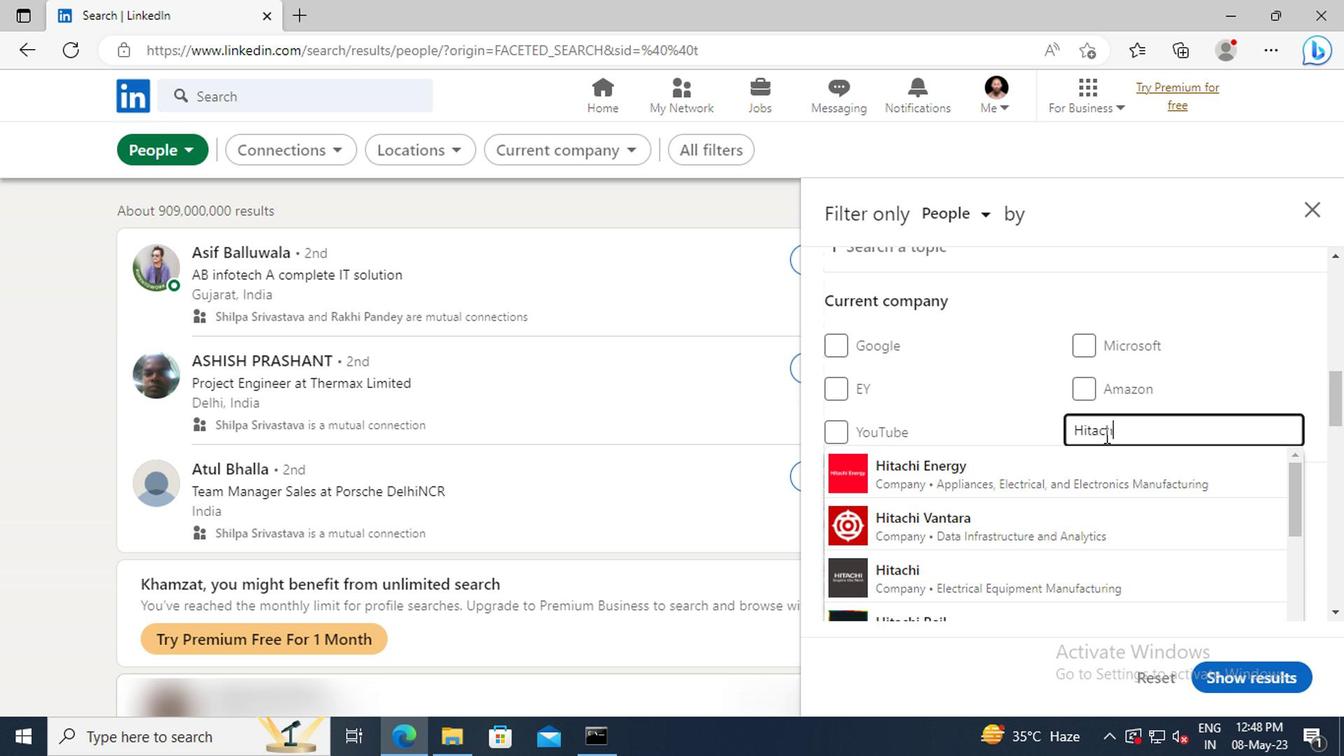 
Action: Mouse moved to (1100, 458)
Screenshot: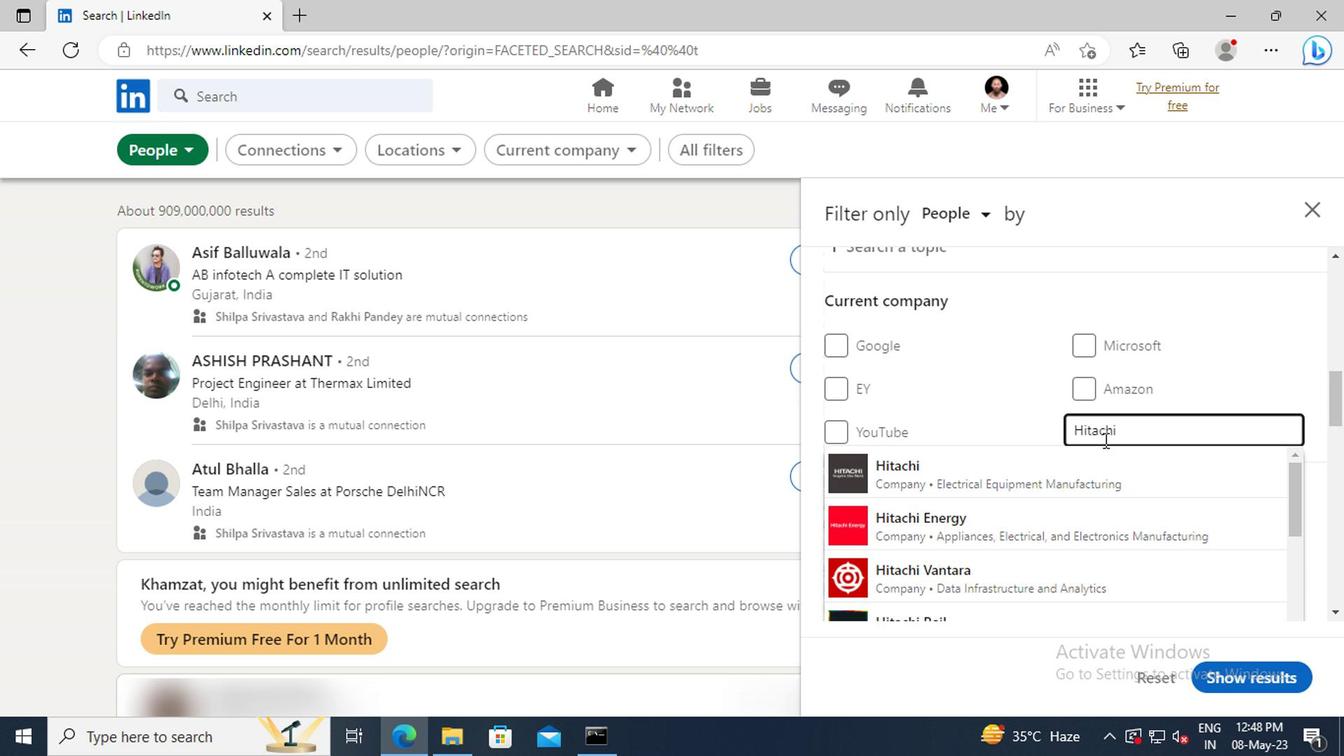 
Action: Mouse pressed left at (1100, 458)
Screenshot: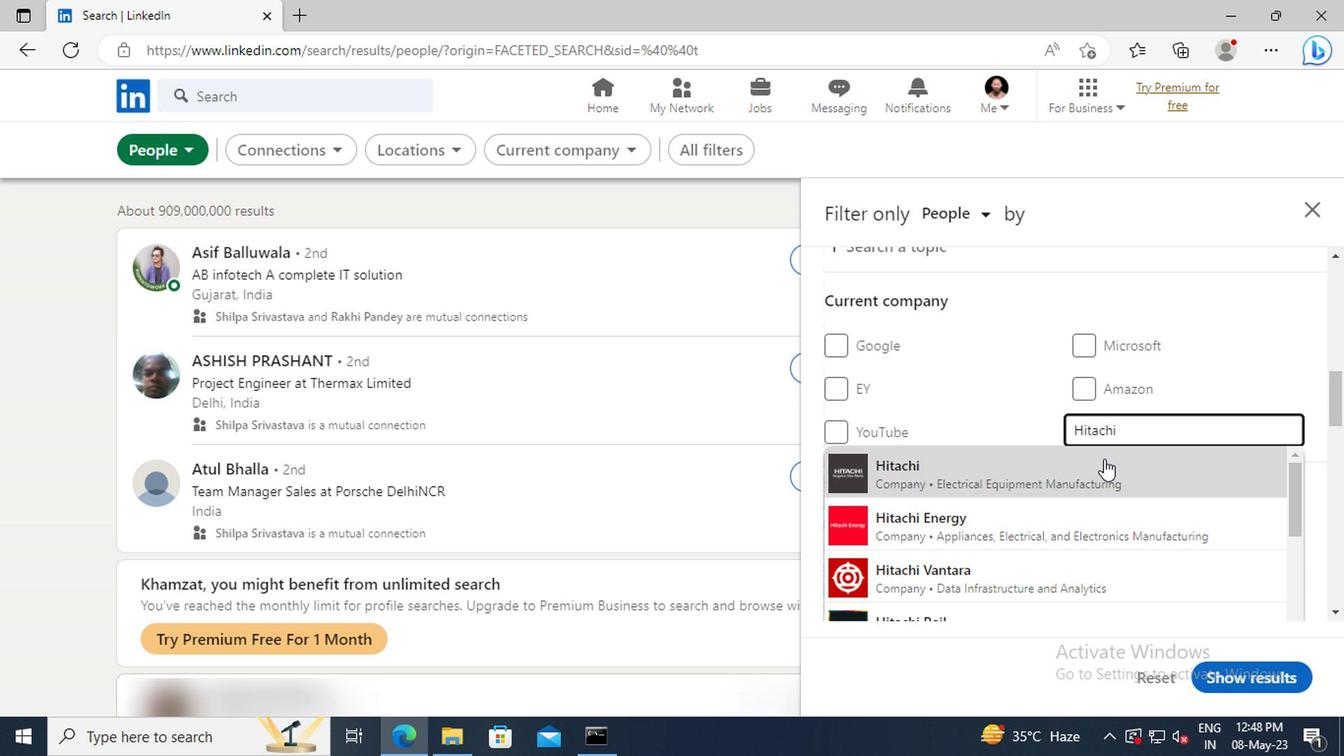 
Action: Mouse scrolled (1100, 457) with delta (0, 0)
Screenshot: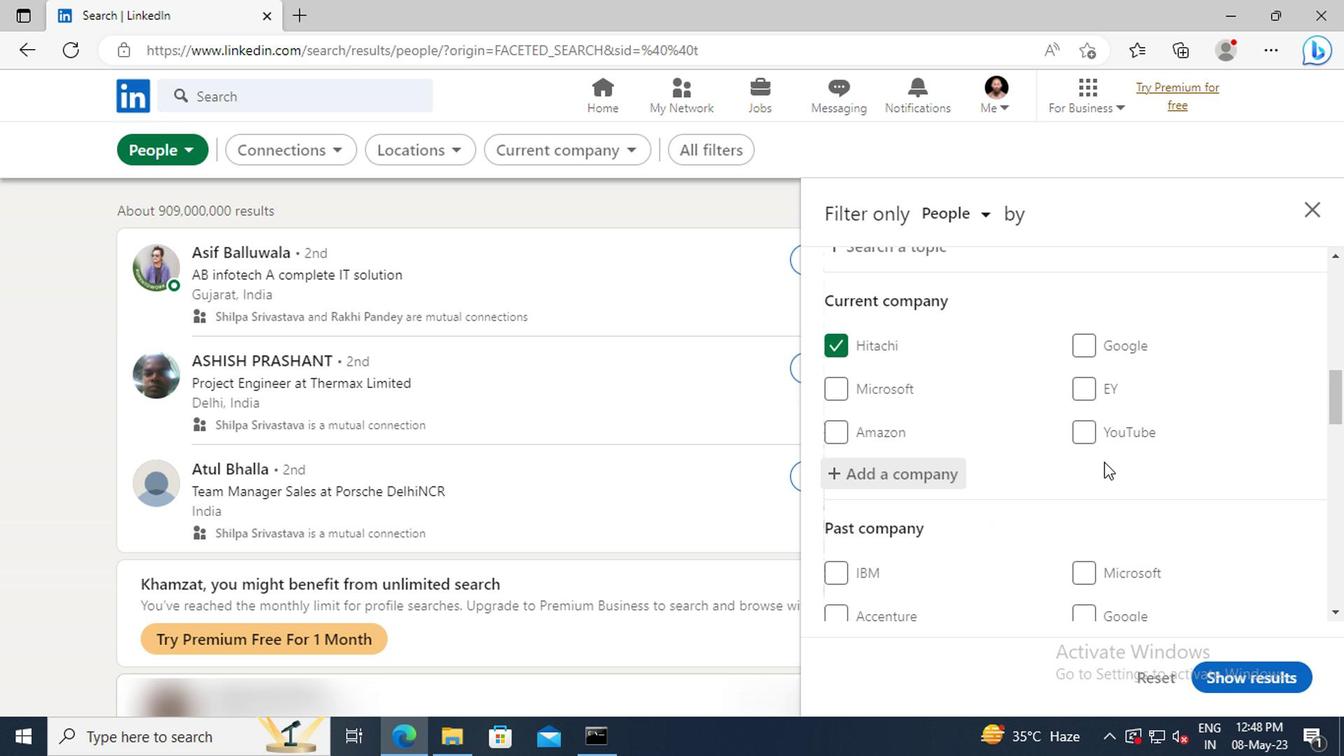 
Action: Mouse scrolled (1100, 457) with delta (0, 0)
Screenshot: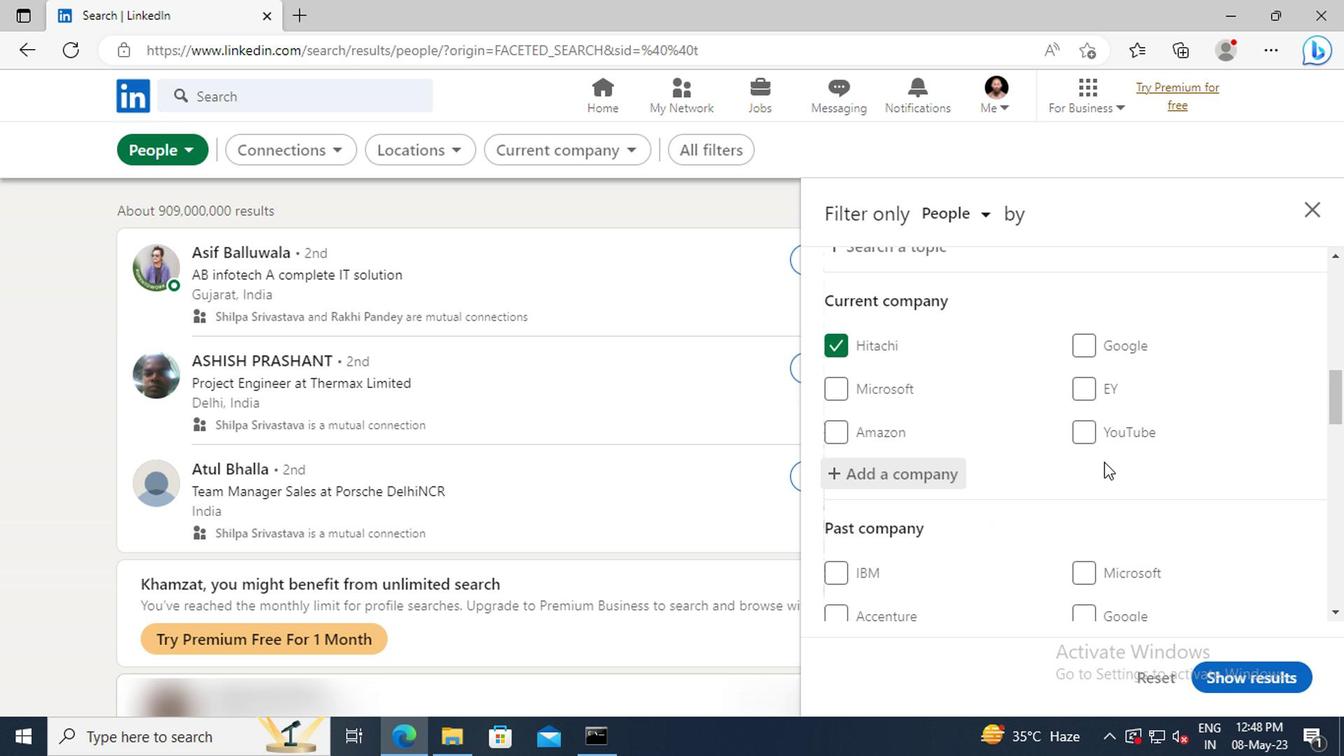 
Action: Mouse moved to (1097, 453)
Screenshot: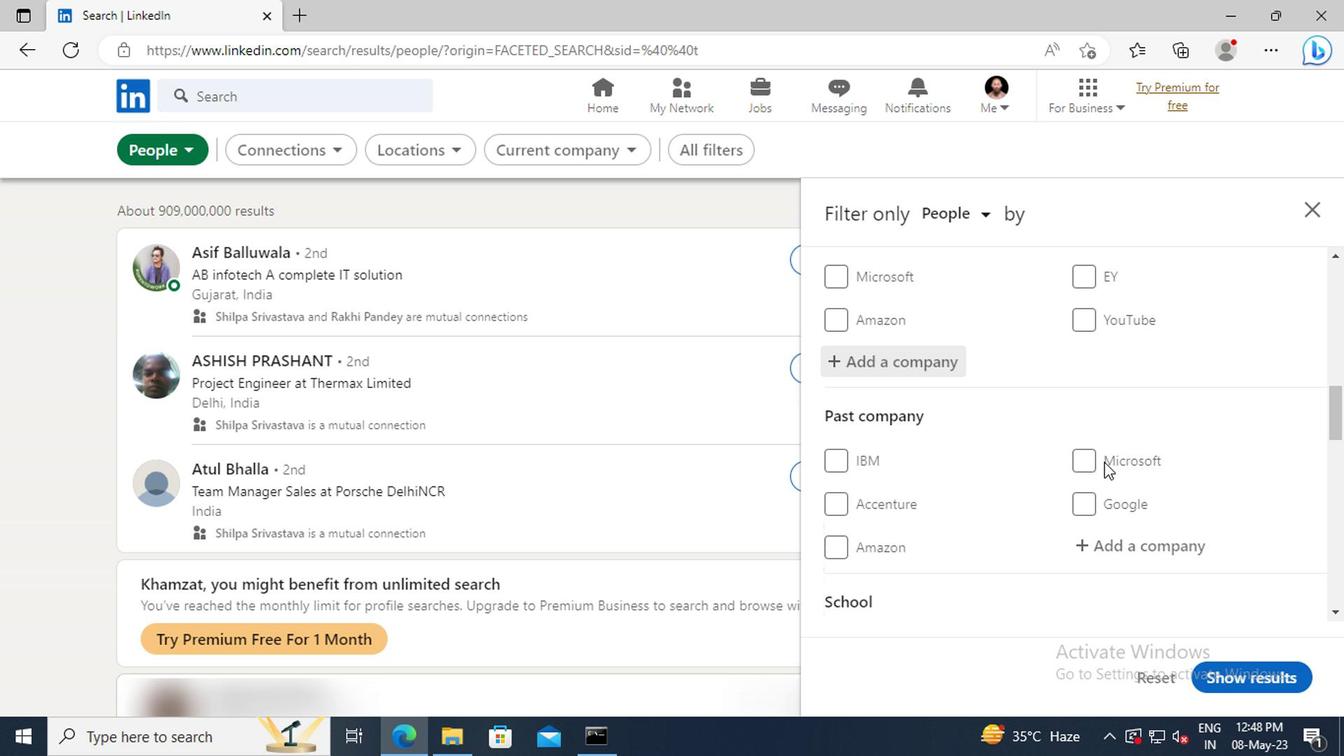 
Action: Mouse scrolled (1097, 453) with delta (0, 0)
Screenshot: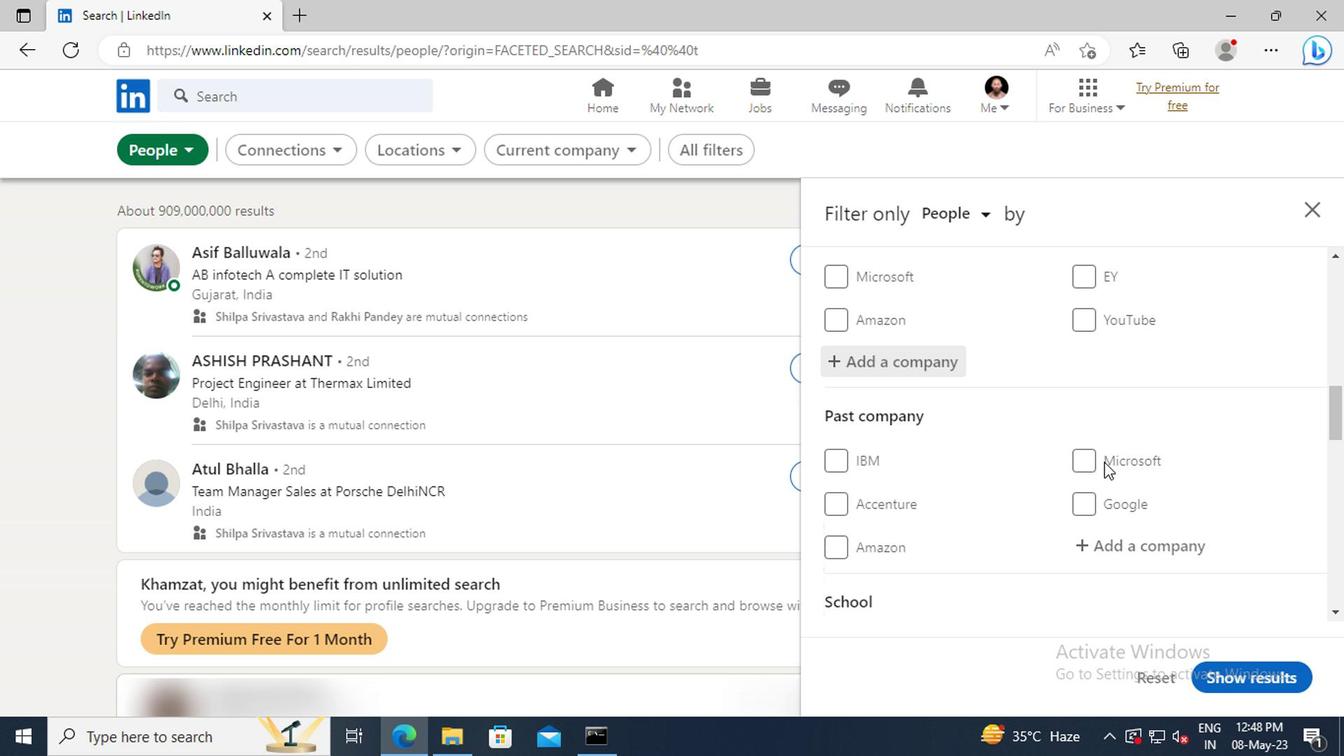 
Action: Mouse moved to (1096, 450)
Screenshot: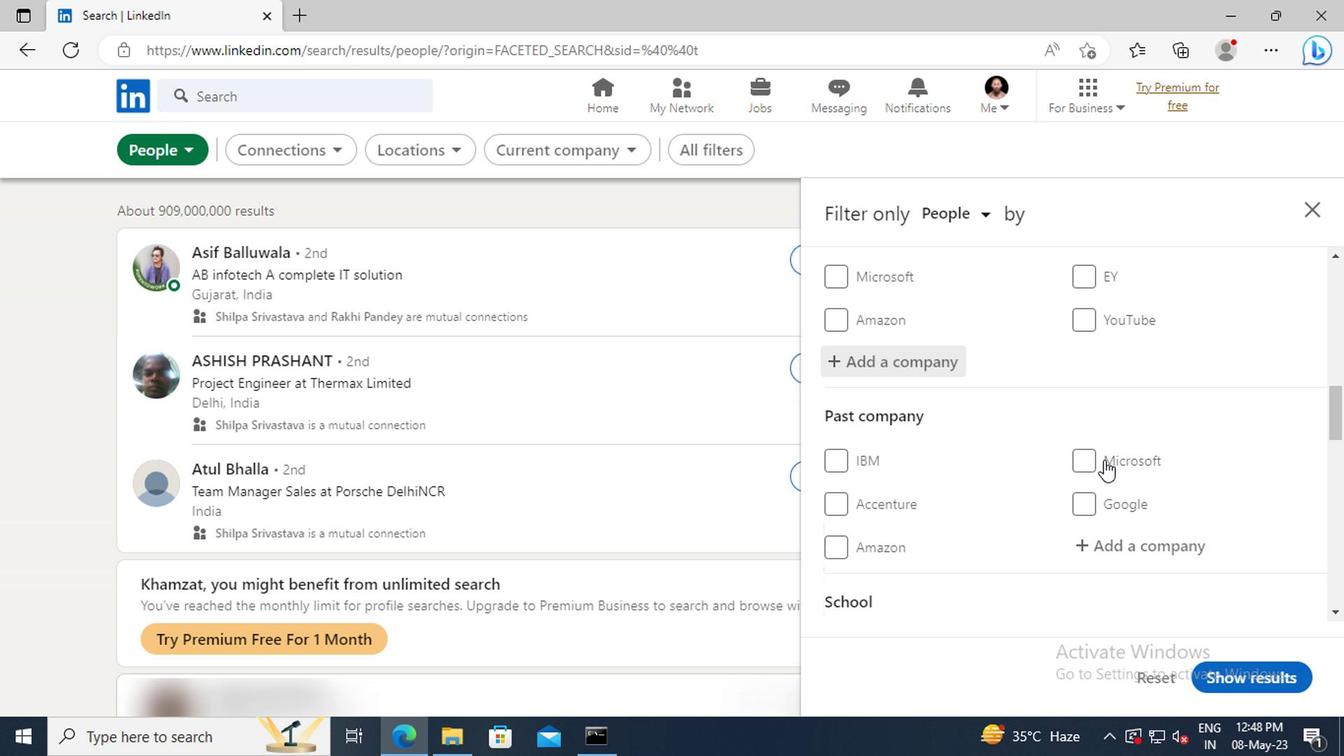 
Action: Mouse scrolled (1096, 449) with delta (0, -1)
Screenshot: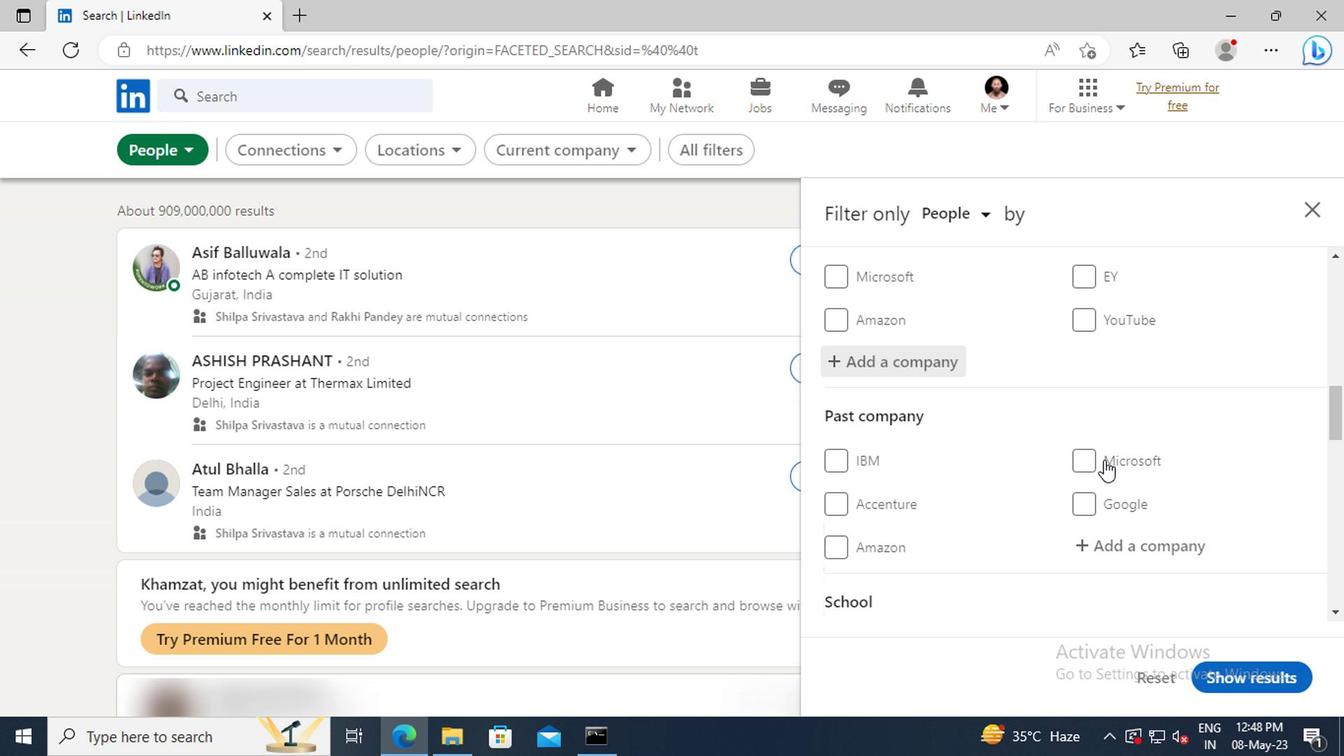 
Action: Mouse moved to (1095, 447)
Screenshot: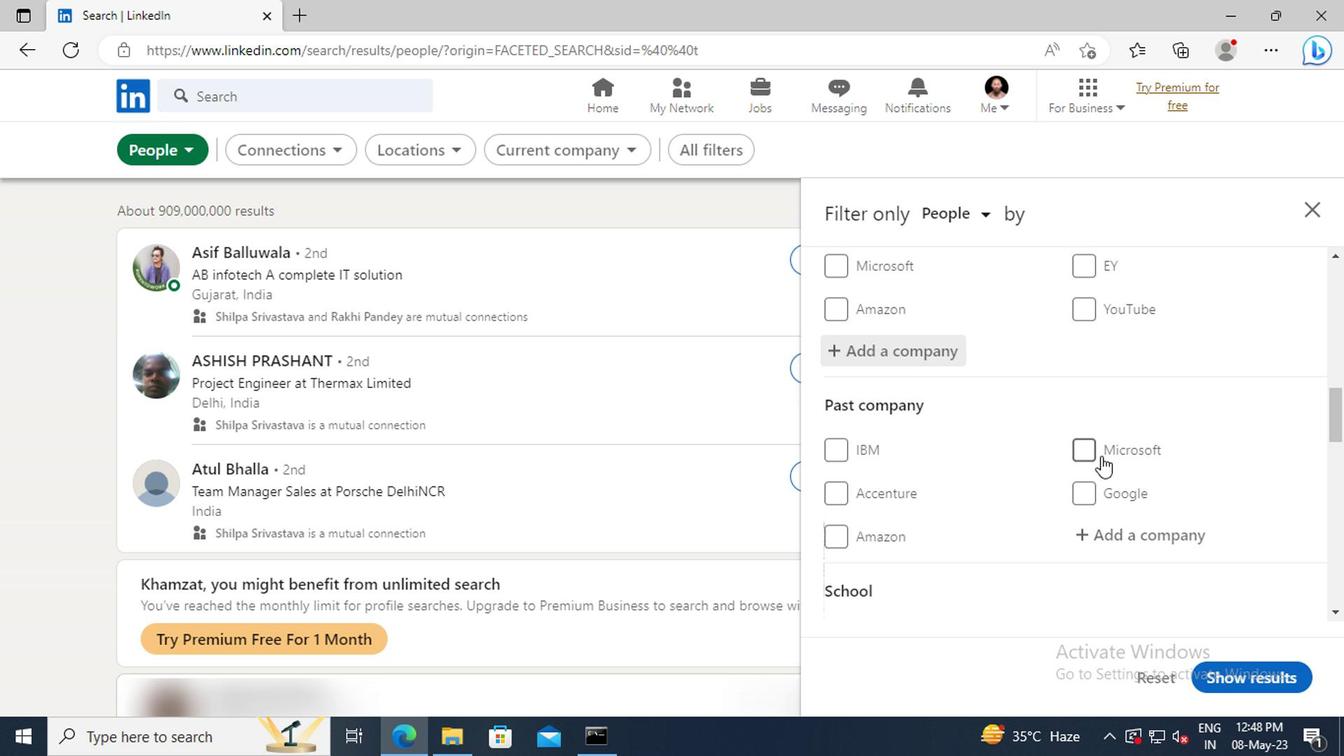 
Action: Mouse scrolled (1095, 446) with delta (0, 0)
Screenshot: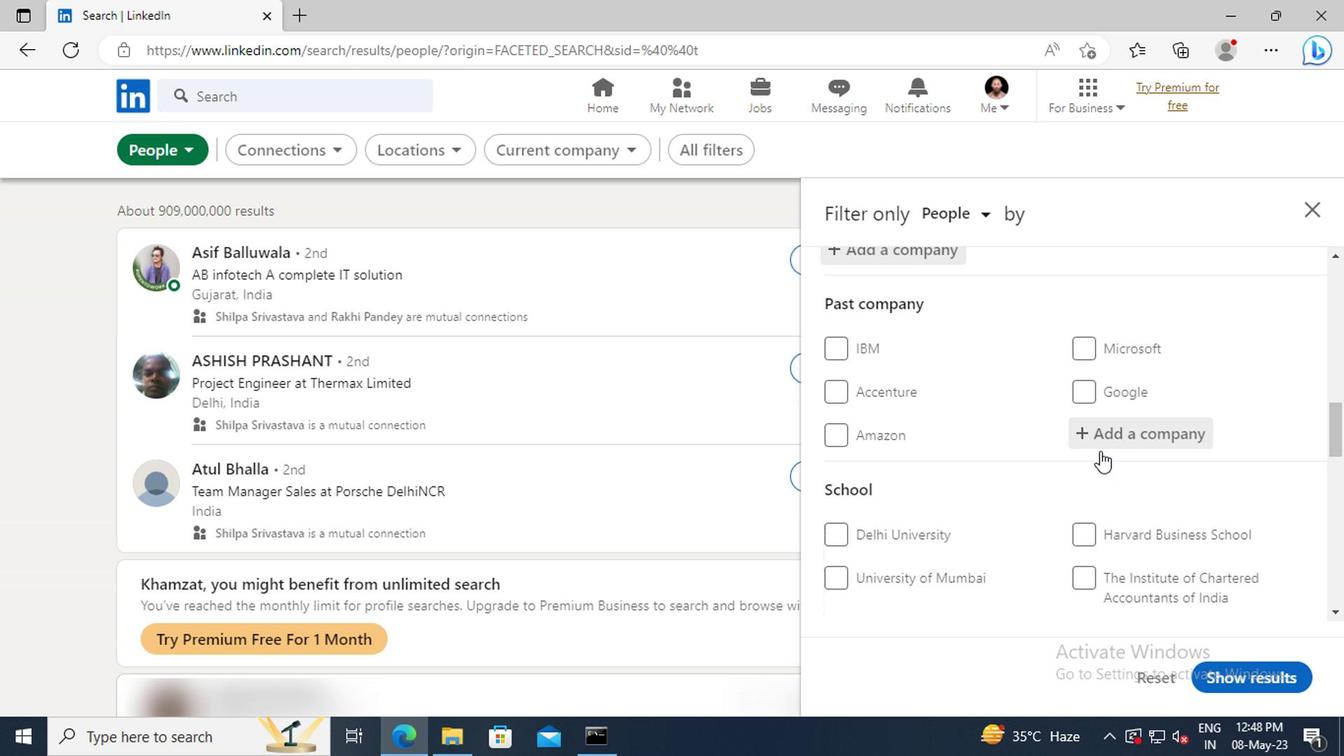 
Action: Mouse scrolled (1095, 446) with delta (0, 0)
Screenshot: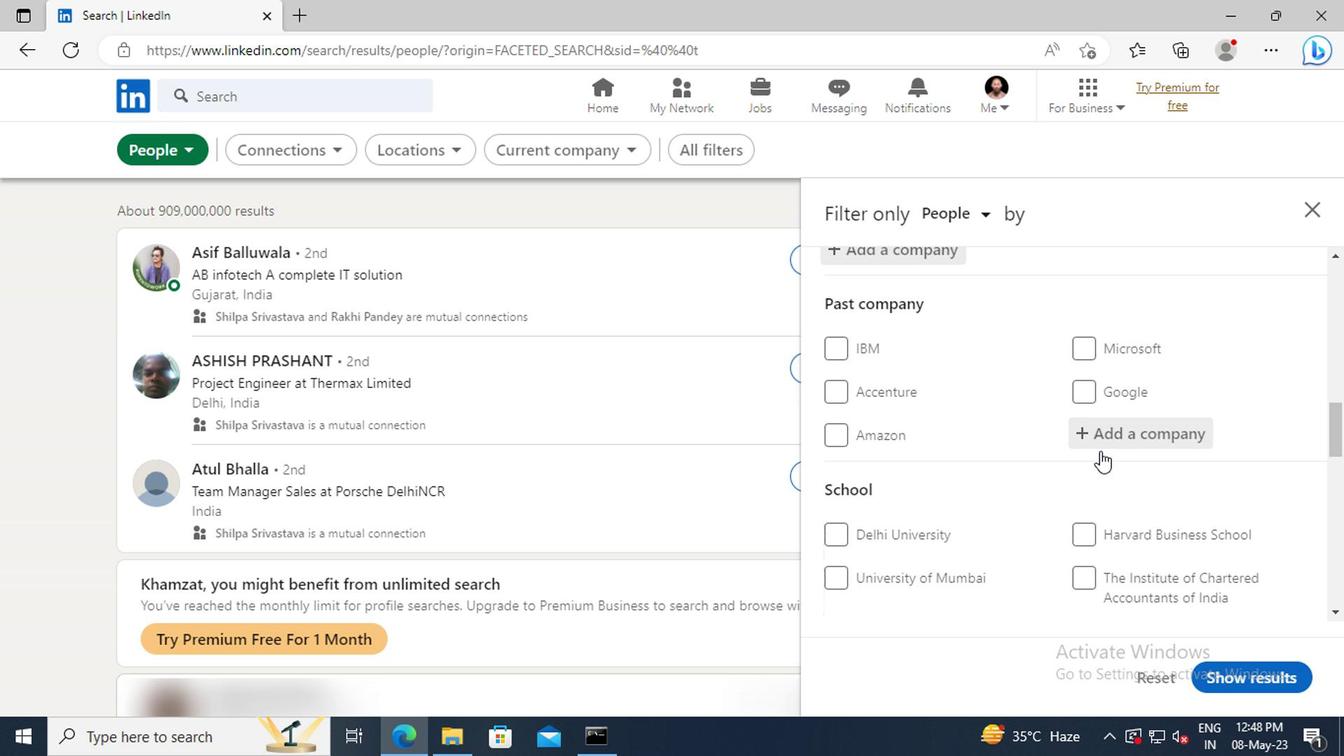 
Action: Mouse scrolled (1095, 446) with delta (0, 0)
Screenshot: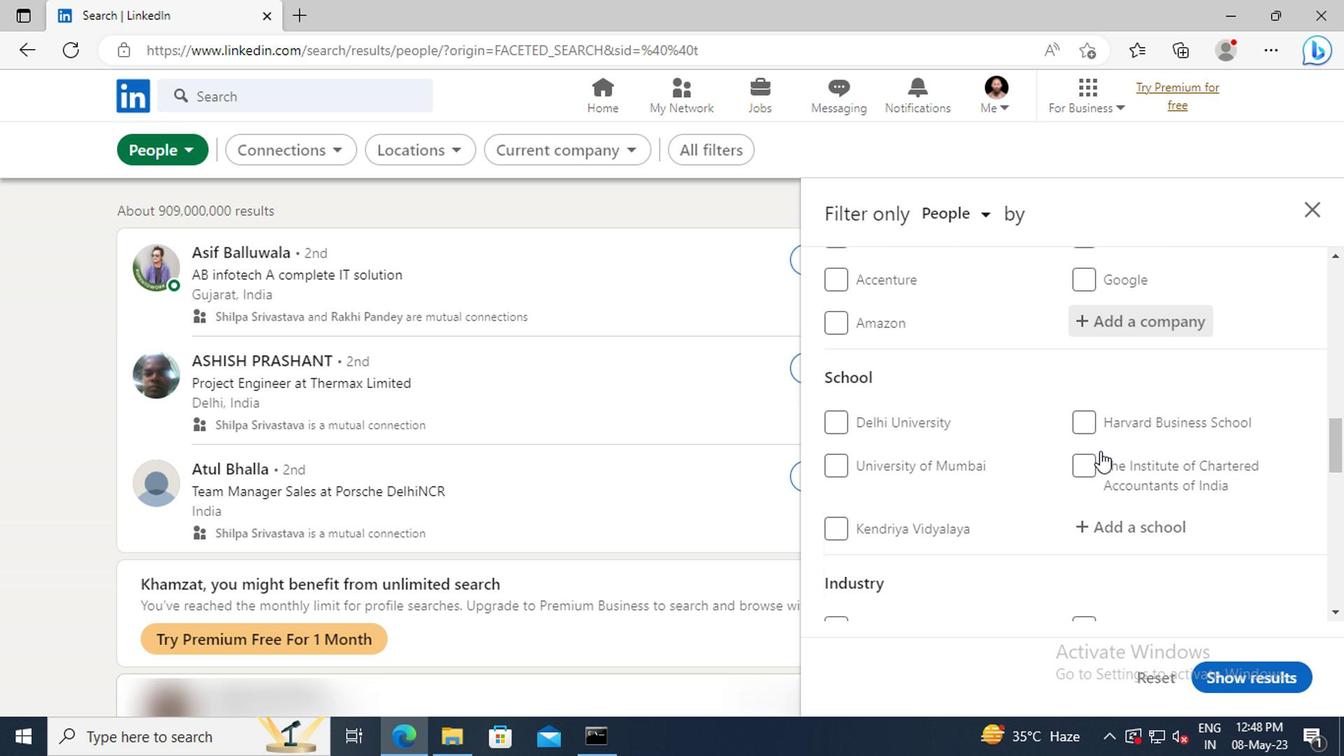 
Action: Mouse moved to (1100, 464)
Screenshot: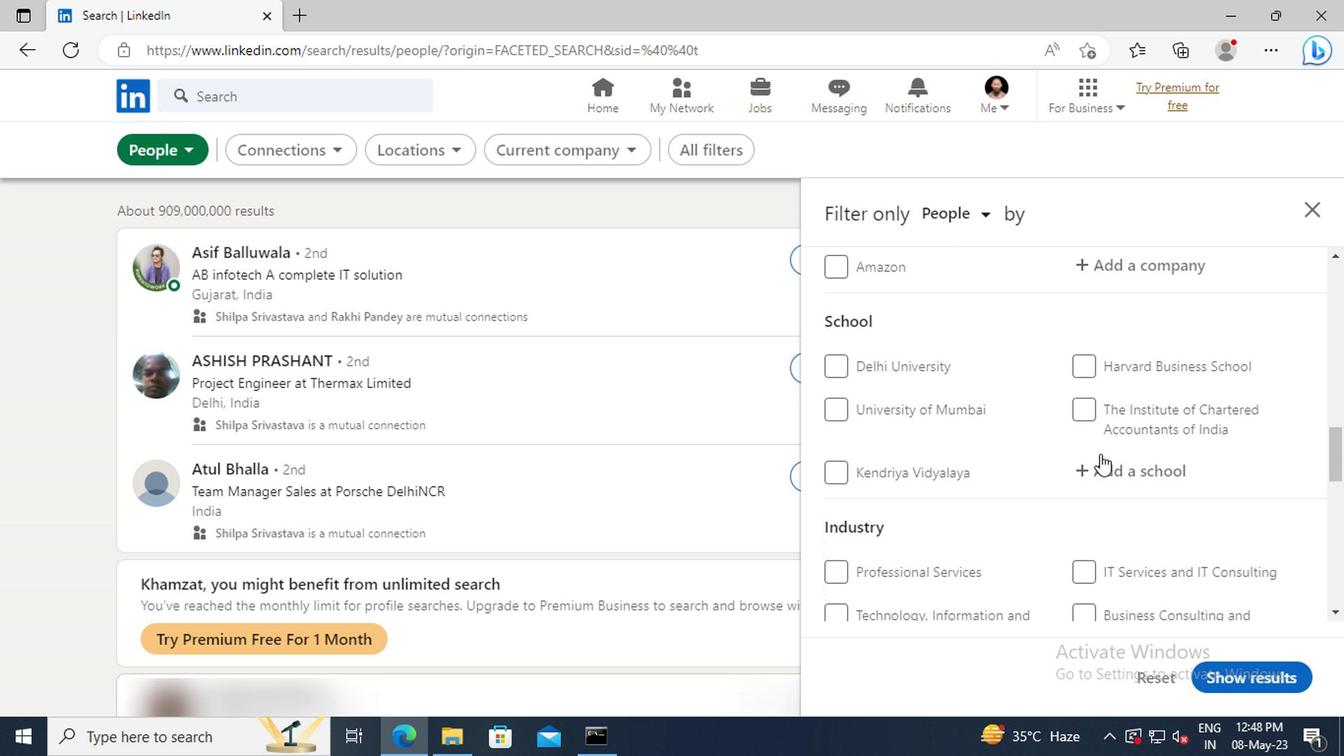
Action: Mouse pressed left at (1100, 464)
Screenshot: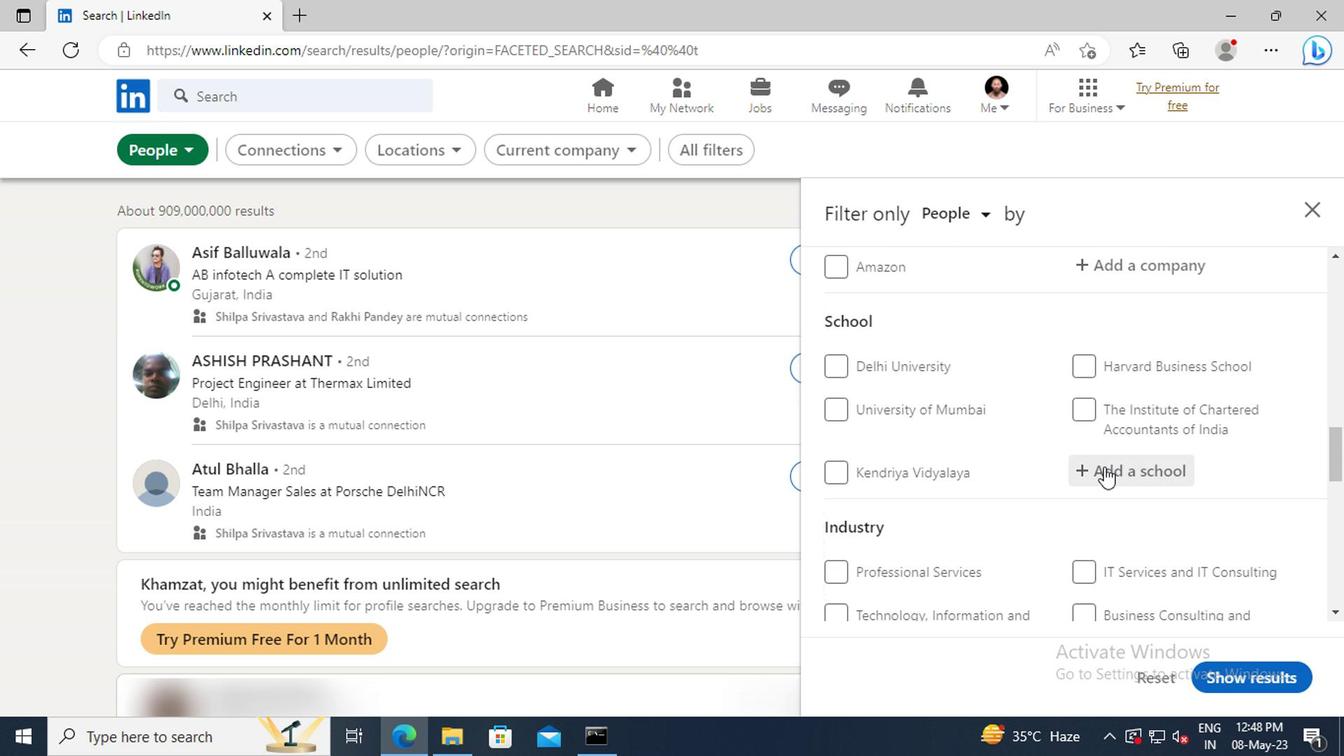 
Action: Key pressed <Key.shift>
Screenshot: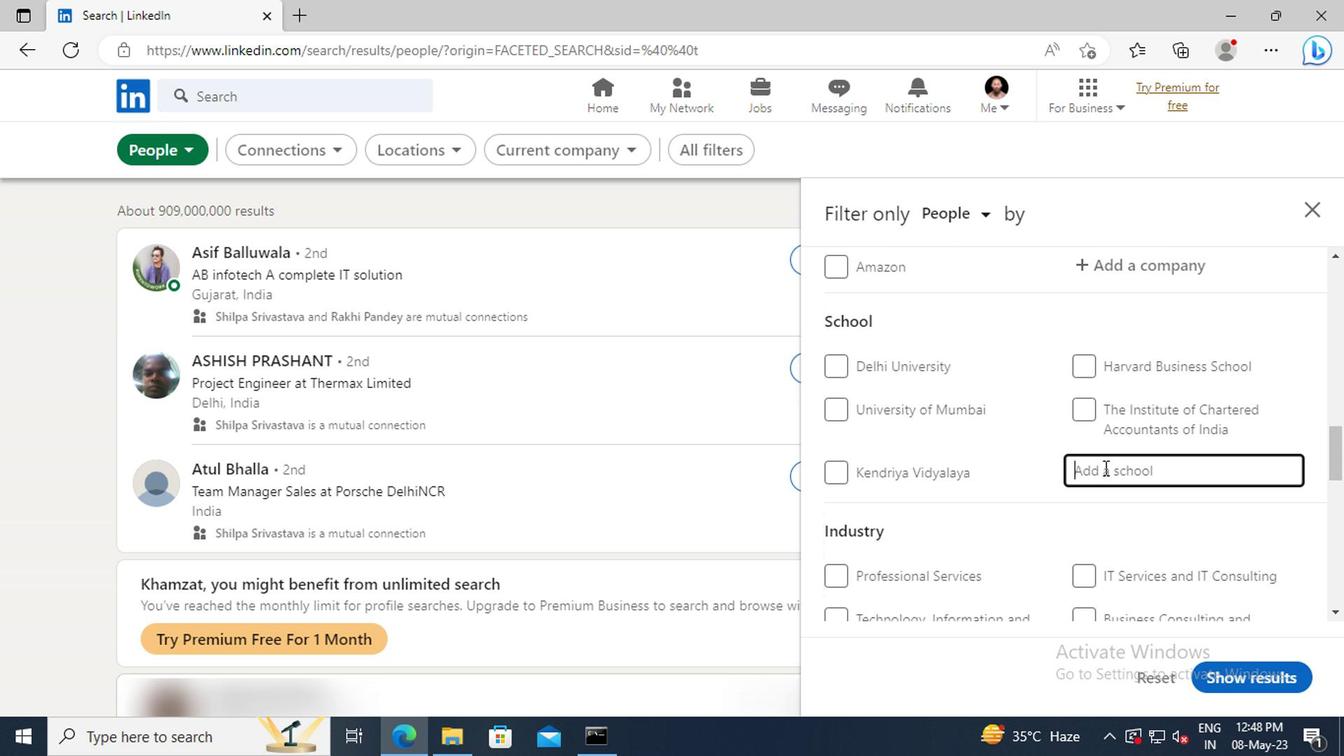 
Action: Mouse moved to (1100, 466)
Screenshot: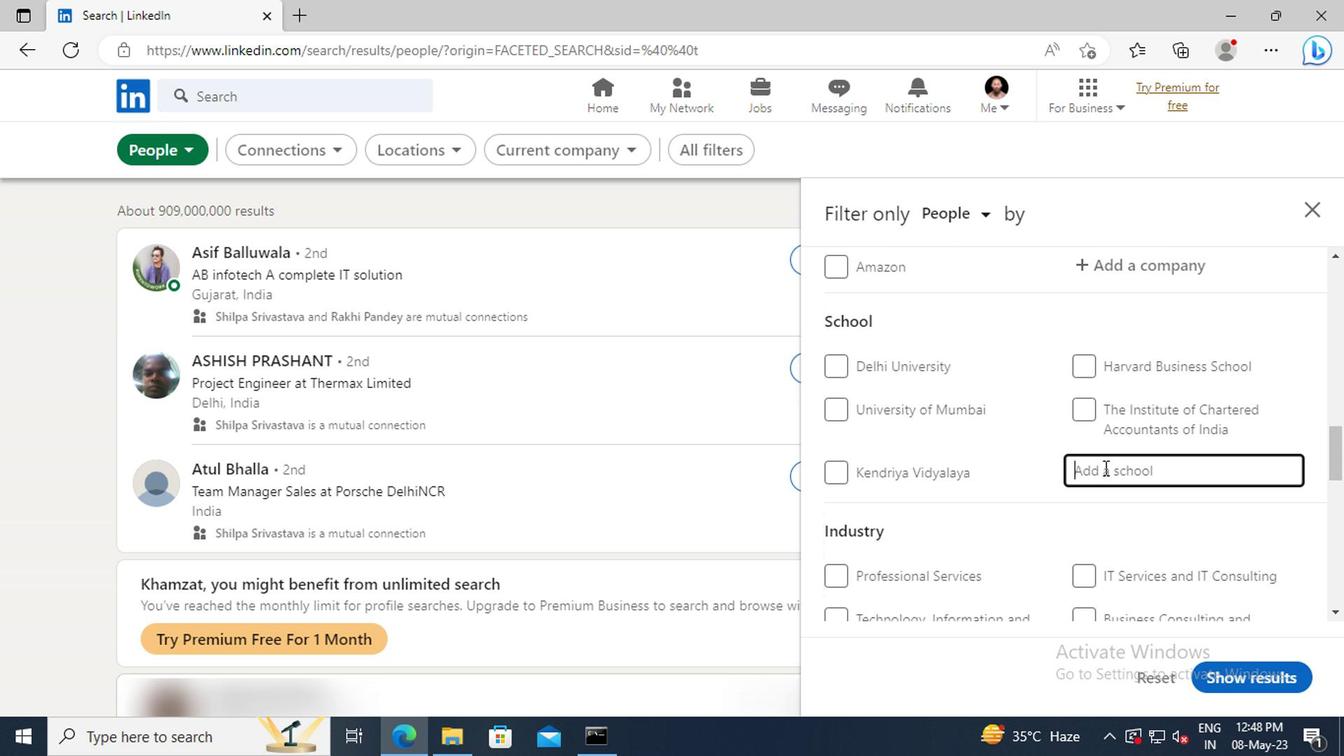 
Action: Key pressed SGT<Key.space><Key.shift>UN
Screenshot: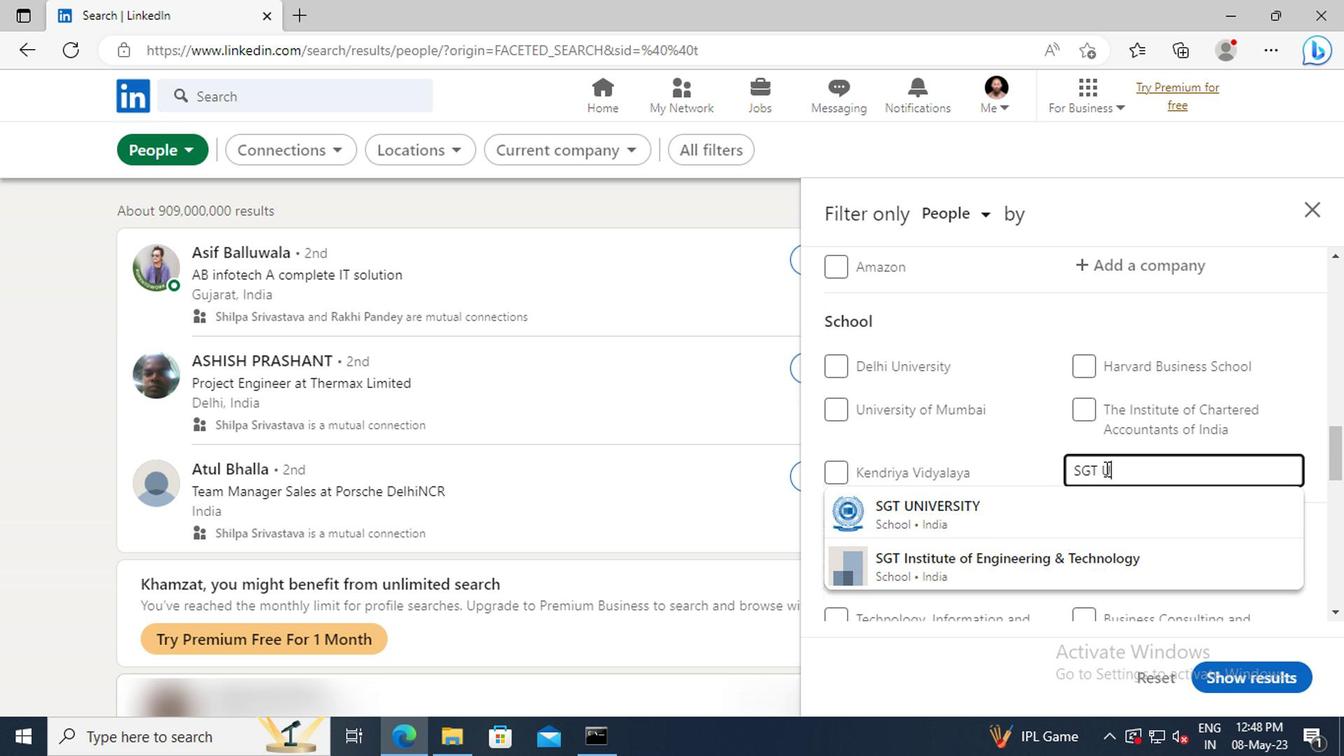 
Action: Mouse moved to (1102, 497)
Screenshot: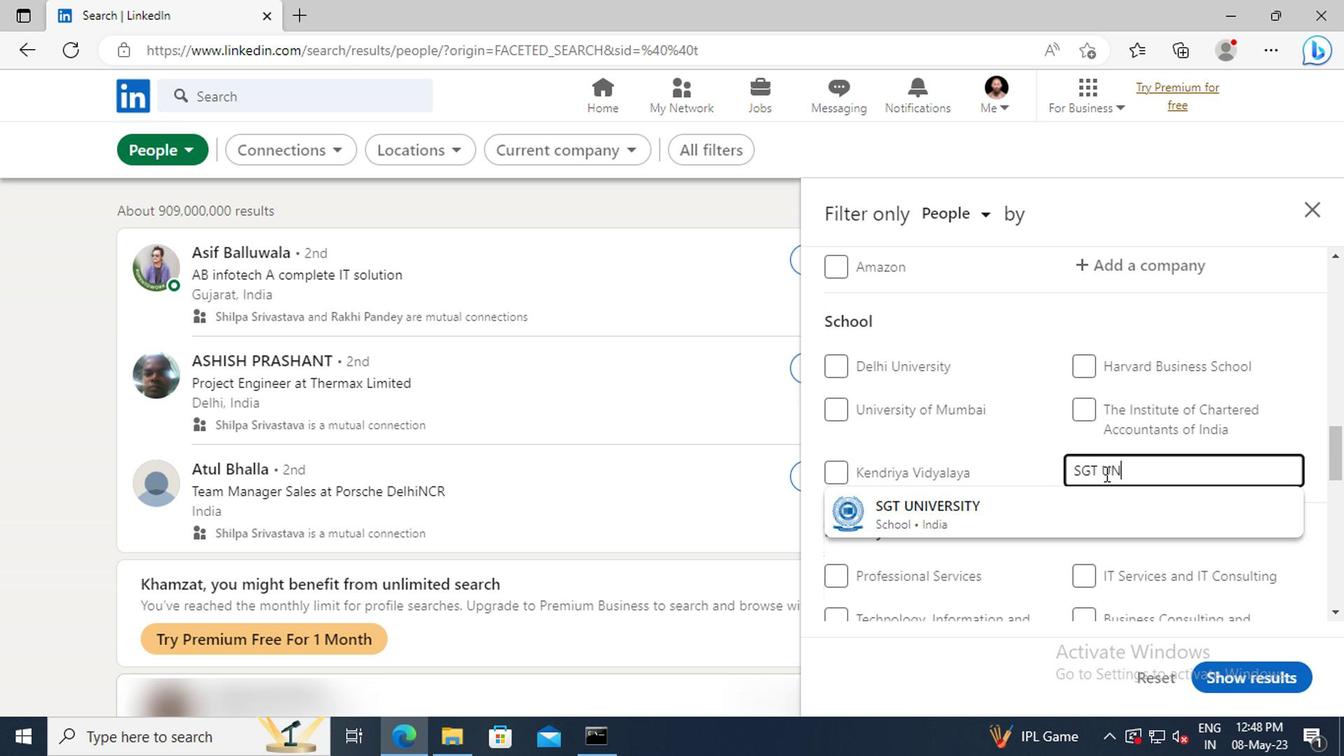 
Action: Mouse pressed left at (1102, 497)
Screenshot: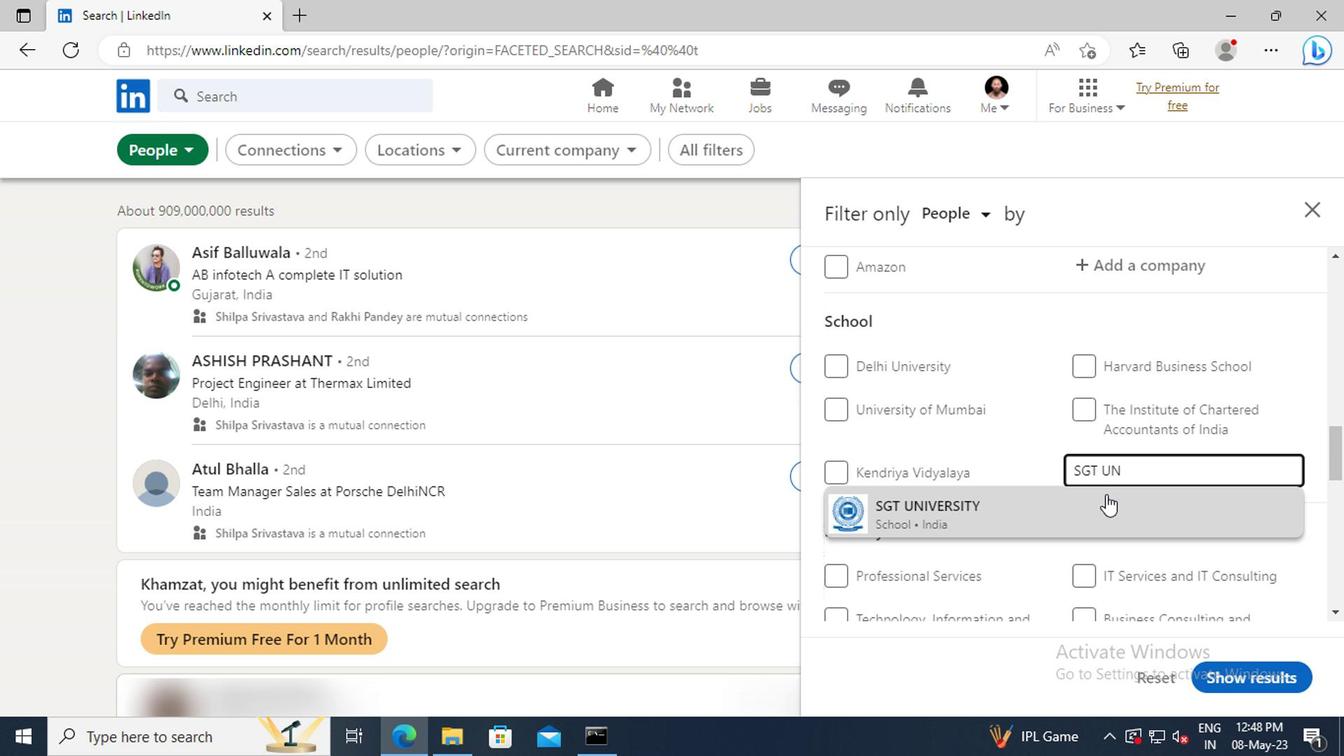
Action: Mouse scrolled (1102, 496) with delta (0, 0)
Screenshot: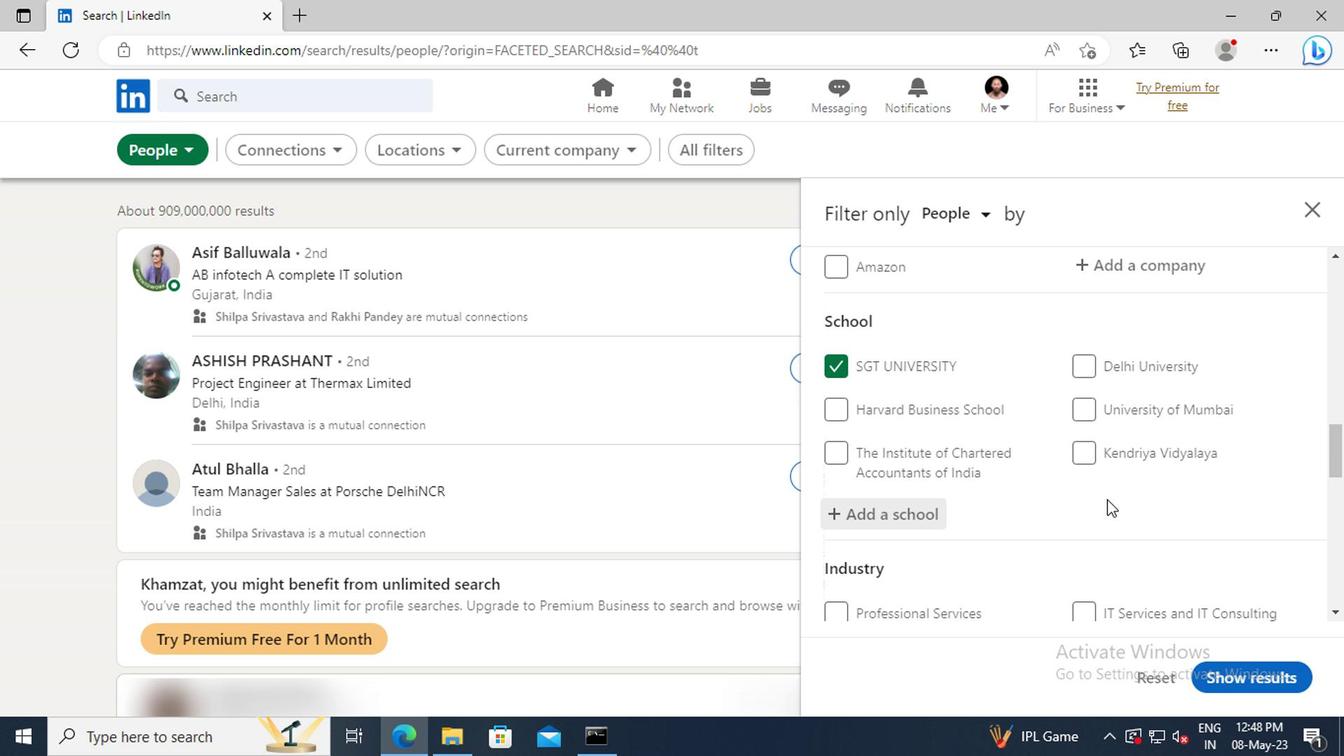 
Action: Mouse scrolled (1102, 496) with delta (0, 0)
Screenshot: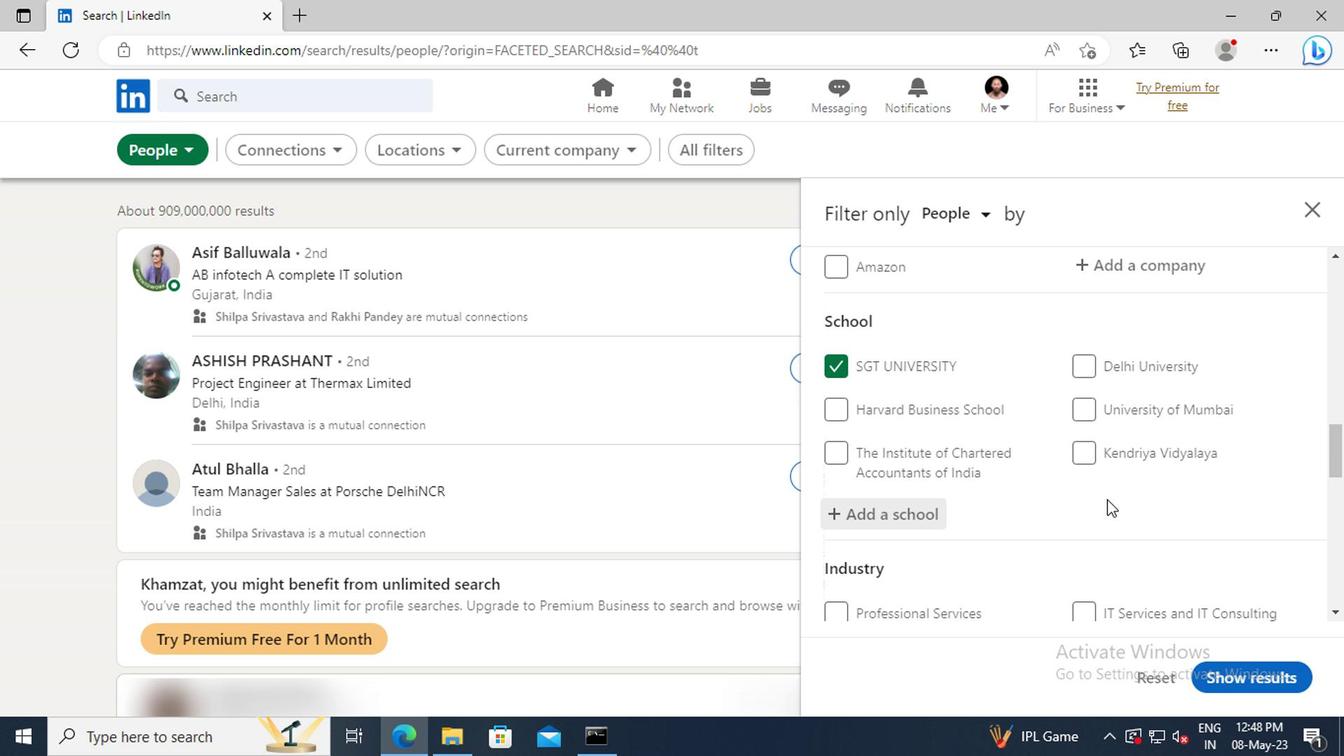 
Action: Mouse scrolled (1102, 496) with delta (0, 0)
Screenshot: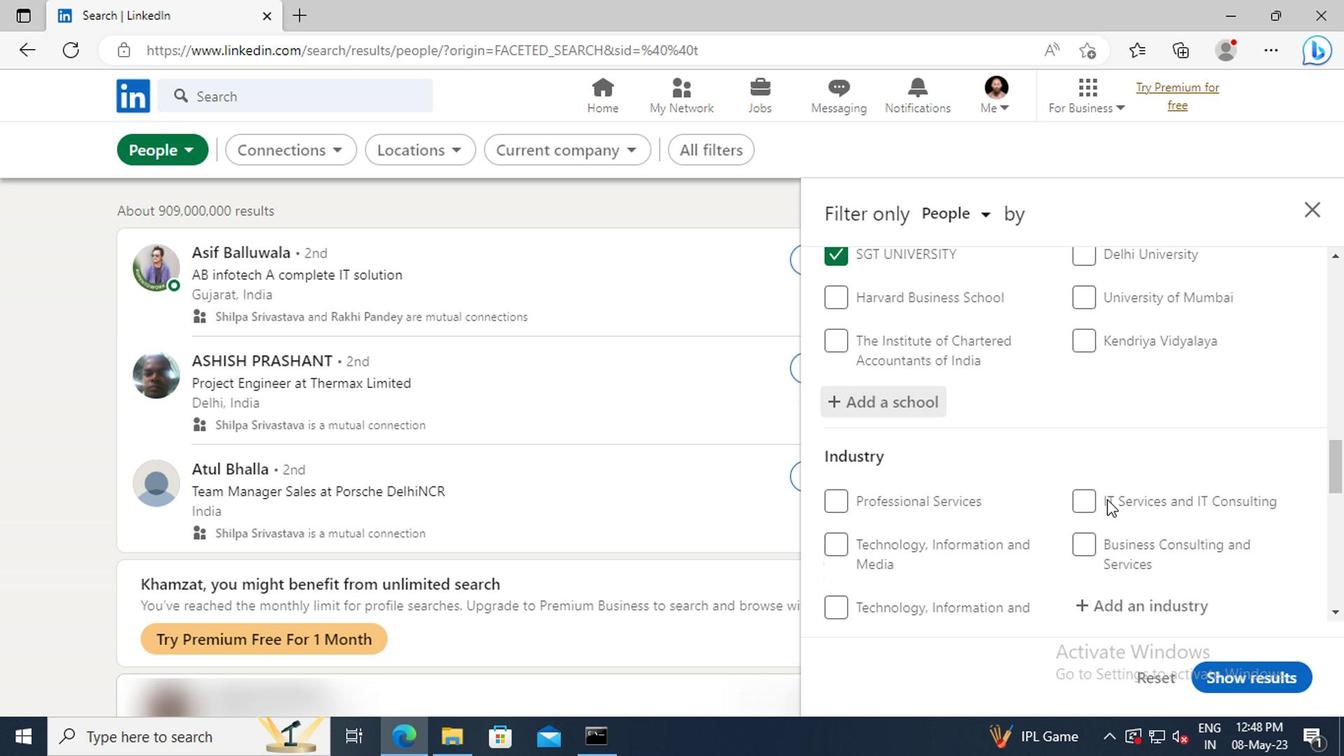 
Action: Mouse scrolled (1102, 496) with delta (0, 0)
Screenshot: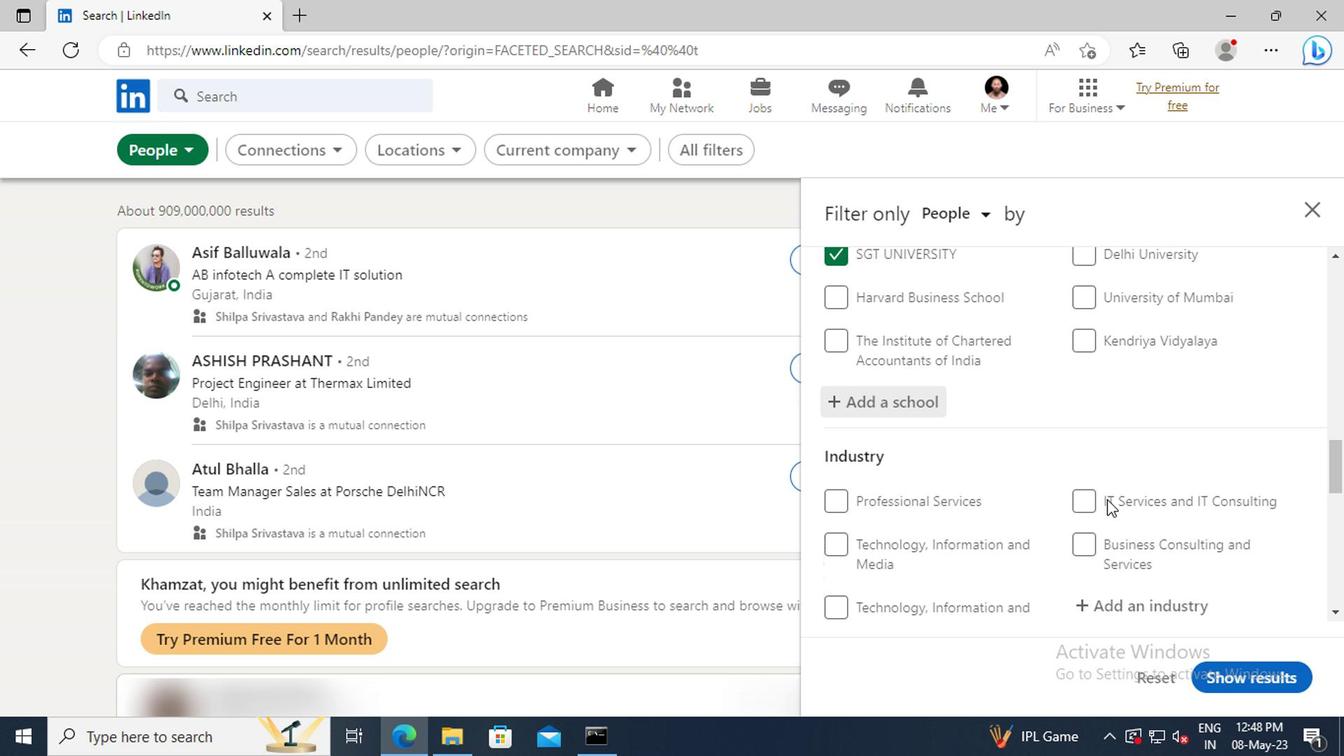 
Action: Mouse moved to (1103, 493)
Screenshot: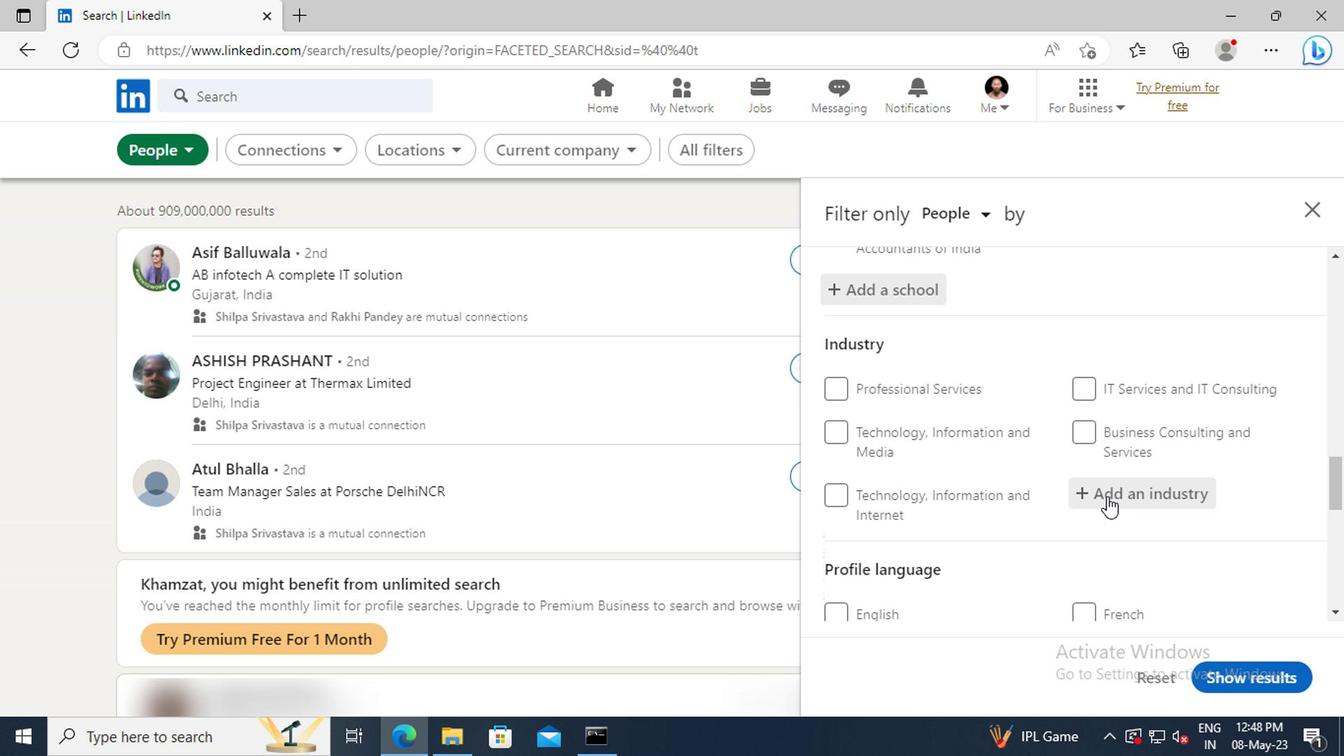 
Action: Mouse pressed left at (1103, 493)
Screenshot: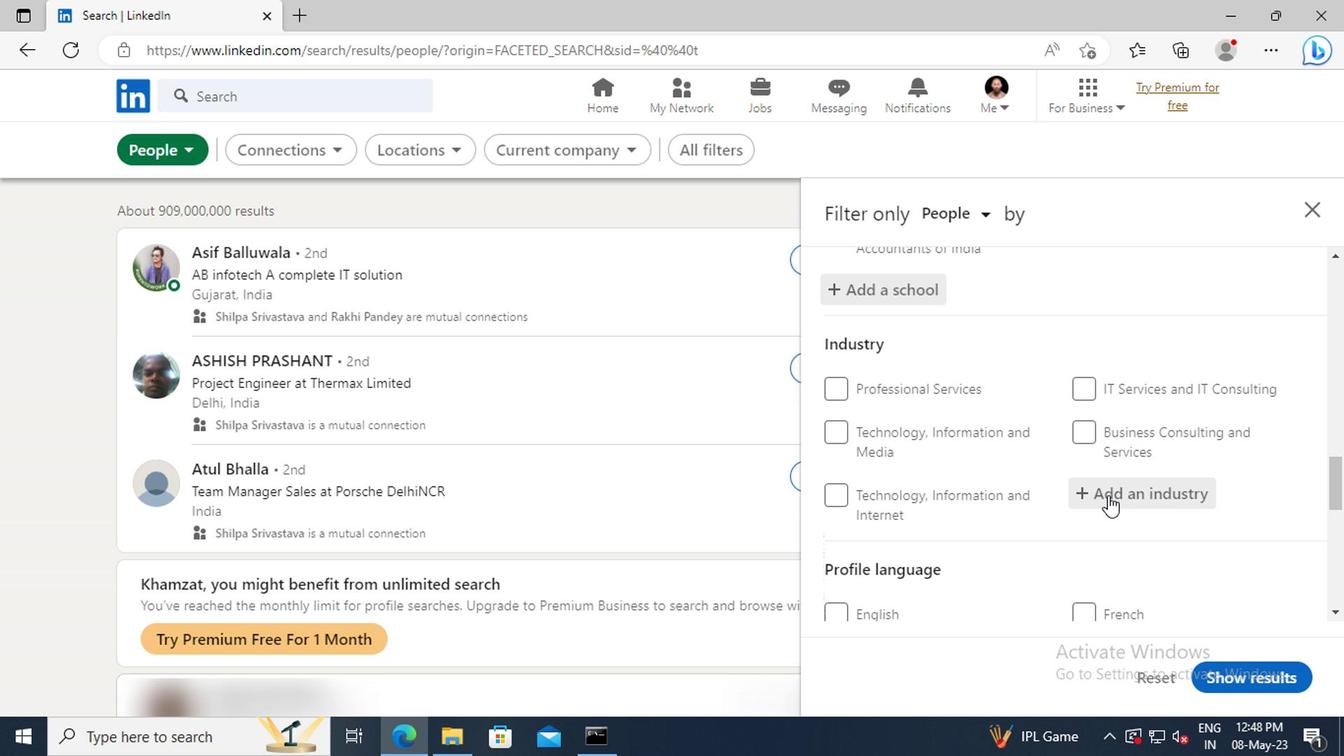 
Action: Key pressed <Key.shift>RENEWABLE<Key.space><Key.shift>EN
Screenshot: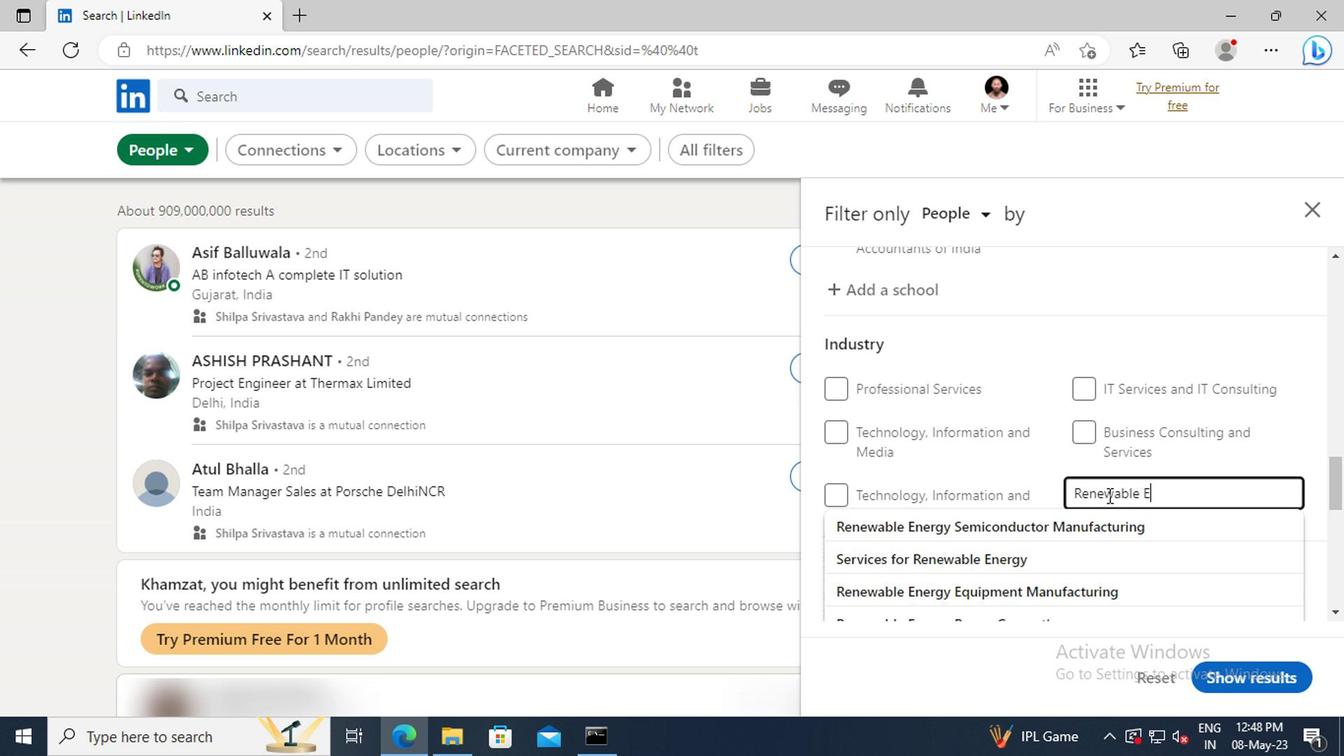 
Action: Mouse moved to (1135, 578)
Screenshot: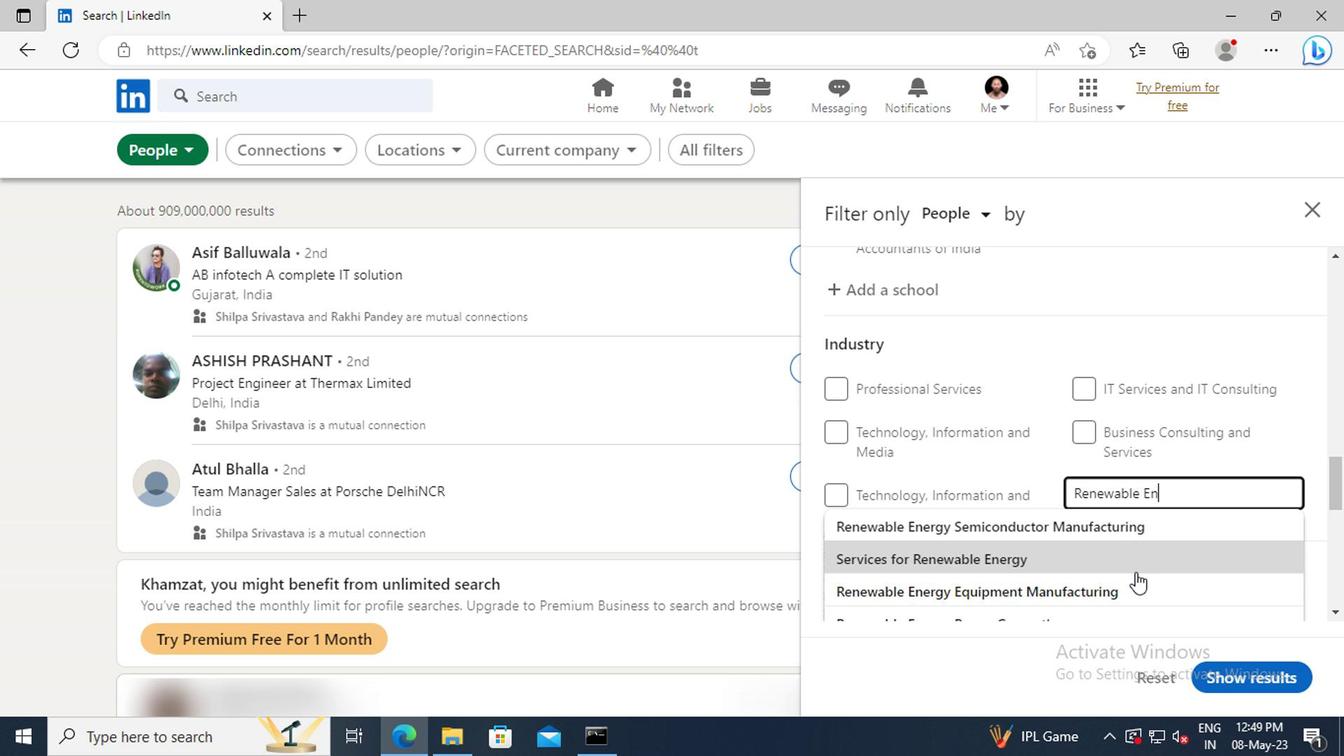 
Action: Mouse pressed left at (1135, 578)
Screenshot: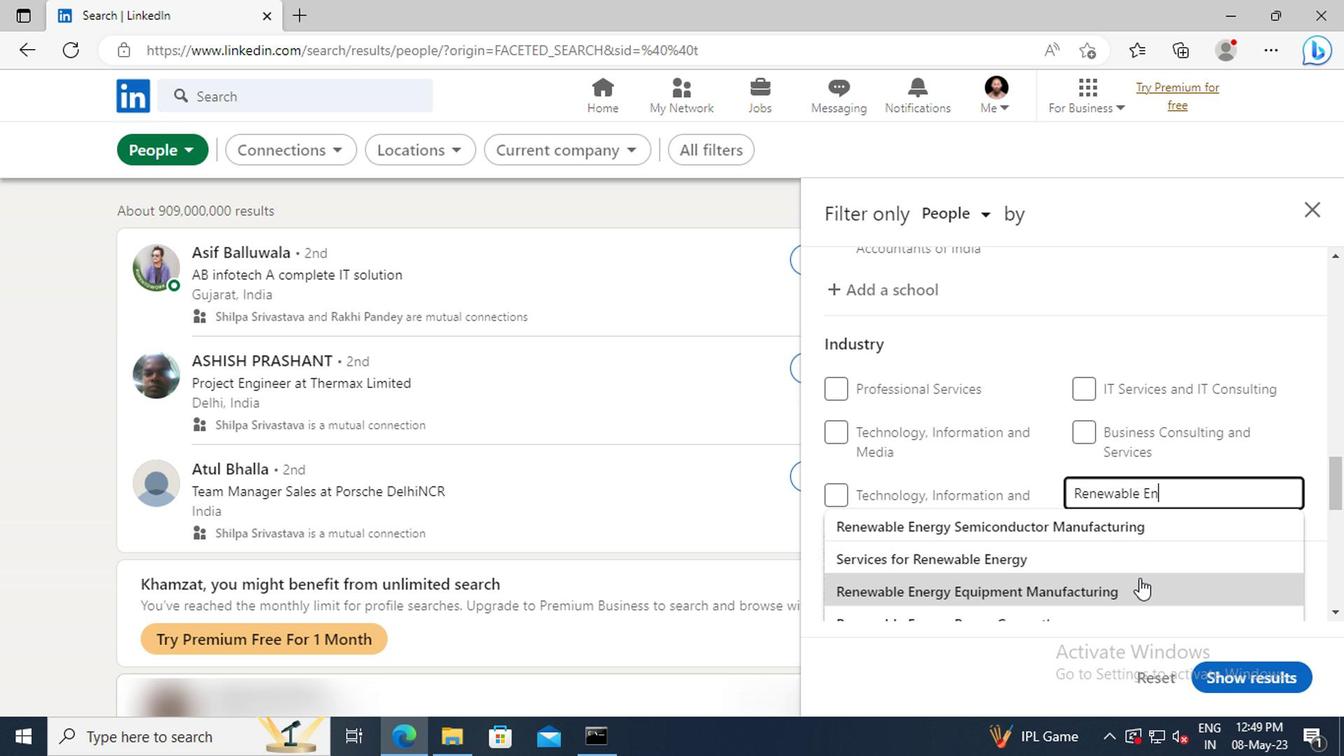 
Action: Mouse moved to (1135, 579)
Screenshot: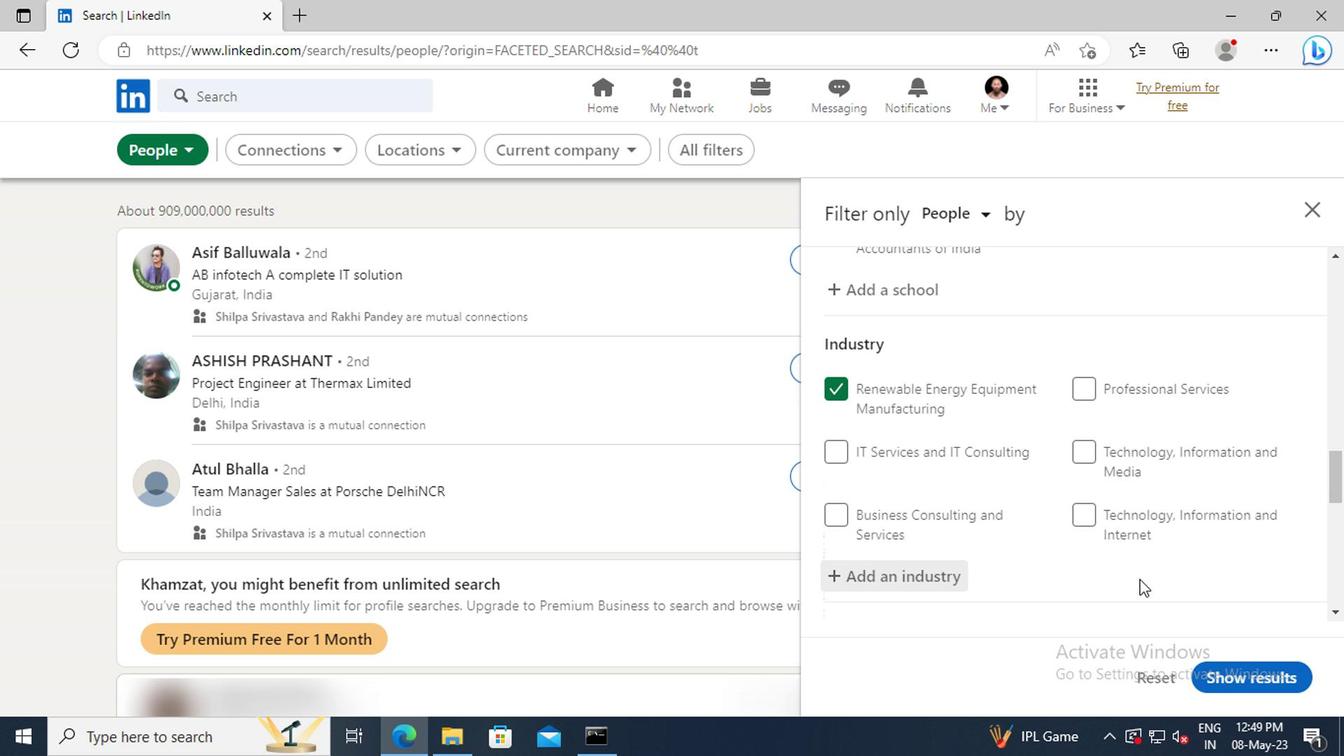 
Action: Mouse scrolled (1135, 578) with delta (0, -1)
Screenshot: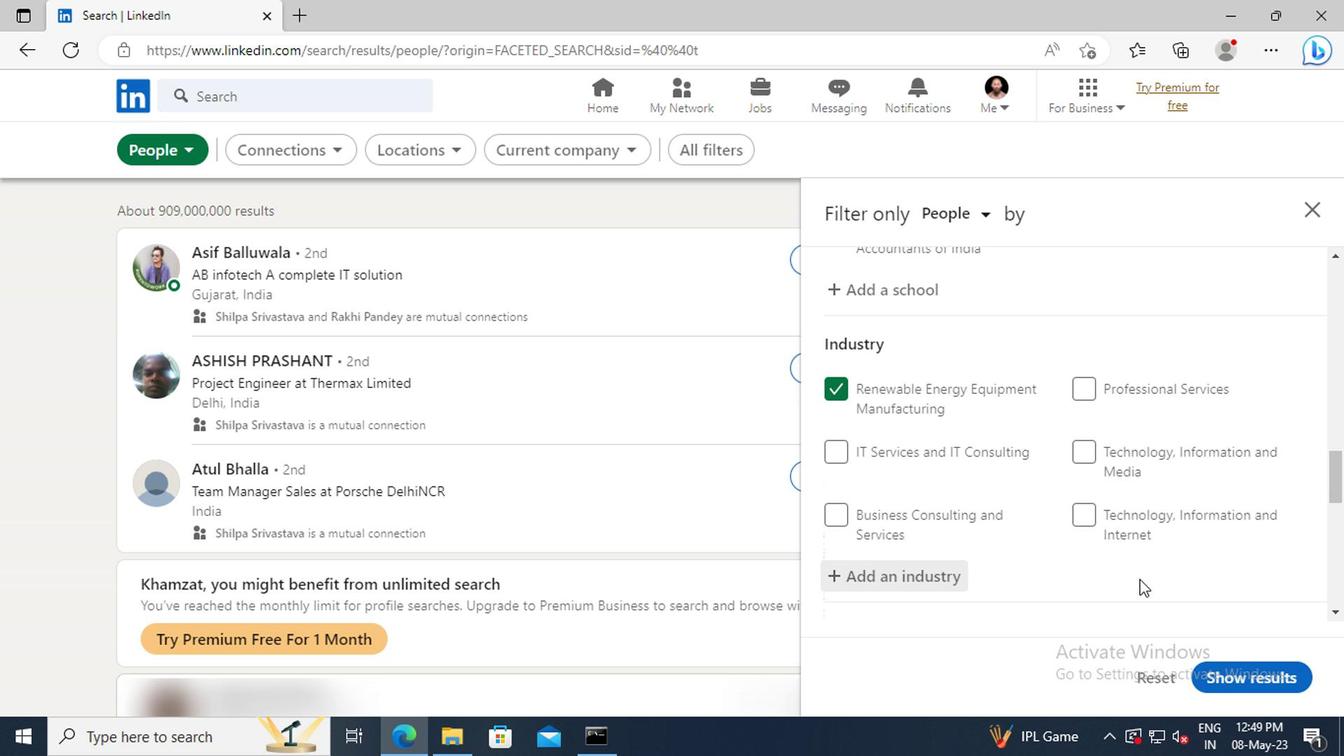 
Action: Mouse moved to (1132, 570)
Screenshot: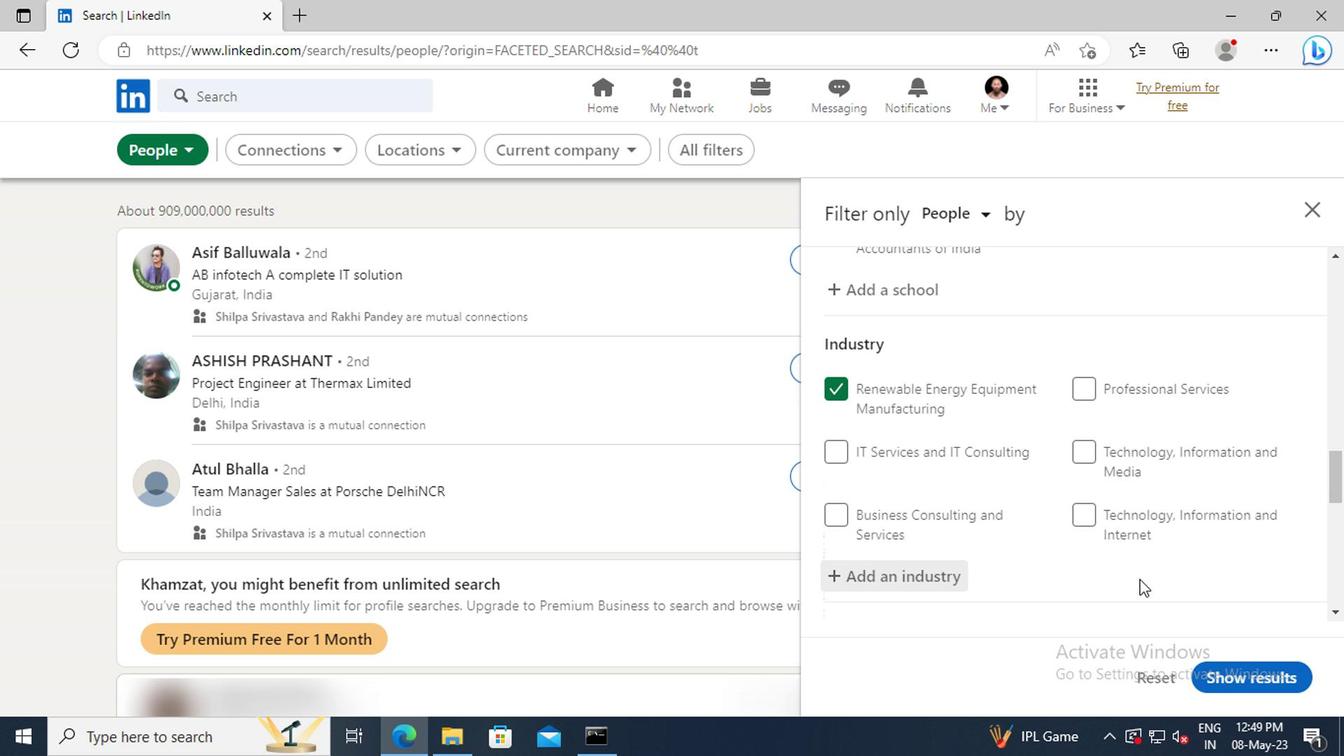 
Action: Mouse scrolled (1132, 569) with delta (0, -1)
Screenshot: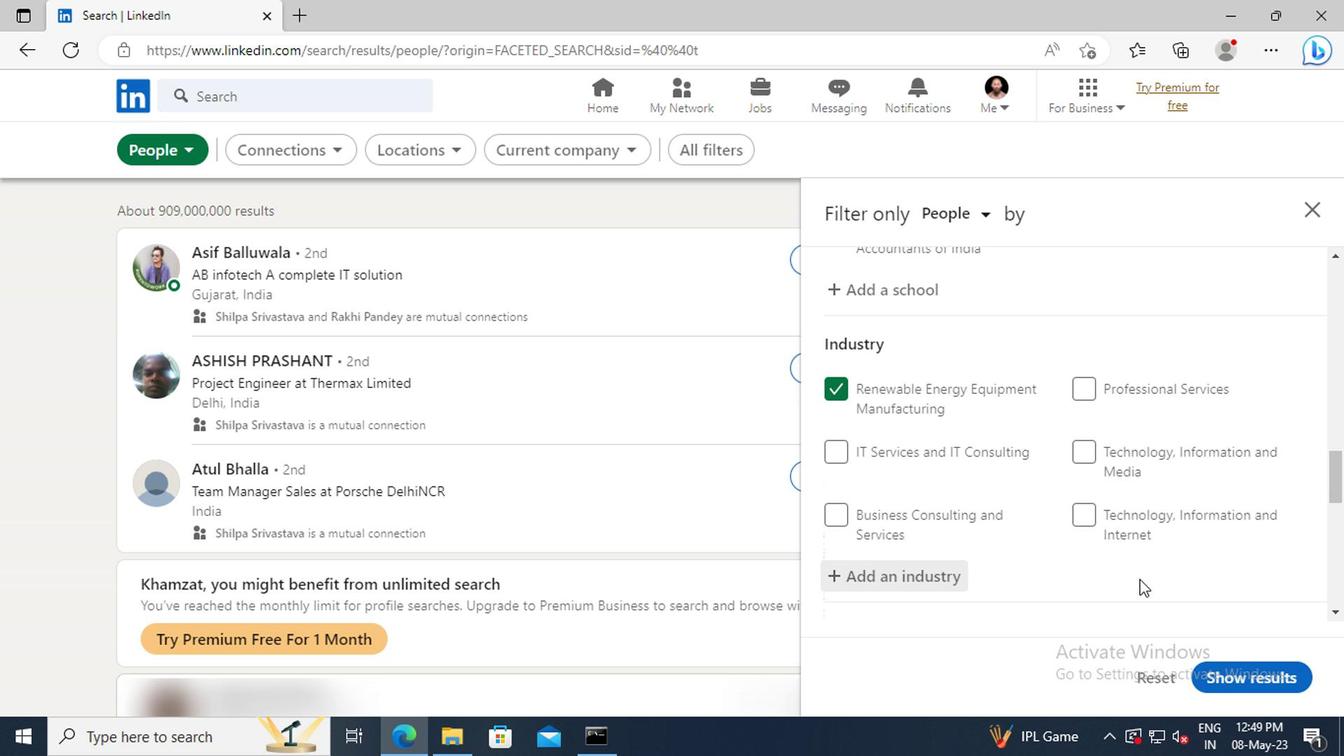 
Action: Mouse moved to (1132, 567)
Screenshot: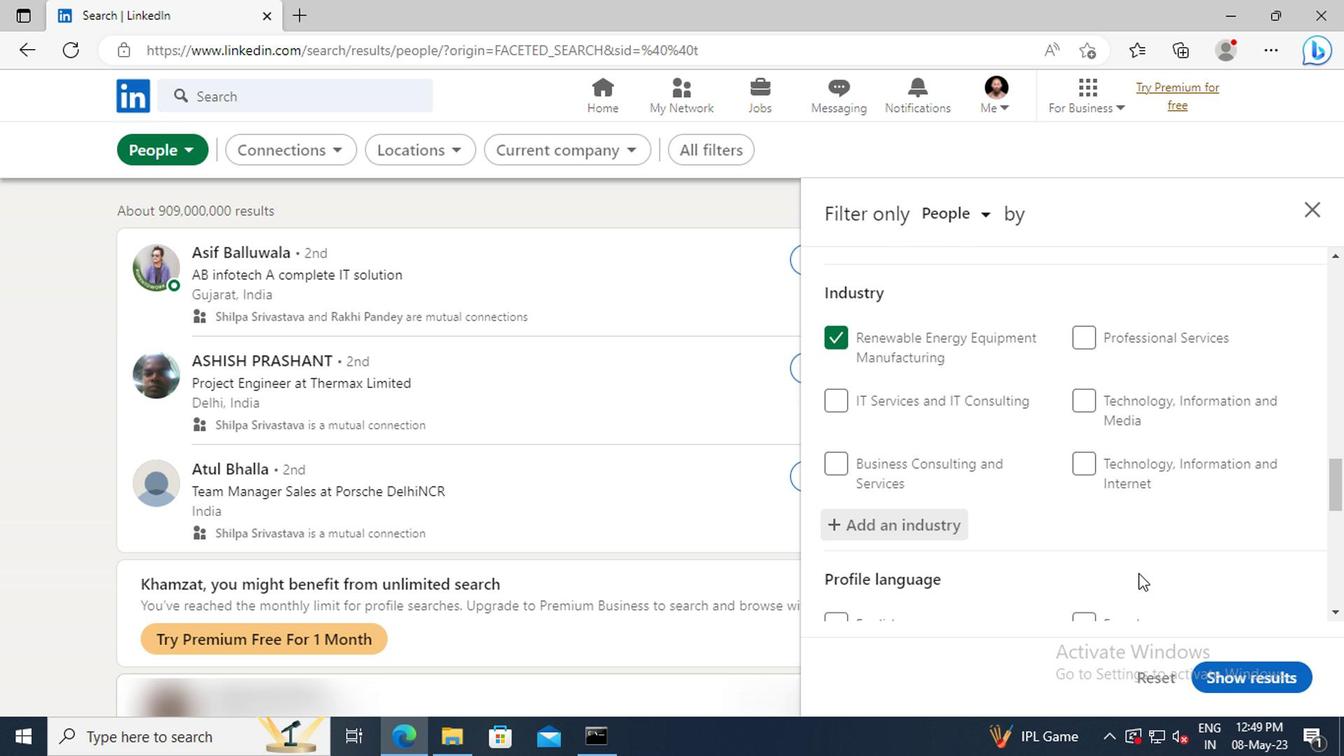 
Action: Mouse scrolled (1132, 566) with delta (0, 0)
Screenshot: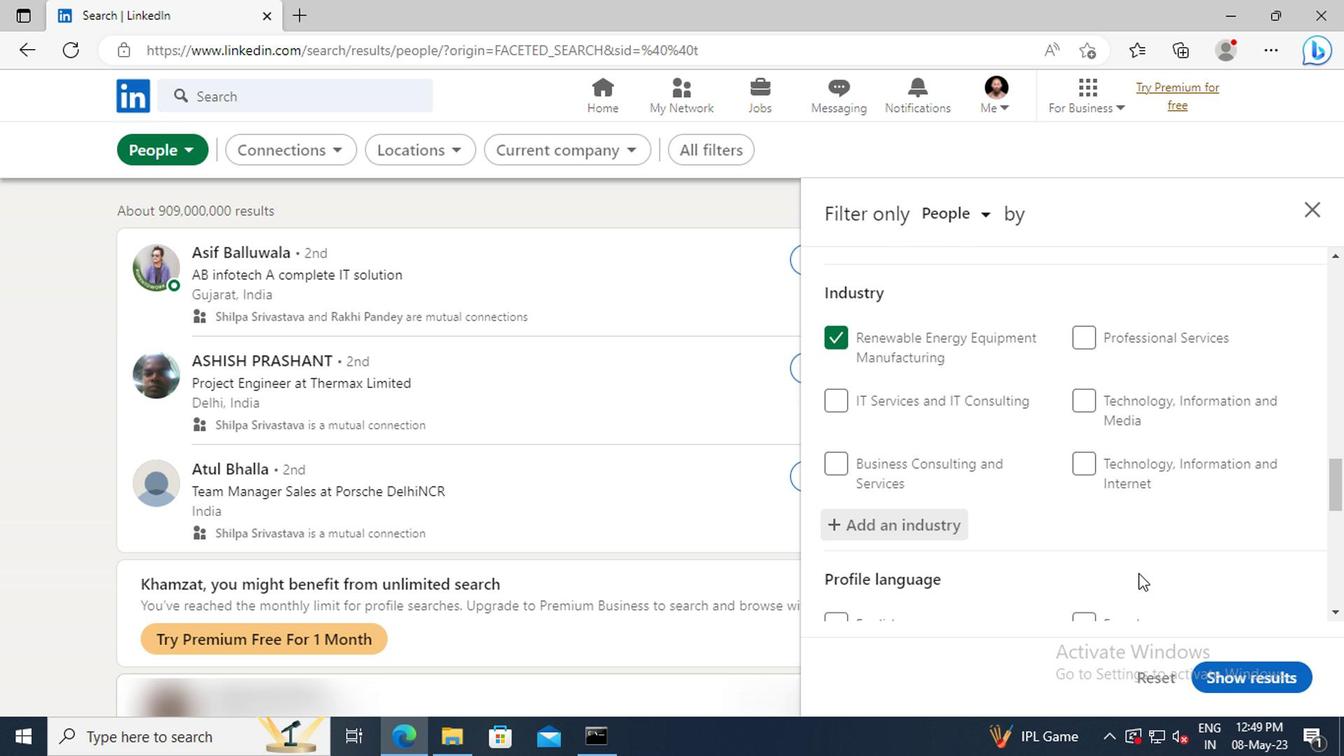 
Action: Mouse moved to (1130, 553)
Screenshot: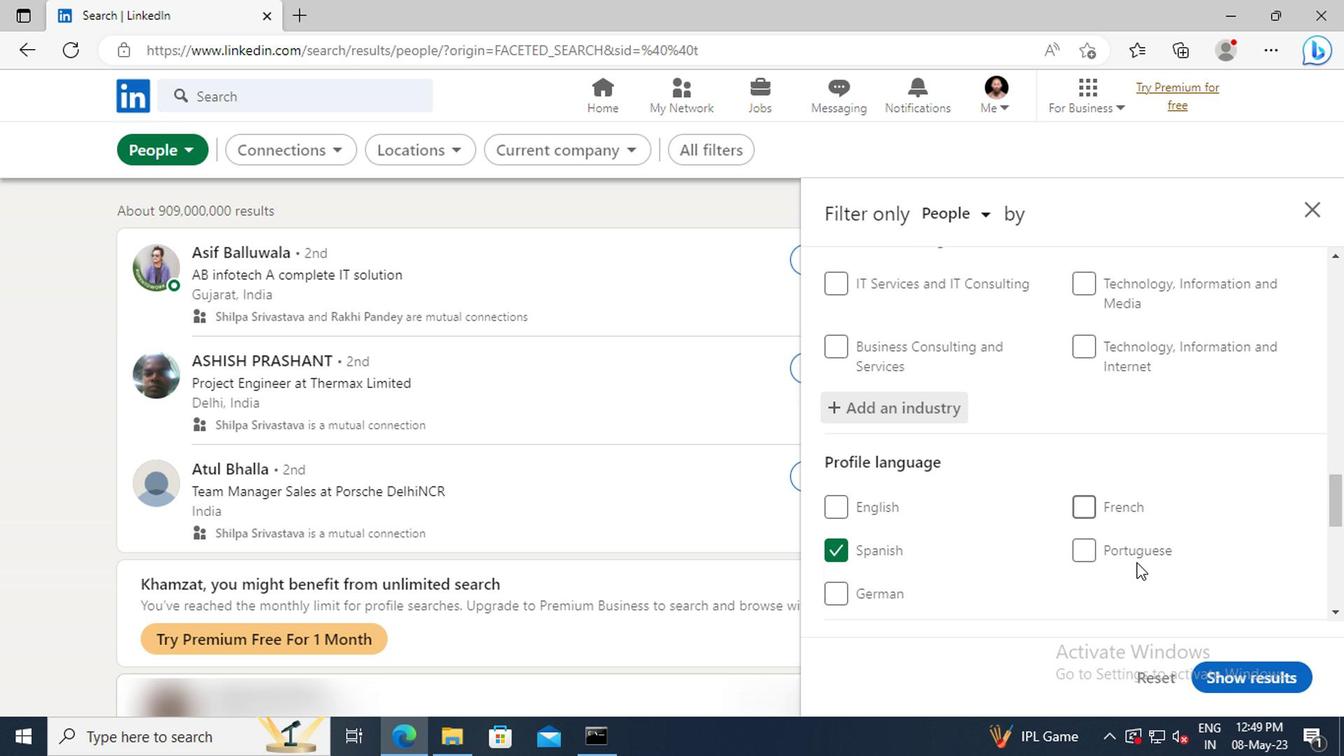 
Action: Mouse scrolled (1130, 552) with delta (0, 0)
Screenshot: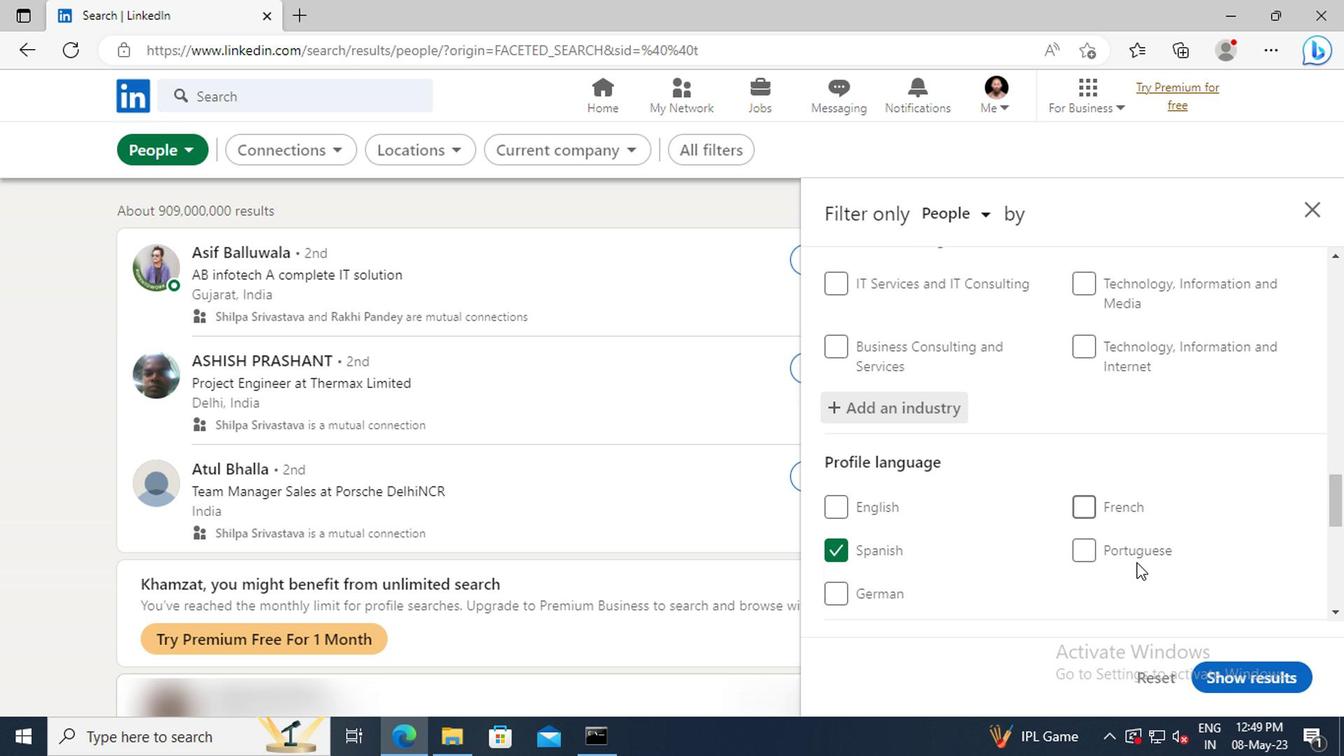 
Action: Mouse moved to (1130, 550)
Screenshot: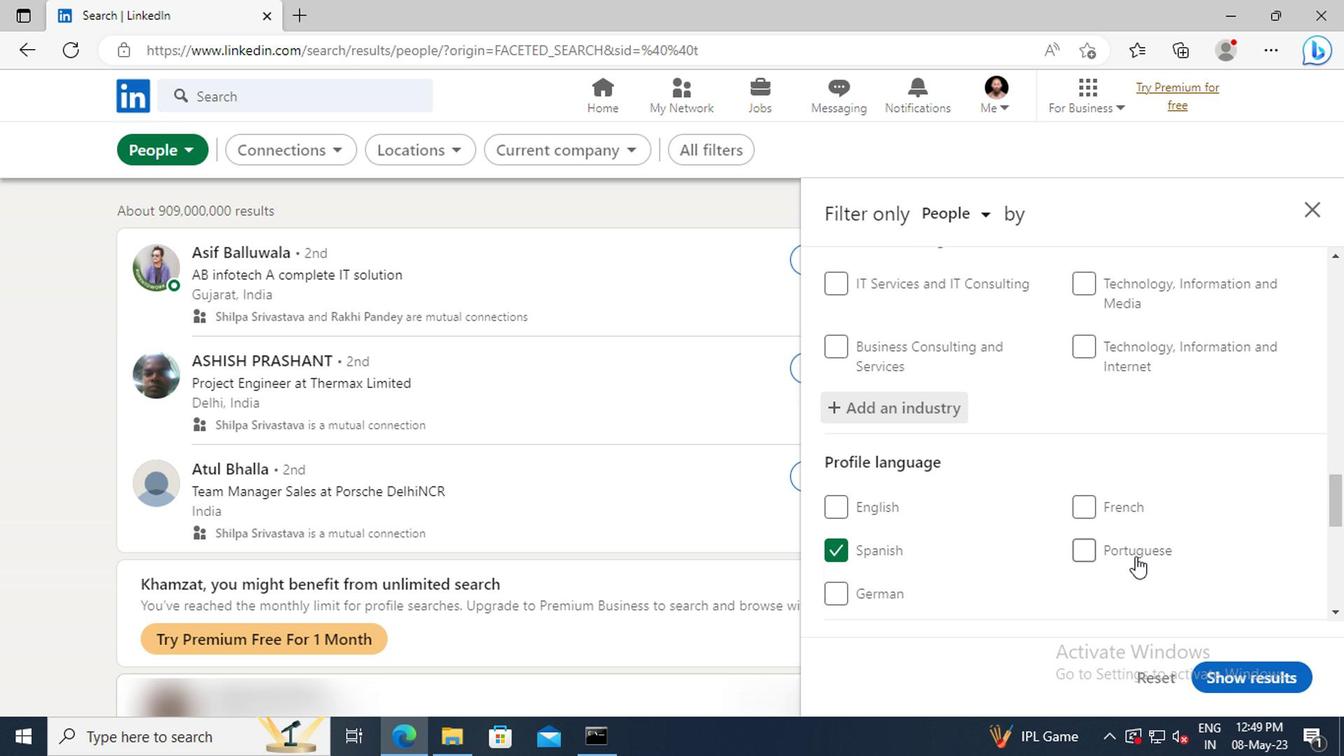 
Action: Mouse scrolled (1130, 548) with delta (0, -1)
Screenshot: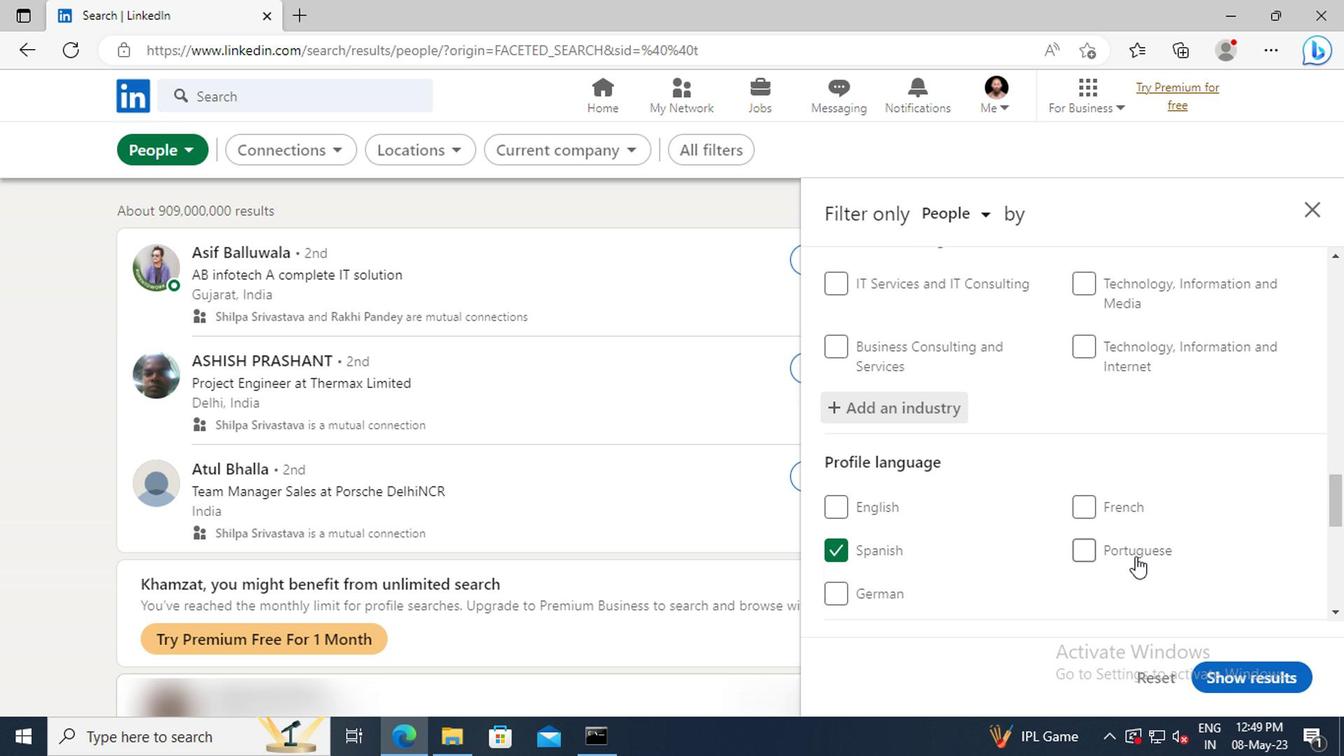 
Action: Mouse moved to (1118, 513)
Screenshot: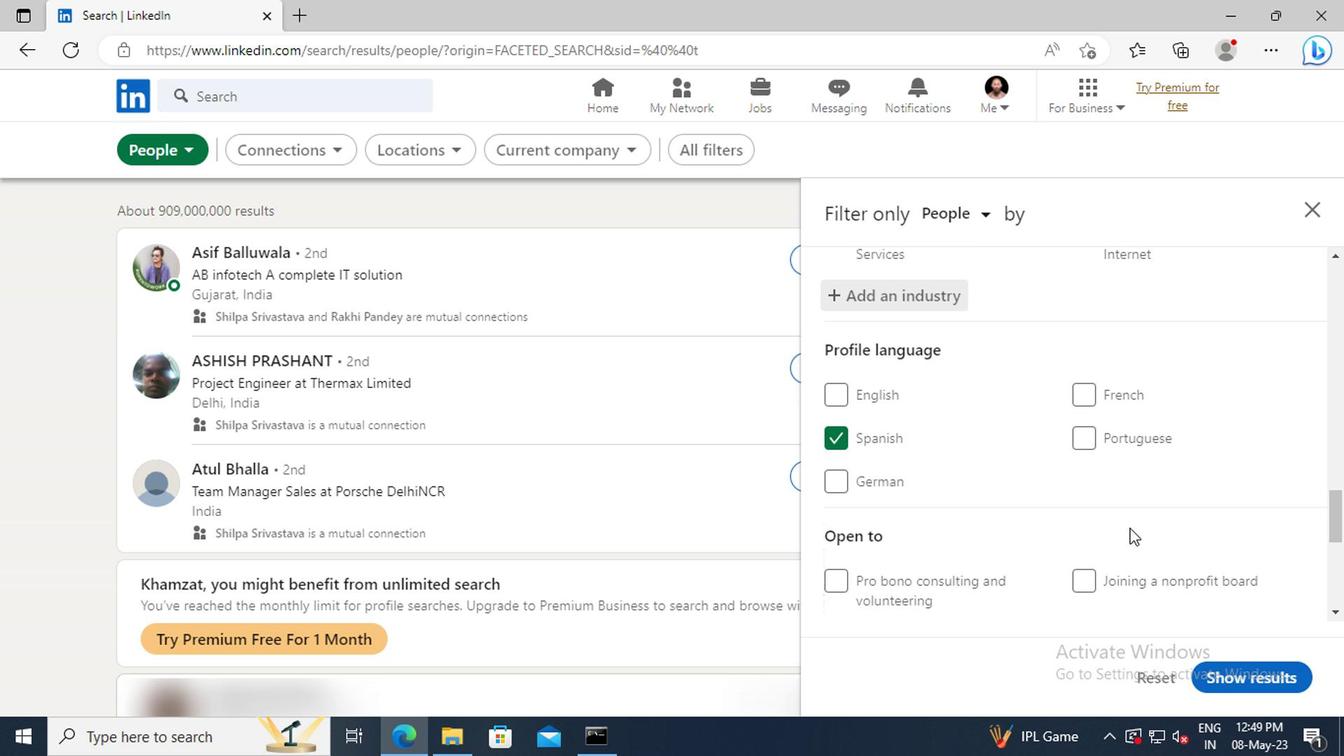 
Action: Mouse scrolled (1118, 512) with delta (0, -1)
Screenshot: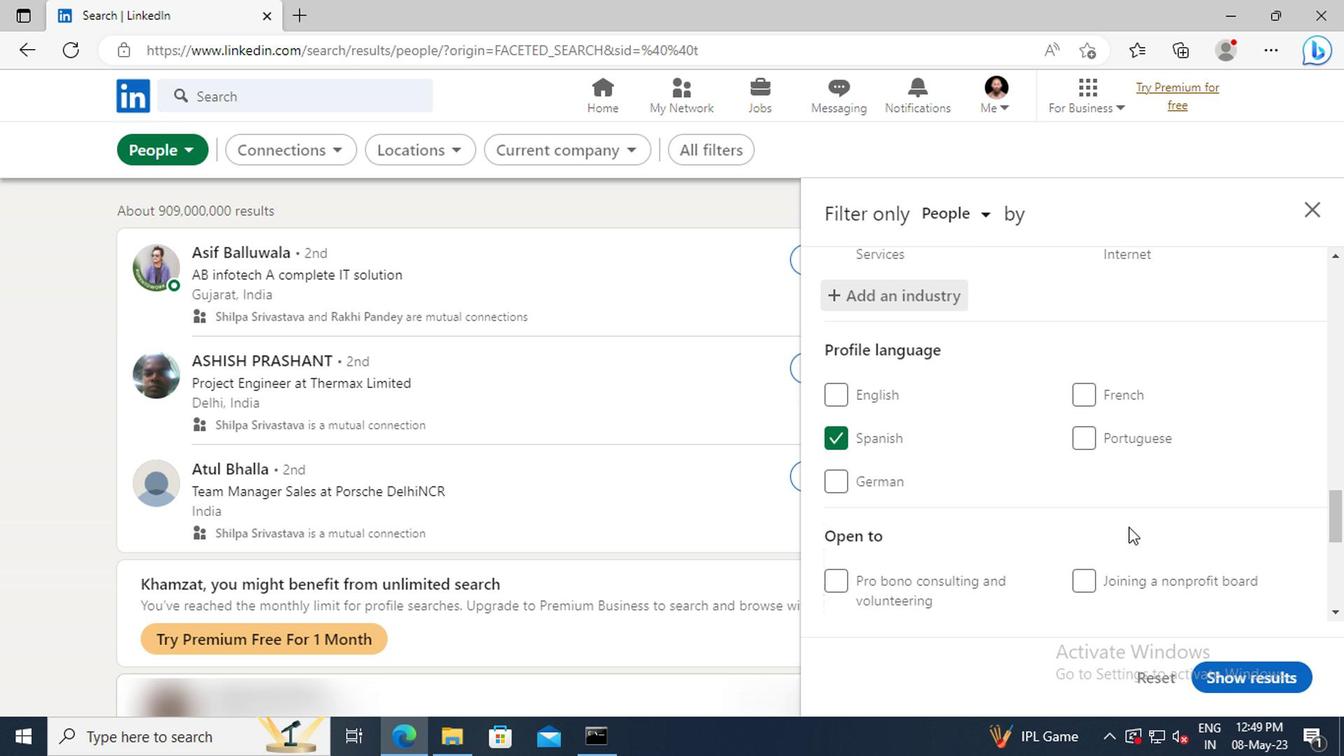 
Action: Mouse moved to (1117, 507)
Screenshot: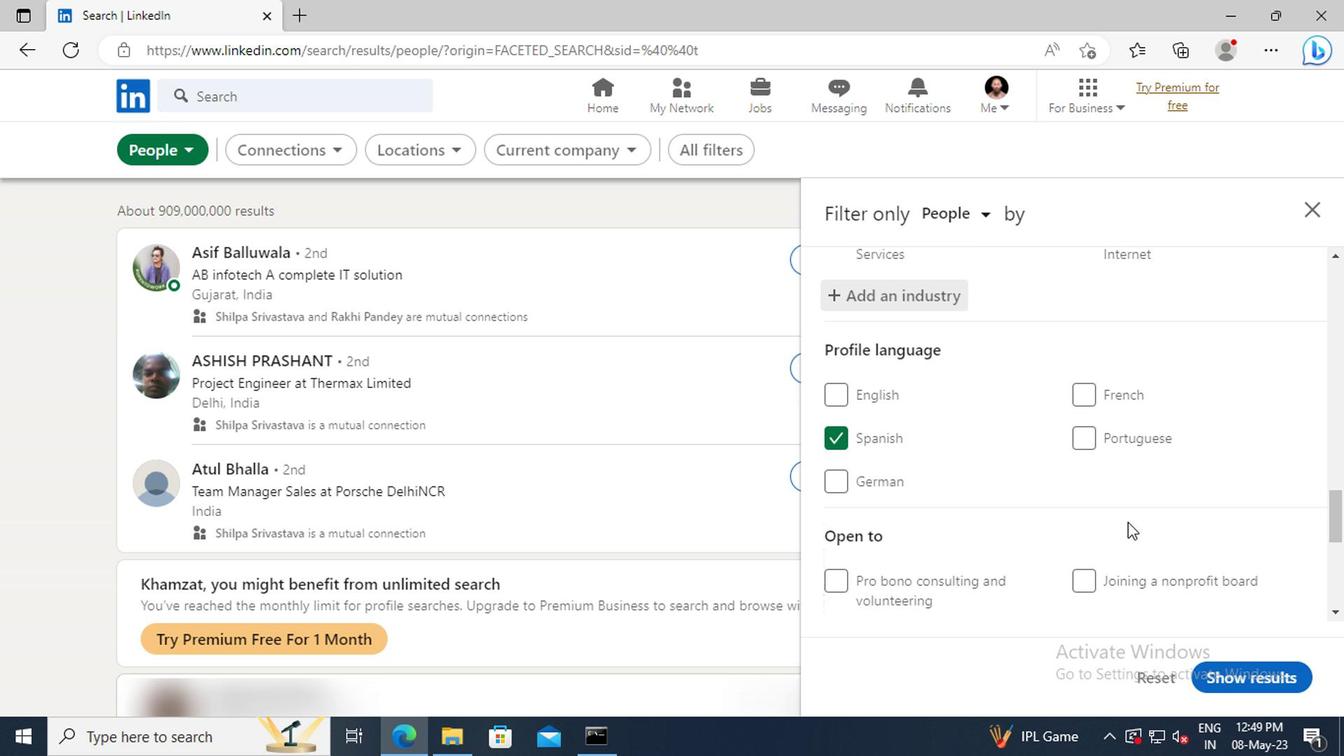 
Action: Mouse scrolled (1117, 506) with delta (0, -1)
Screenshot: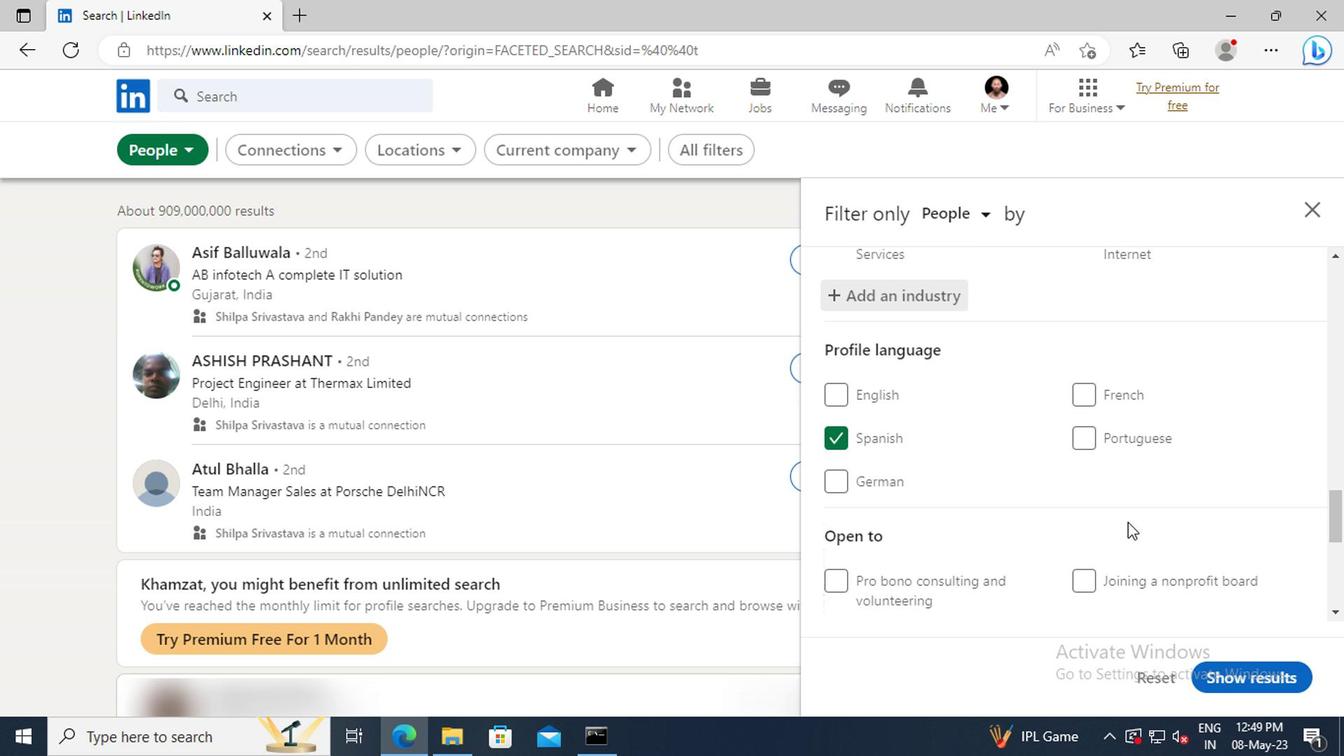 
Action: Mouse moved to (1108, 474)
Screenshot: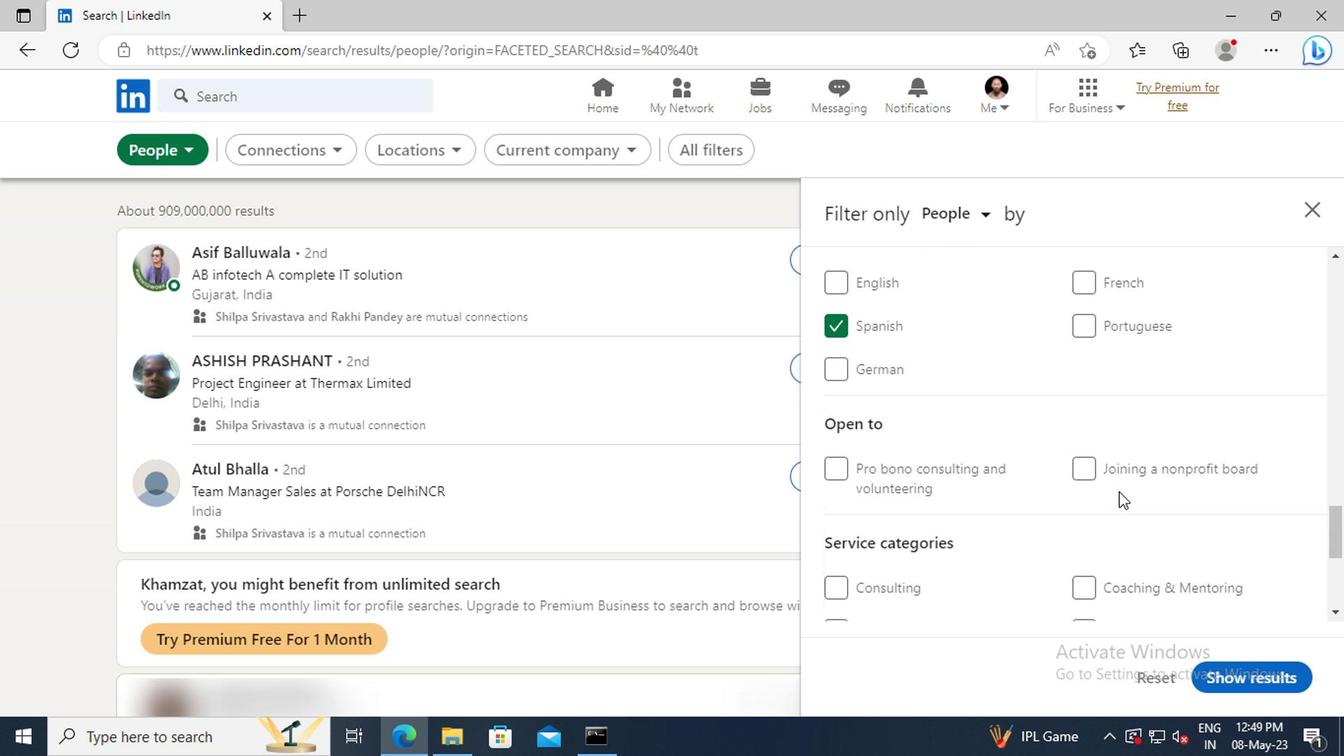 
Action: Mouse scrolled (1108, 473) with delta (0, 0)
Screenshot: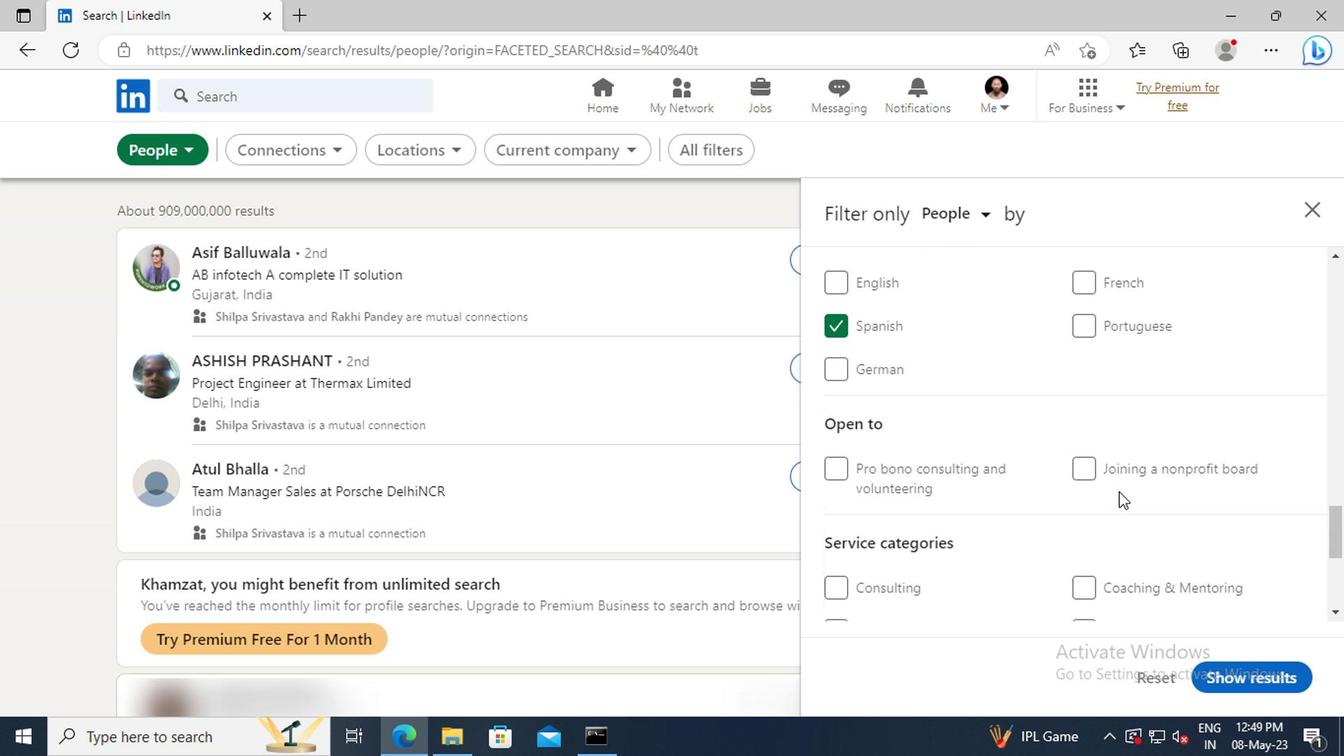 
Action: Mouse moved to (1105, 469)
Screenshot: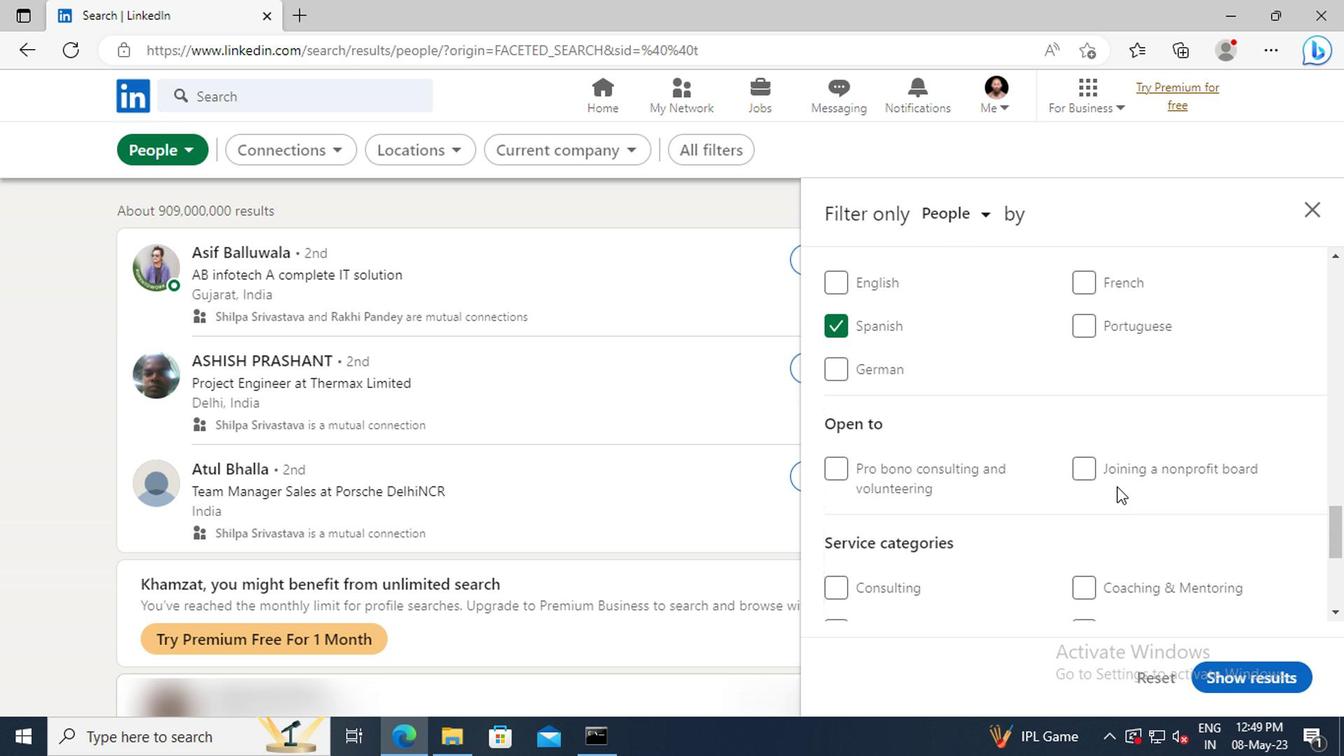 
Action: Mouse scrolled (1105, 467) with delta (0, -1)
Screenshot: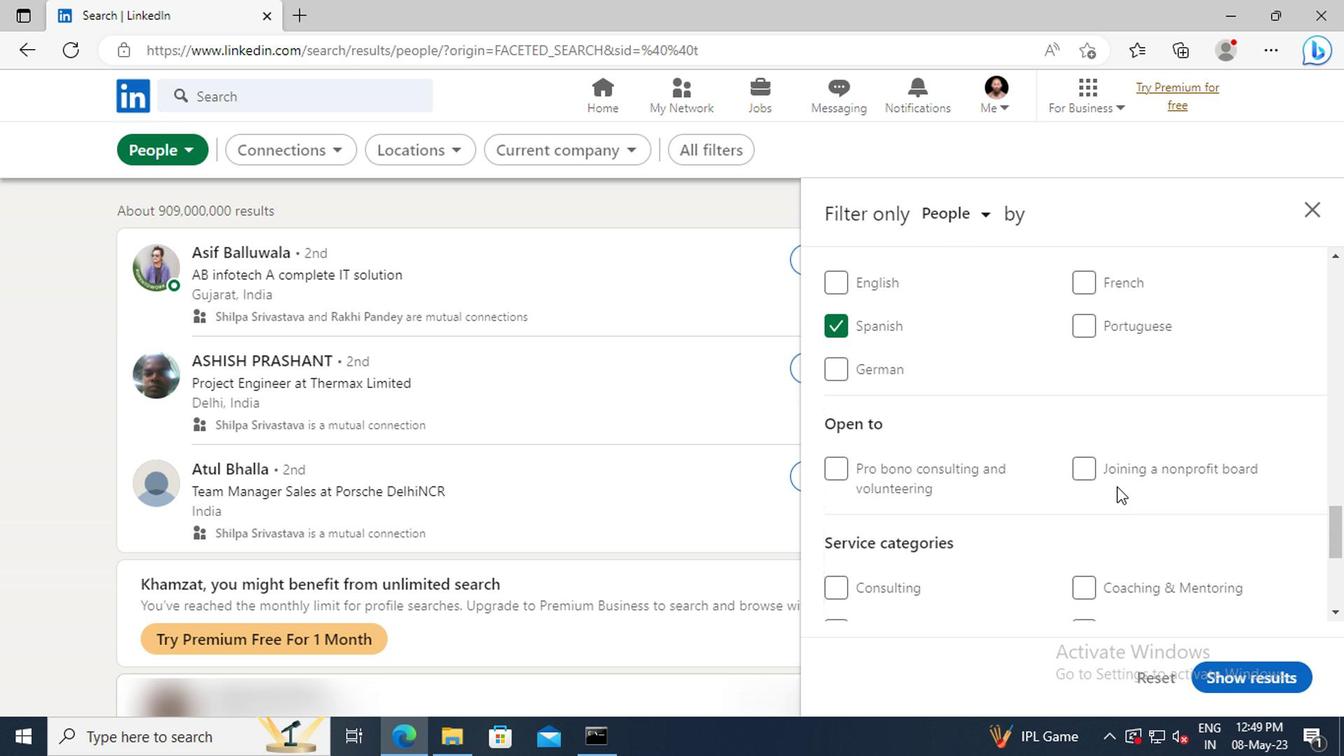 
Action: Mouse moved to (1103, 458)
Screenshot: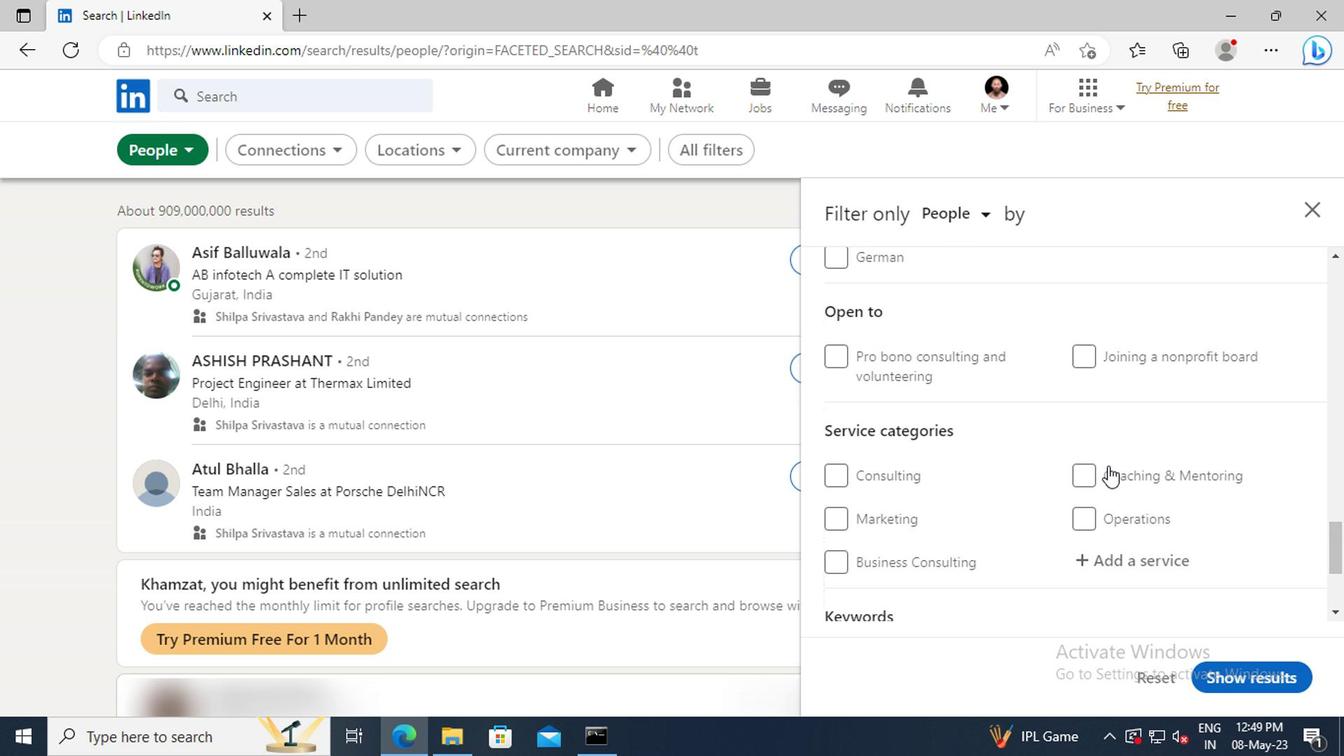 
Action: Mouse scrolled (1103, 457) with delta (0, 0)
Screenshot: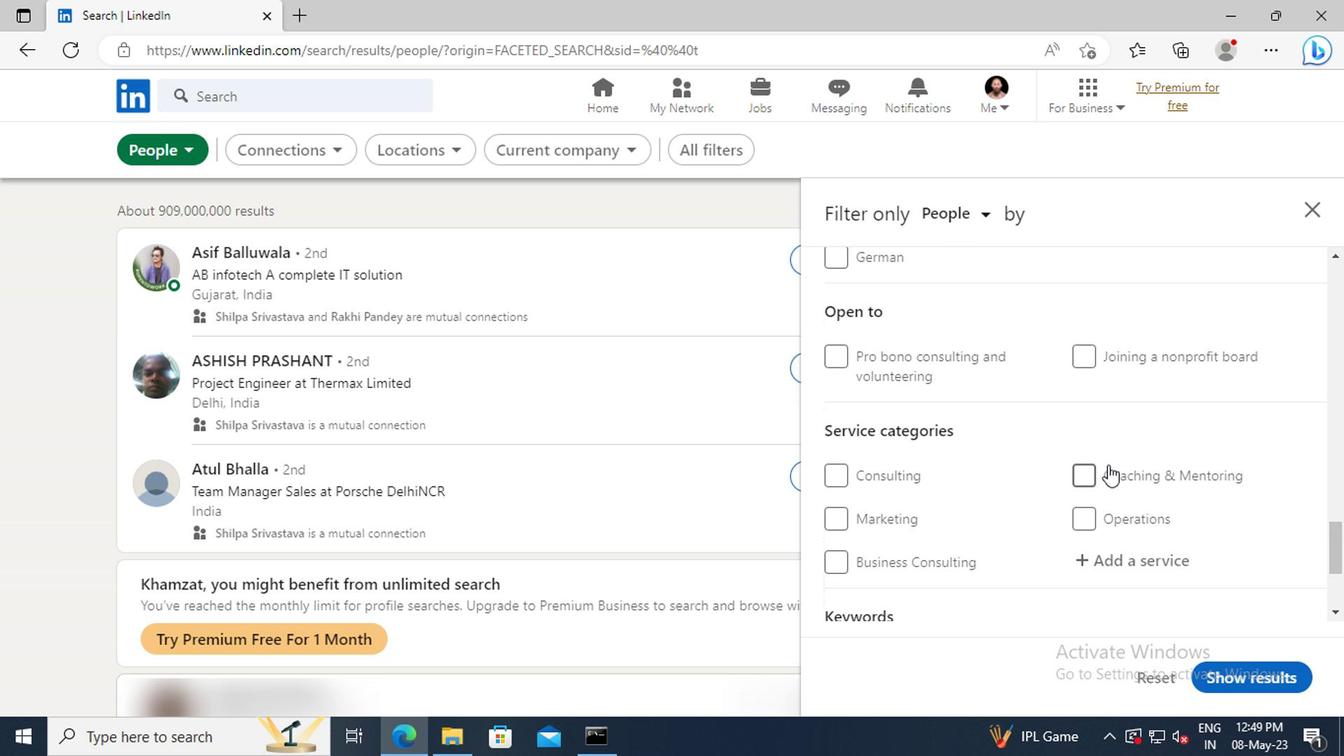 
Action: Mouse scrolled (1103, 457) with delta (0, 0)
Screenshot: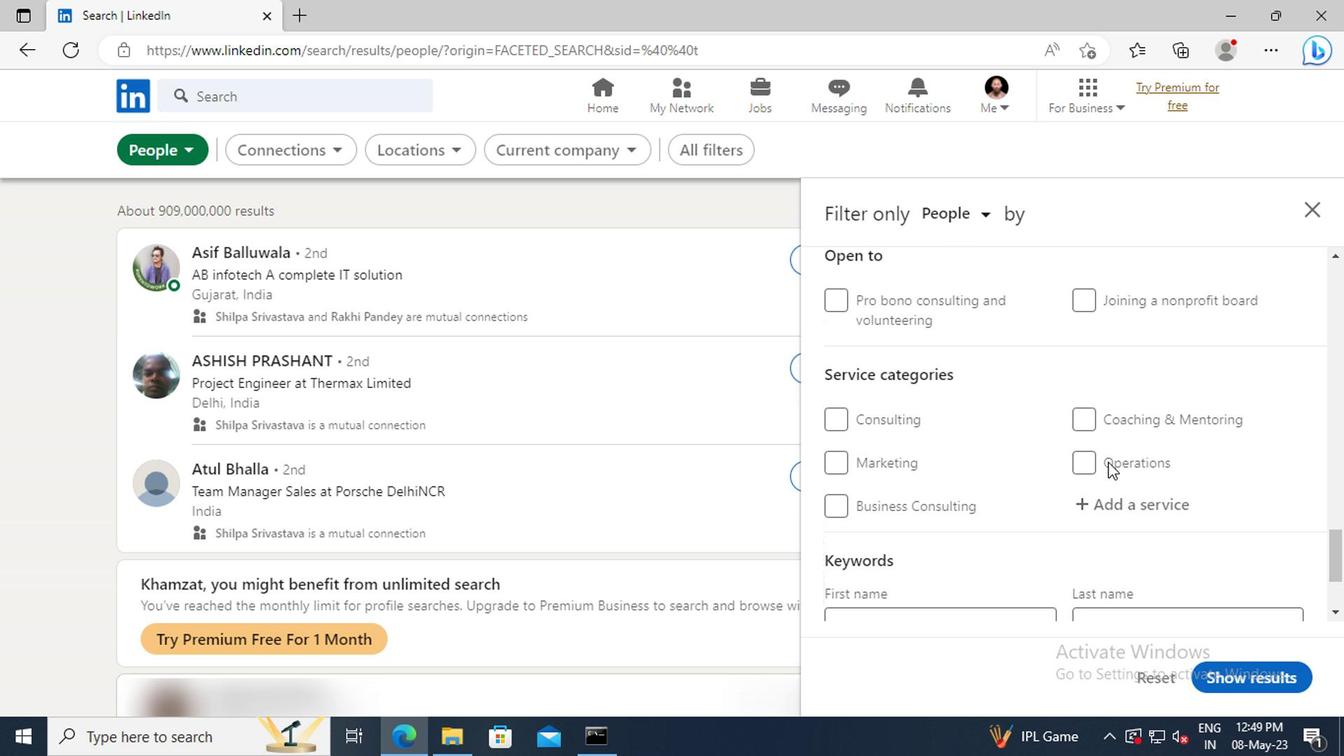
Action: Mouse moved to (1100, 453)
Screenshot: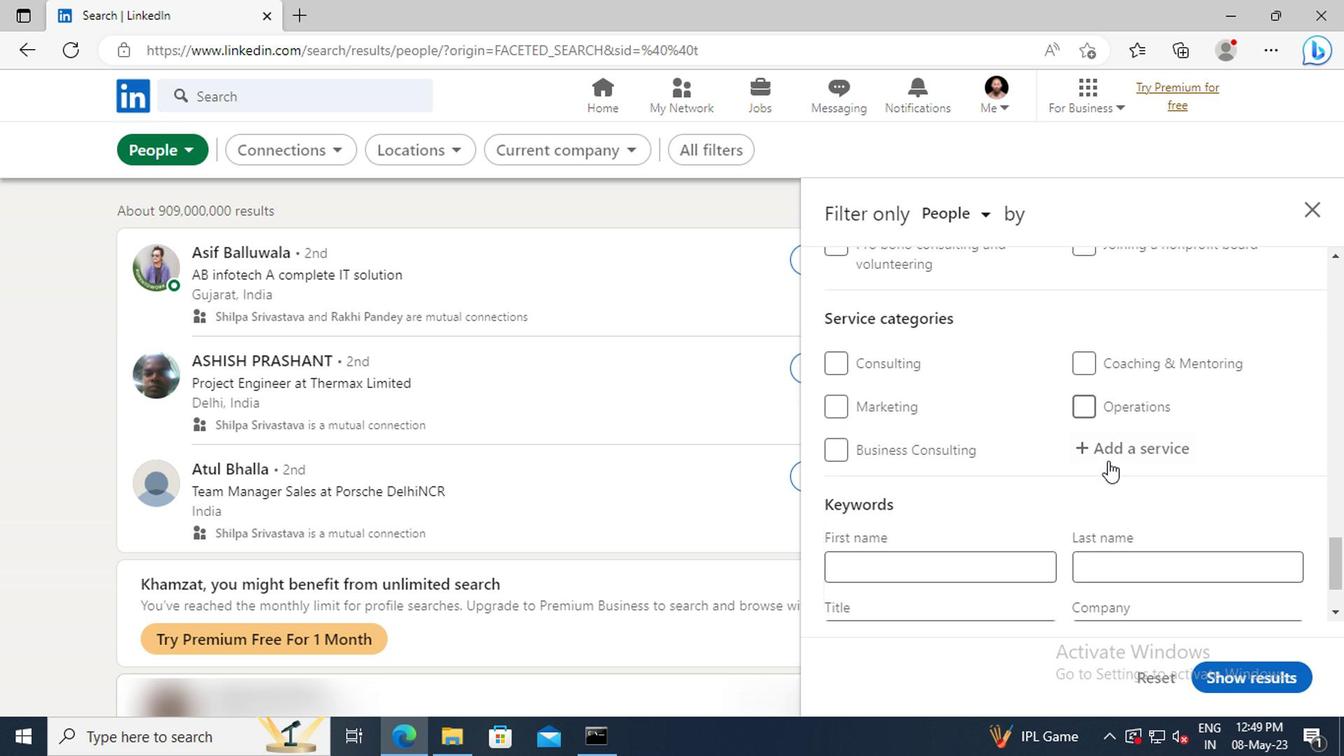 
Action: Mouse pressed left at (1100, 453)
Screenshot: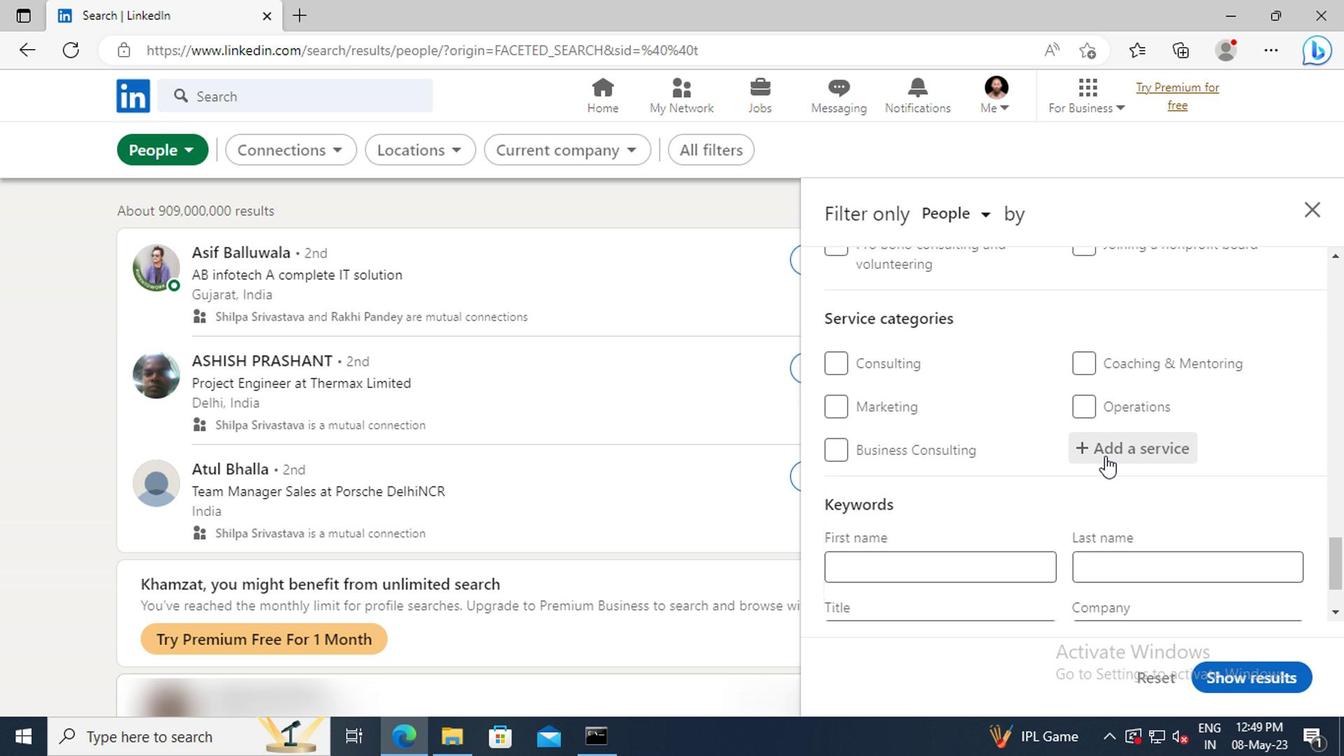 
Action: Key pressed <Key.shift>CATERING<Key.space><Key.shift>CHANGE<Key.enter>
Screenshot: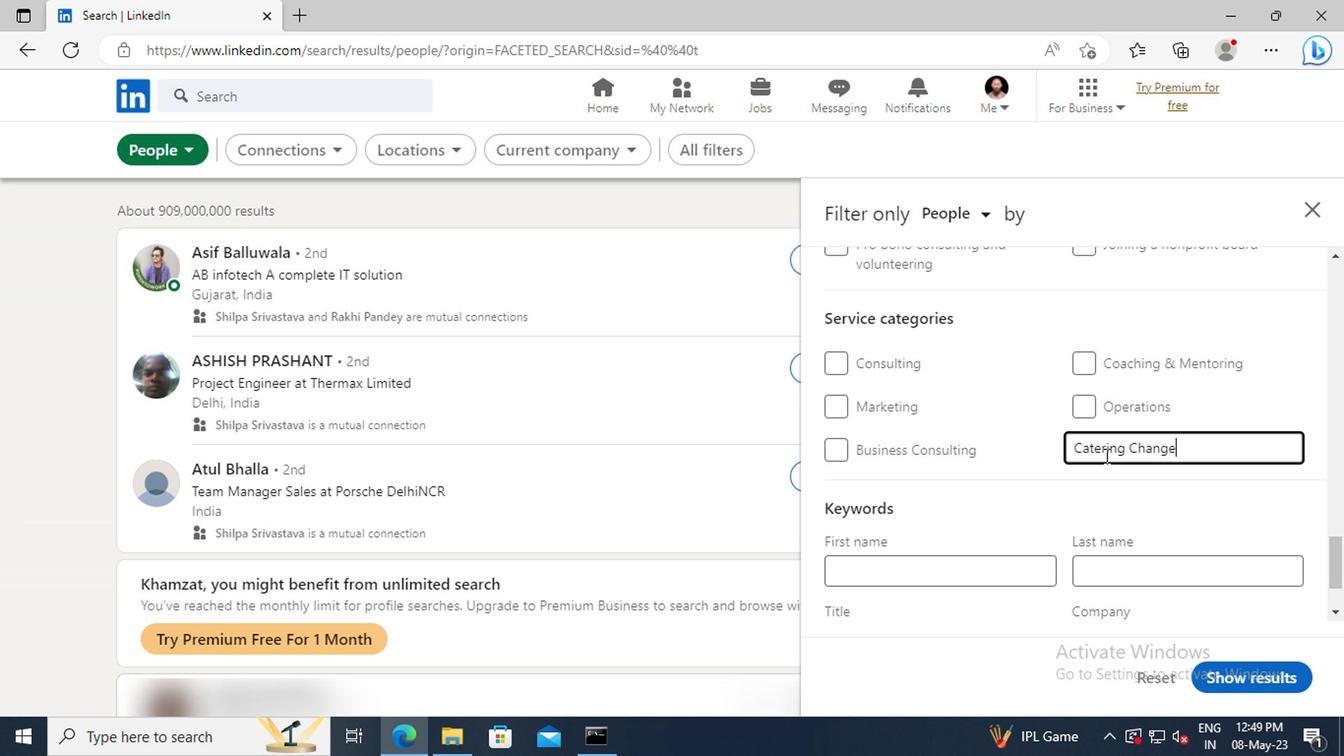 
Action: Mouse scrolled (1100, 451) with delta (0, -1)
Screenshot: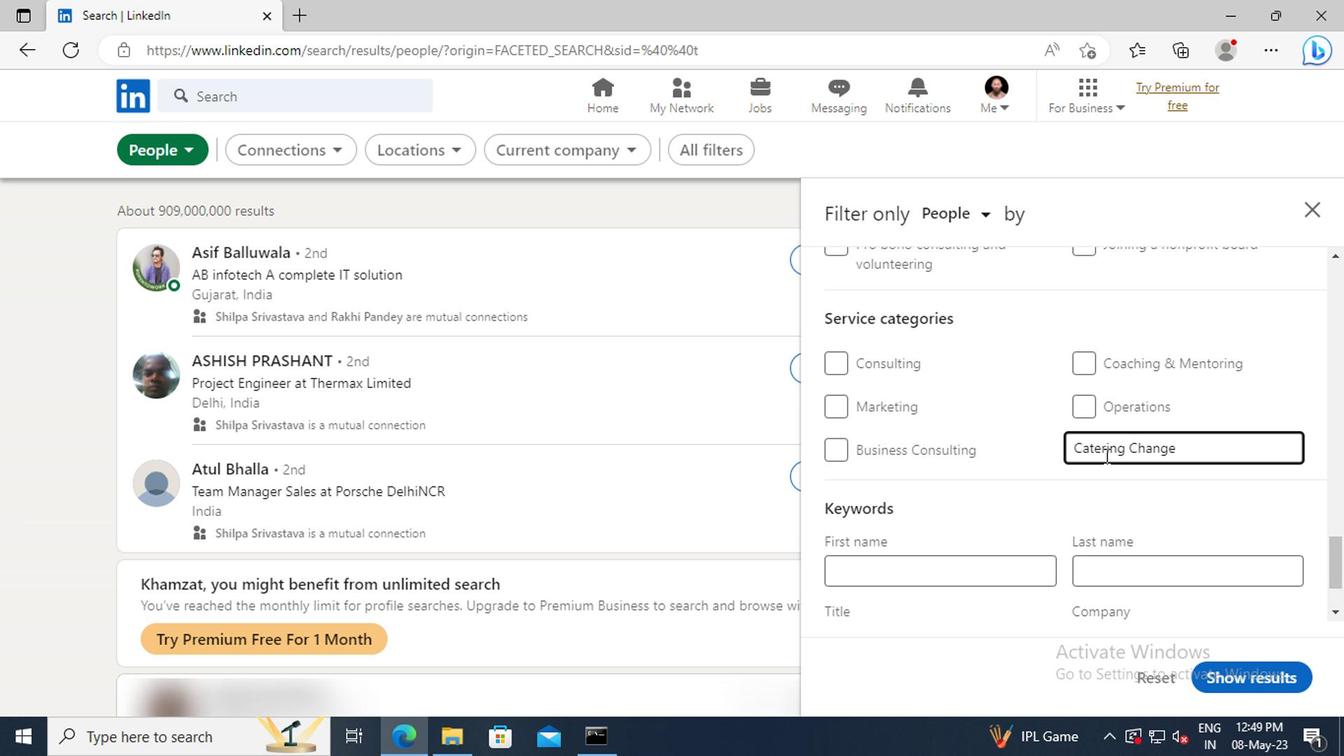 
Action: Mouse scrolled (1100, 451) with delta (0, -1)
Screenshot: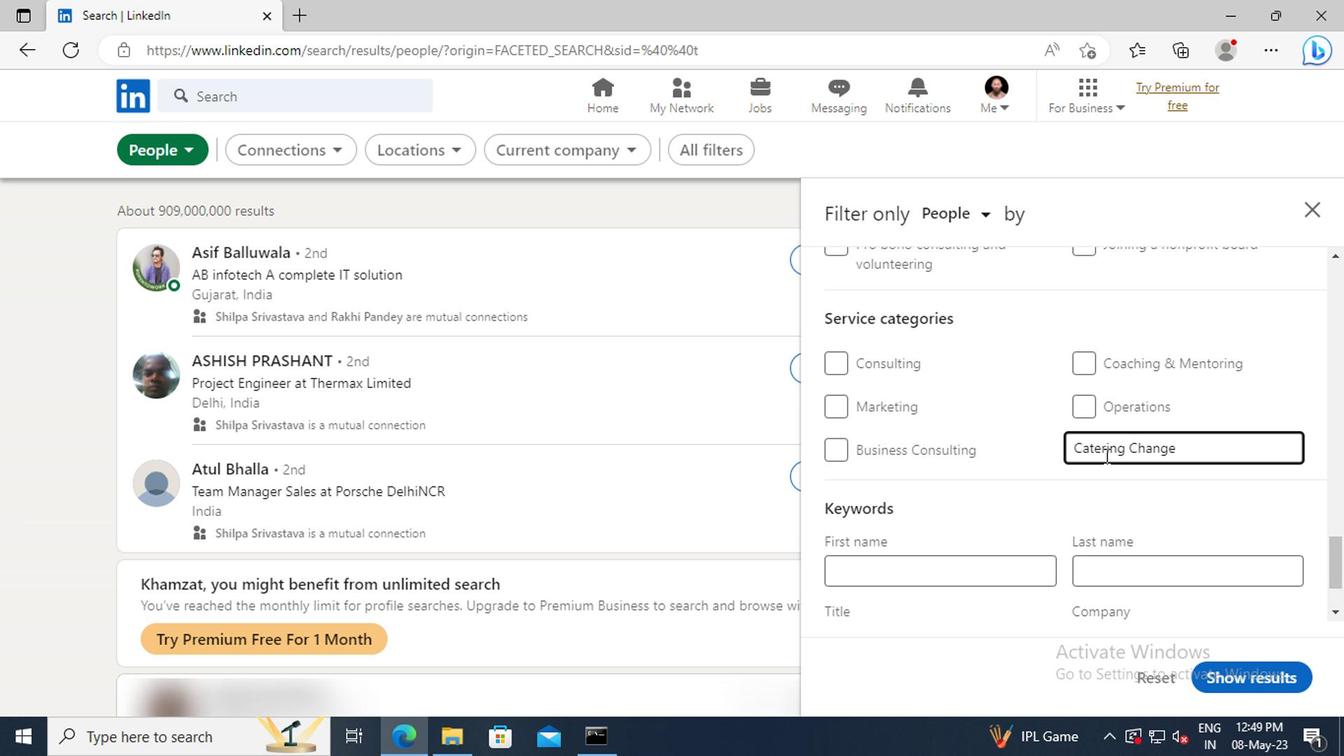 
Action: Mouse scrolled (1100, 451) with delta (0, -1)
Screenshot: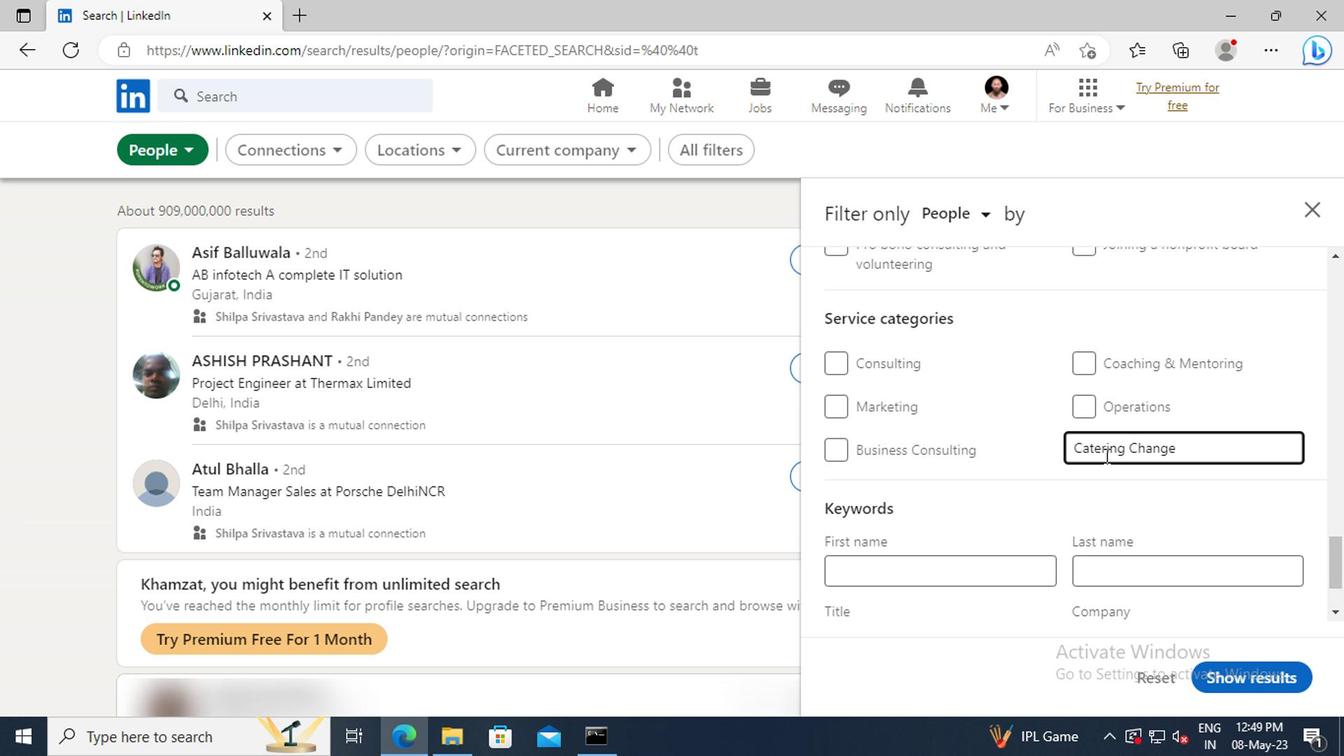 
Action: Mouse scrolled (1100, 451) with delta (0, -1)
Screenshot: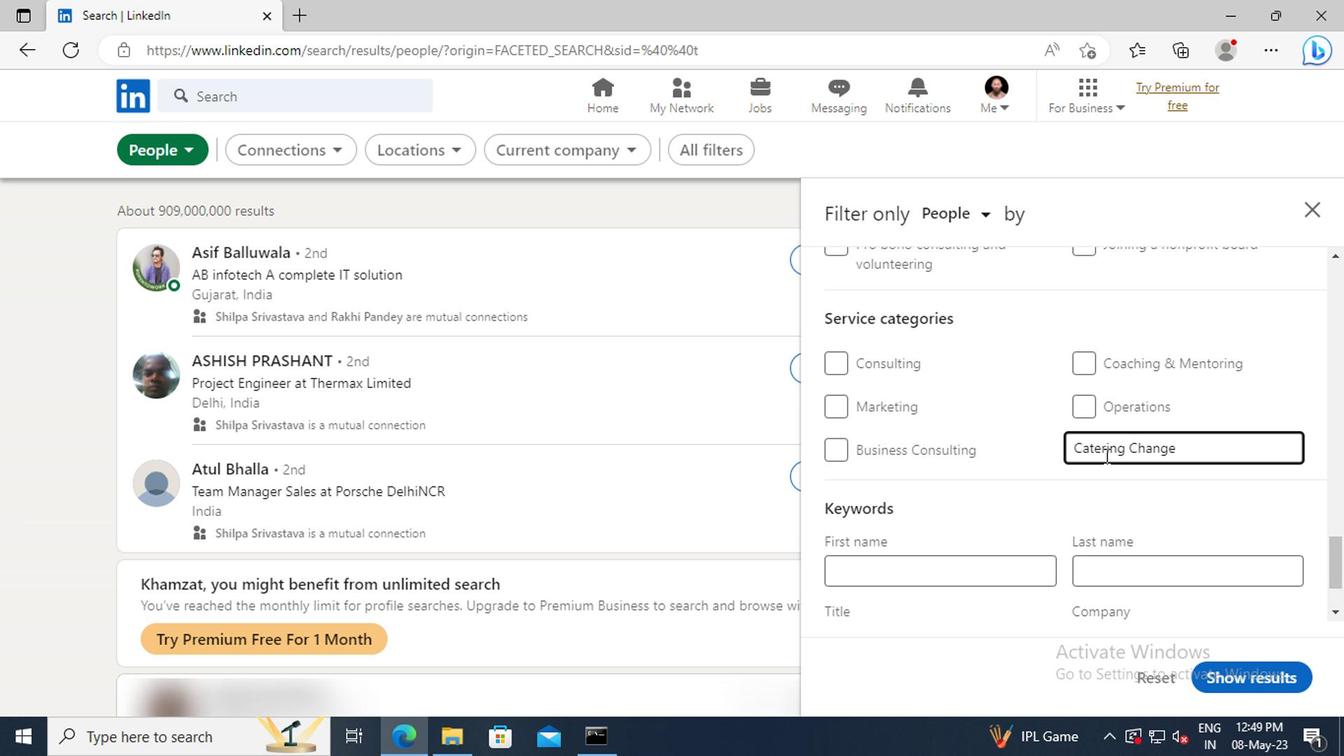 
Action: Mouse moved to (909, 532)
Screenshot: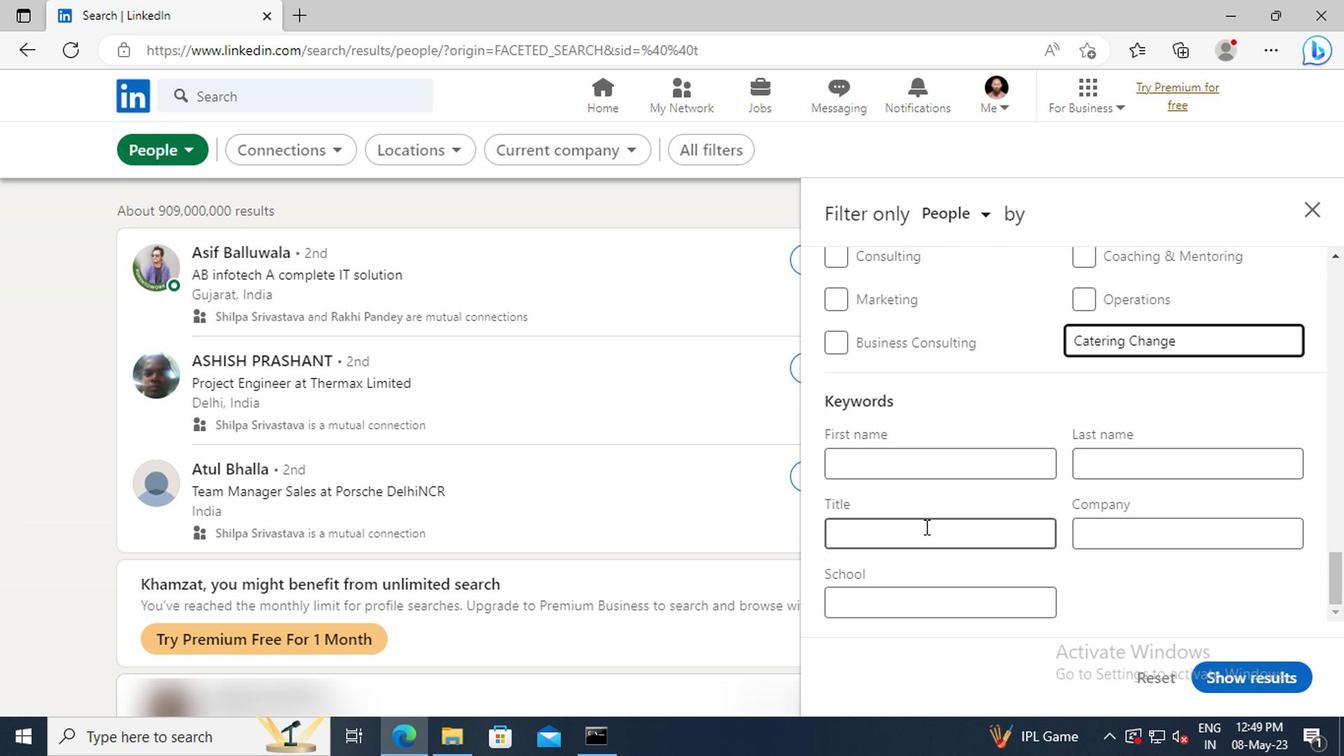 
Action: Mouse pressed left at (909, 532)
Screenshot: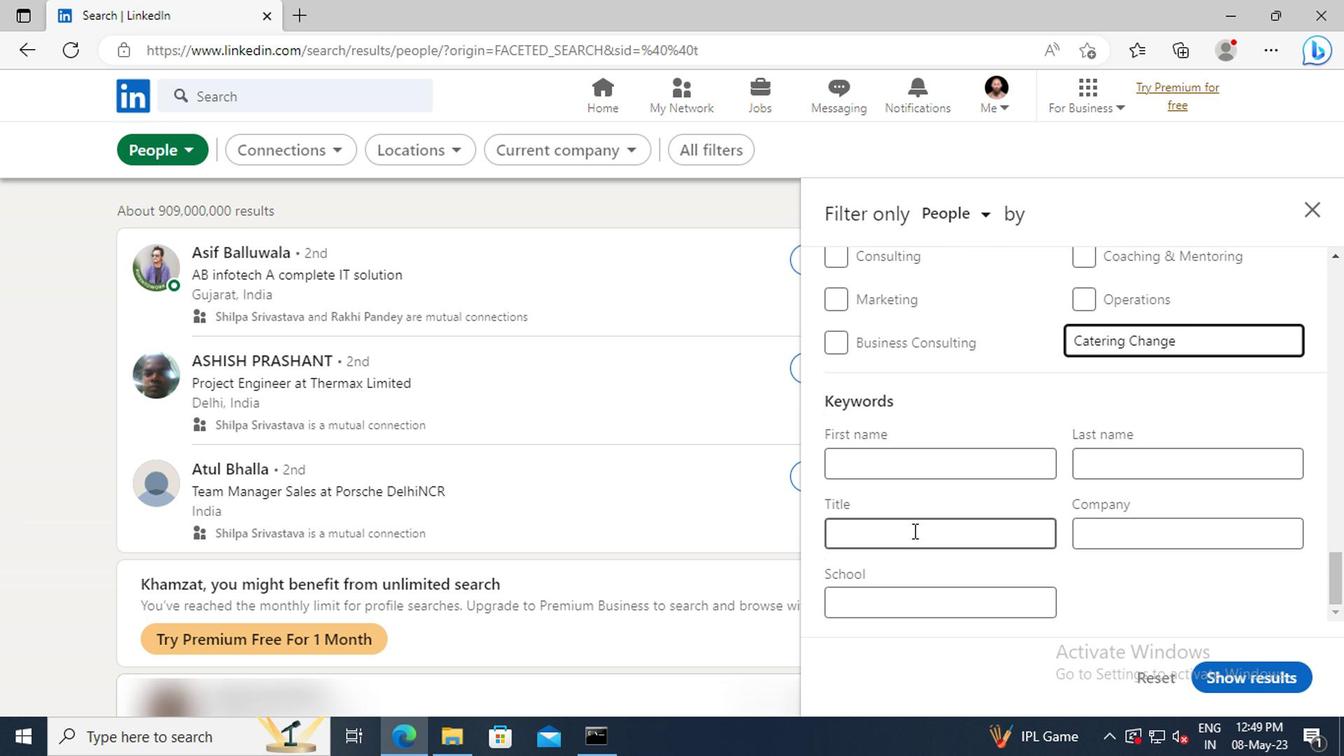 
Action: Key pressed <Key.shift>GEOLOGICAL<Key.space><Key.shift>ENGINEER<Key.enter>
Screenshot: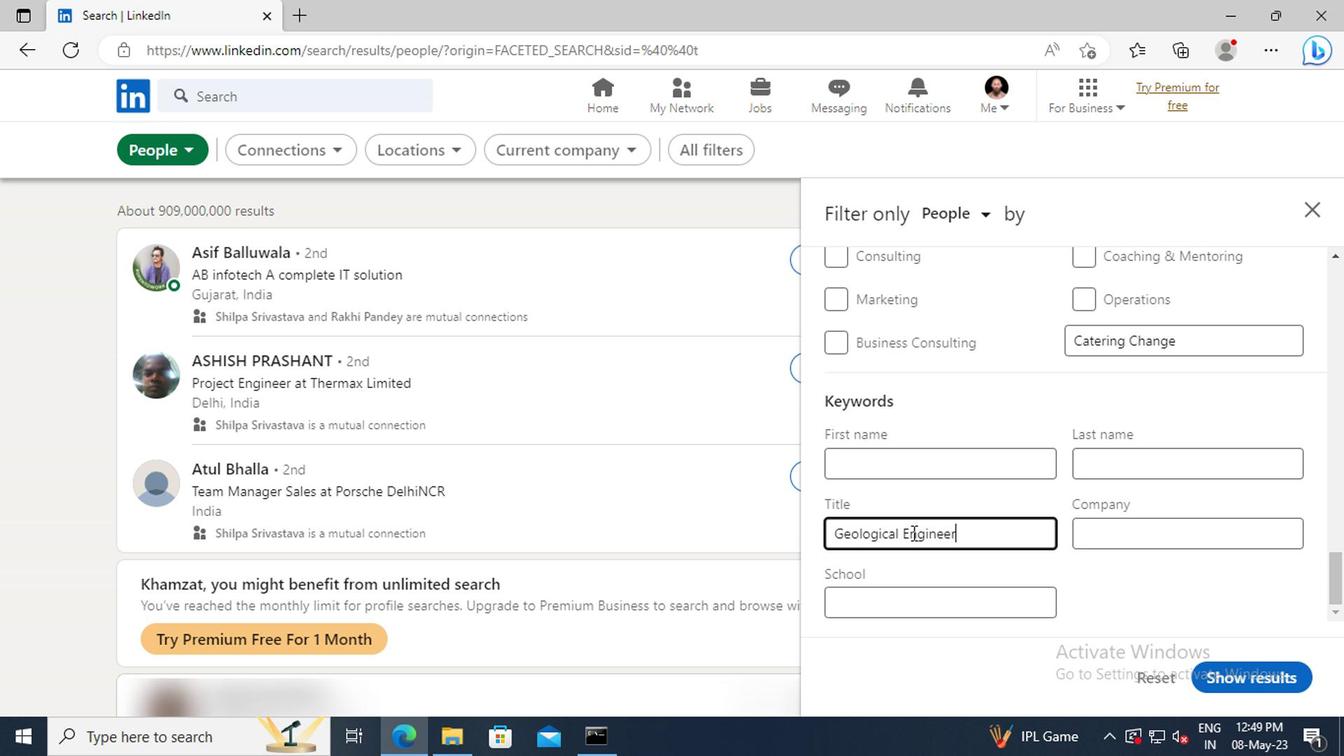 
Action: Mouse moved to (1223, 674)
Screenshot: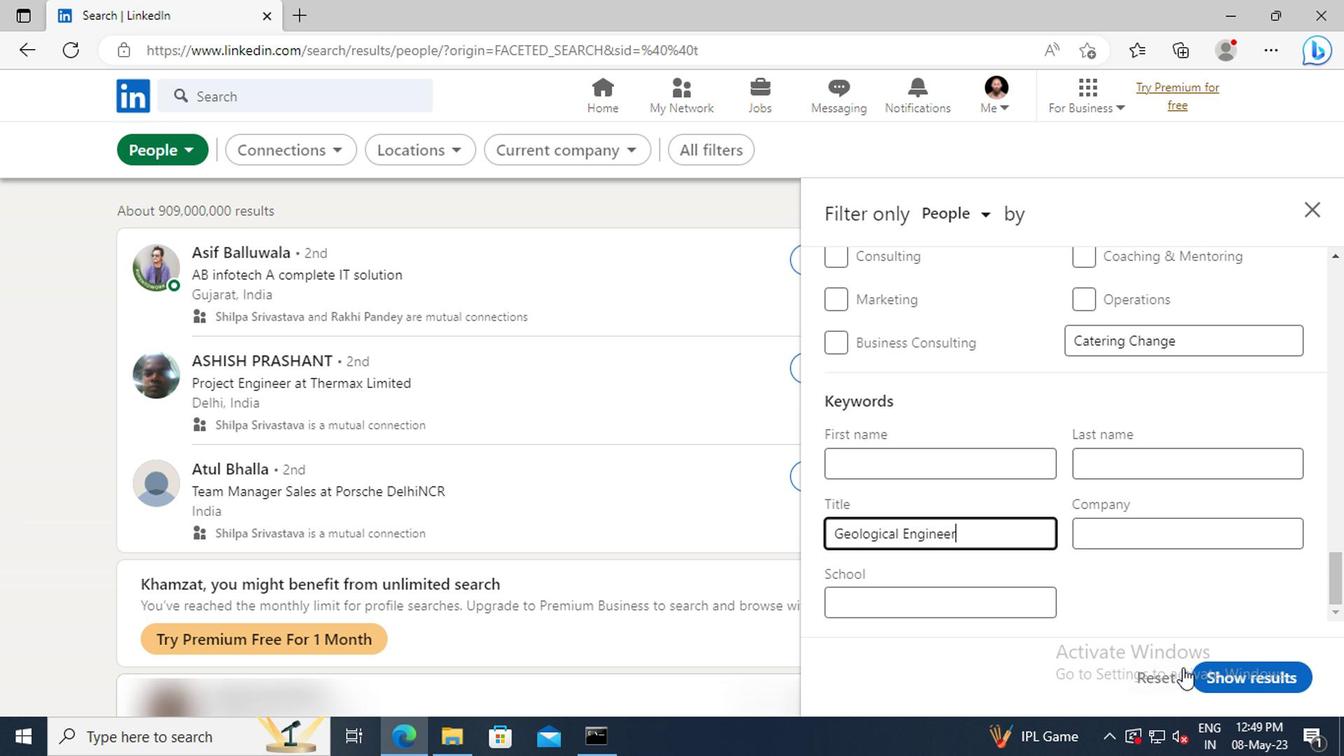 
Action: Mouse pressed left at (1223, 674)
Screenshot: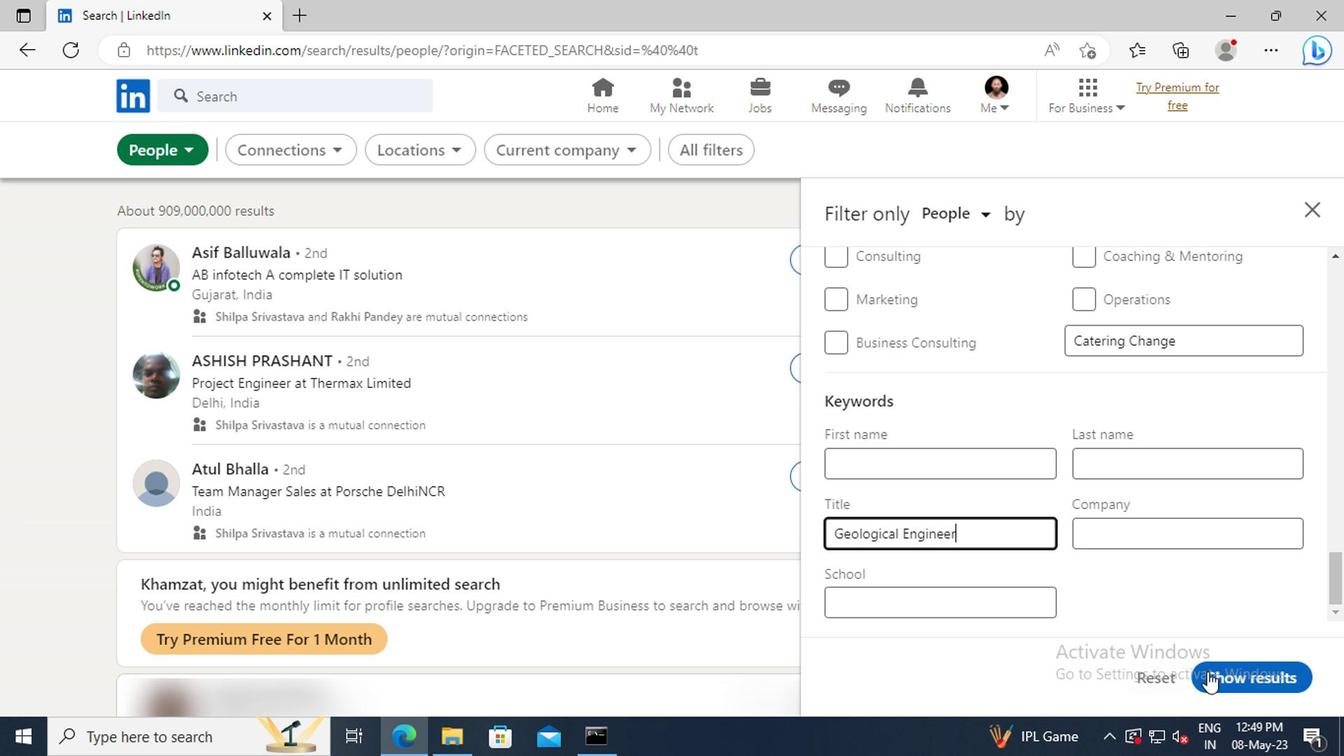 
